 Task: Look for space in Ar Ruways, United Arab Emirates from 13th August, 2023 to 17th August, 2023 for 2 adults in price range Rs.10000 to Rs.16000. Place can be entire place with 2 bedrooms having 2 beds and 1 bathroom. Property type can be house, flat, guest house. Amenities needed are: wifi, air conditioning, dedicated workplace, breakfast. Booking option can be shelf check-in. Required host language is English.
Action: Mouse moved to (480, 98)
Screenshot: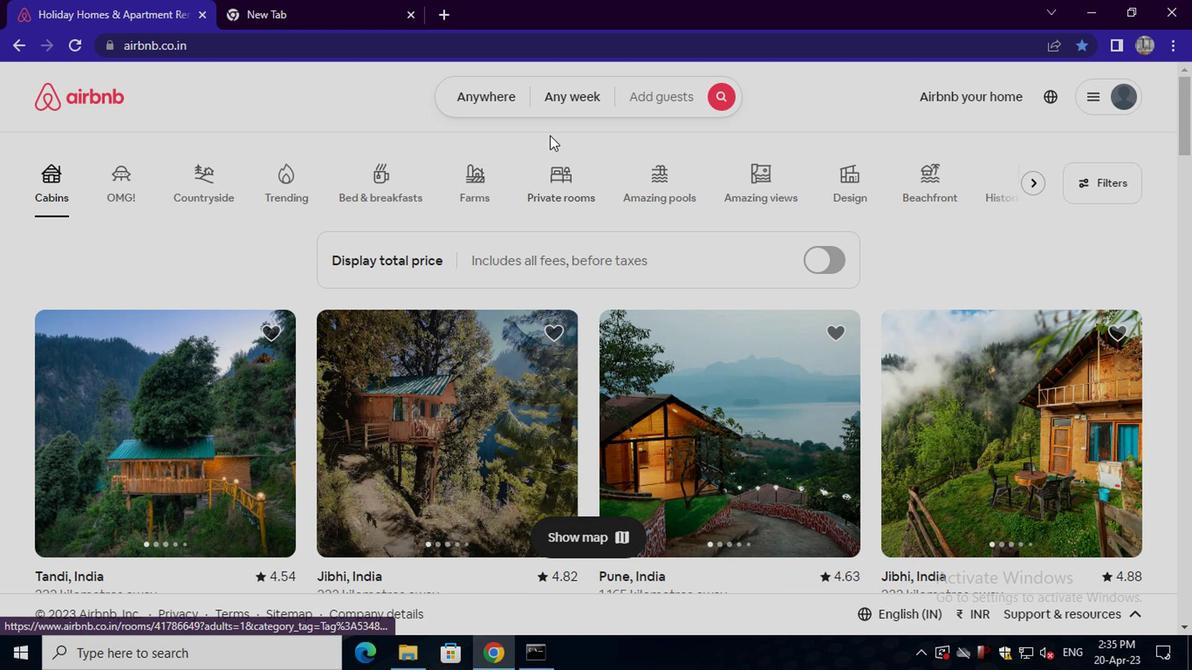 
Action: Mouse pressed left at (480, 98)
Screenshot: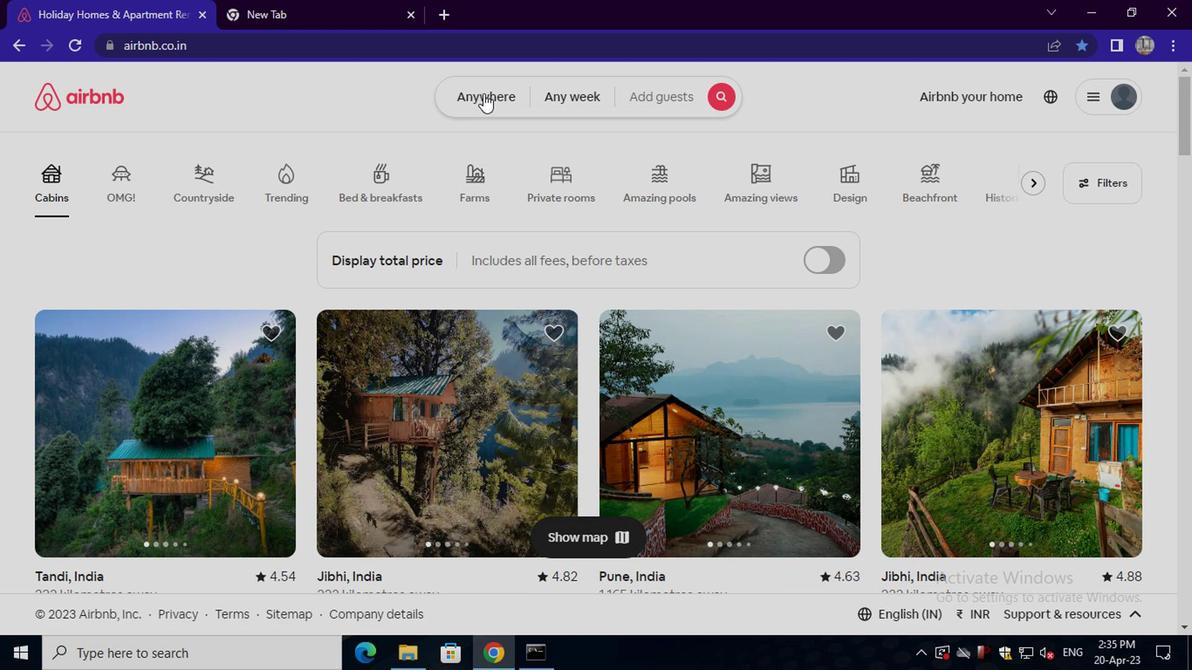 
Action: Mouse moved to (388, 176)
Screenshot: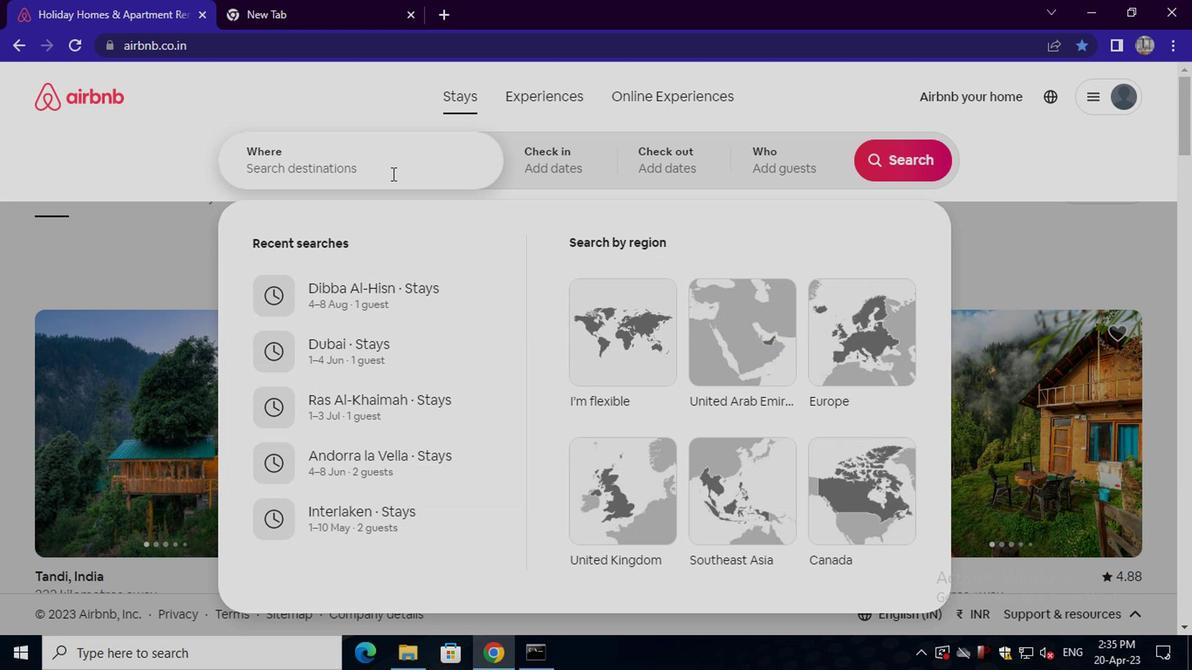 
Action: Mouse pressed left at (388, 176)
Screenshot: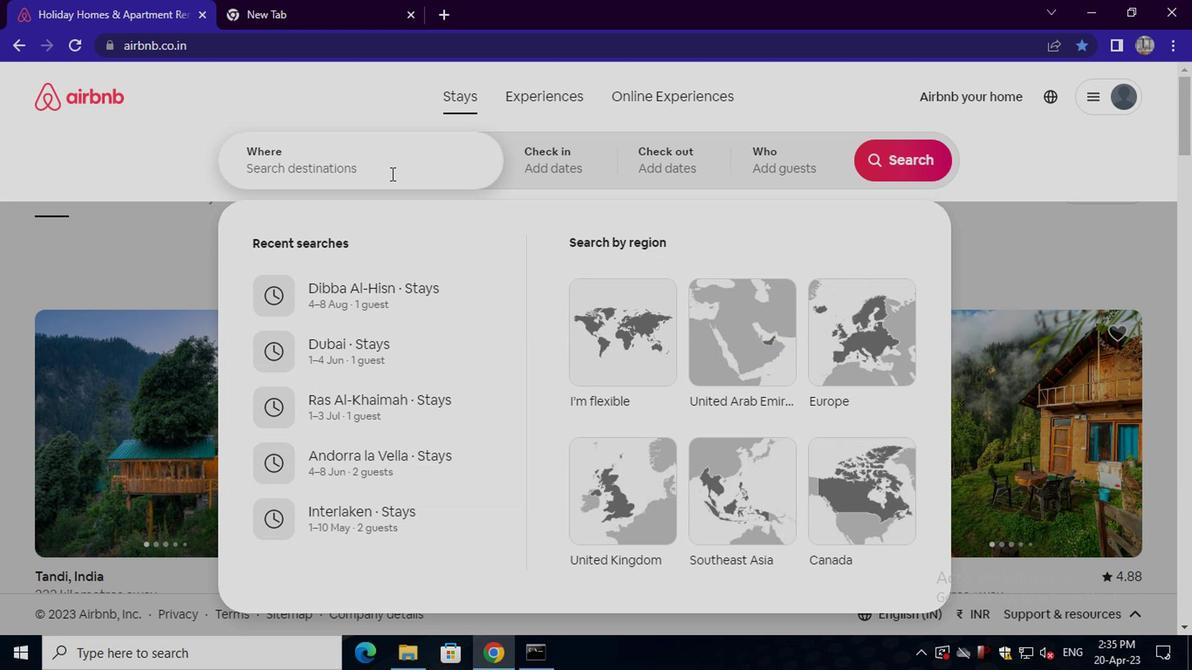 
Action: Key pressed ar<Key.space>ruways,united<Key.space>
Screenshot: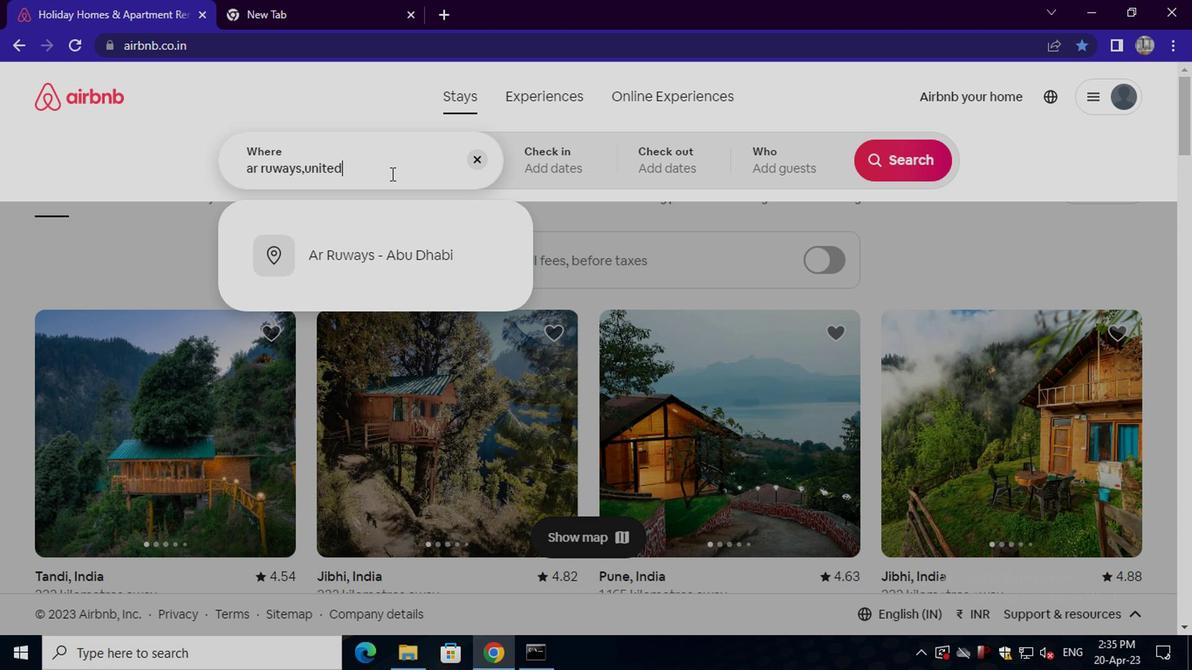 
Action: Mouse moved to (409, 253)
Screenshot: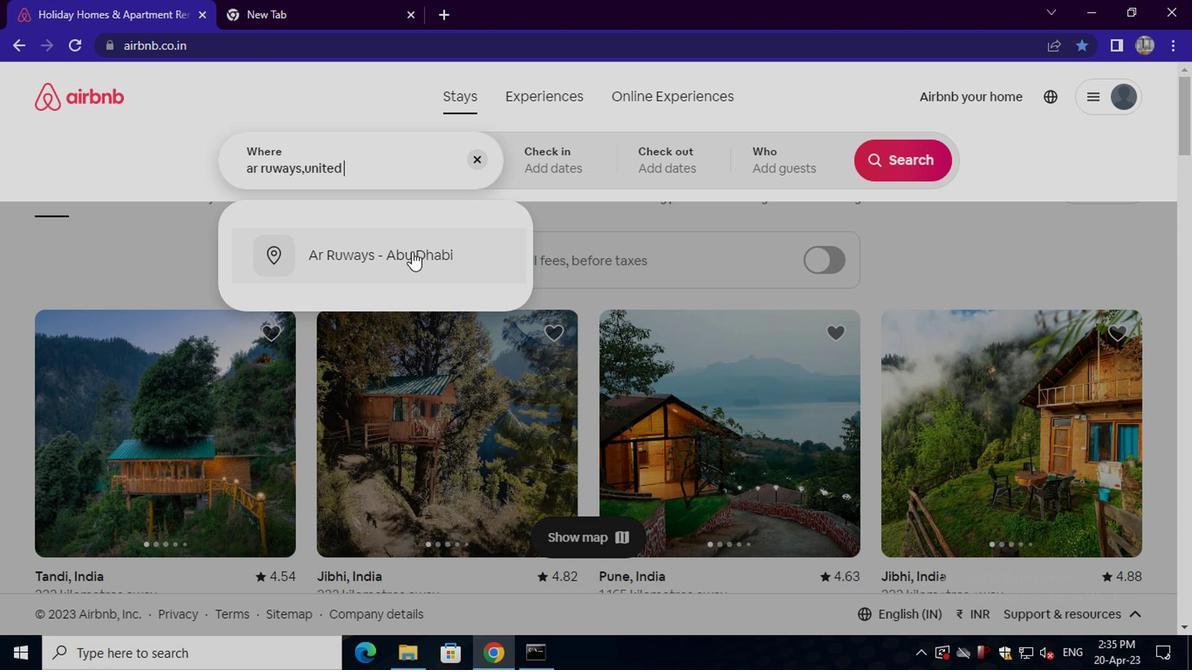 
Action: Mouse pressed left at (409, 253)
Screenshot: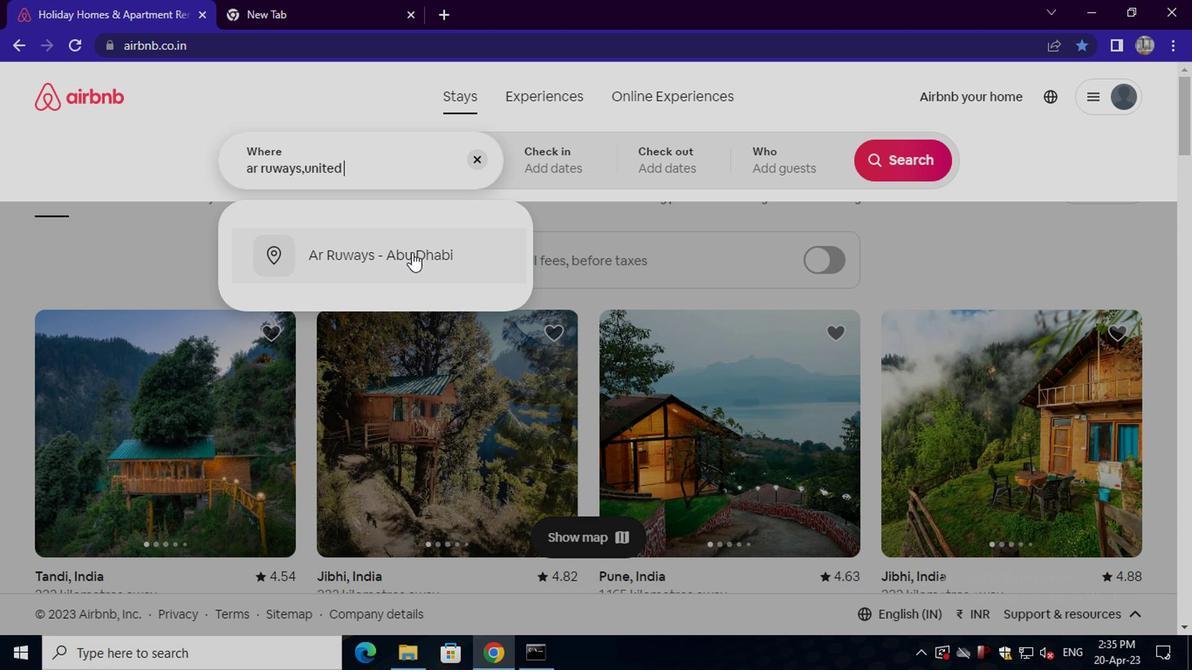 
Action: Mouse moved to (886, 296)
Screenshot: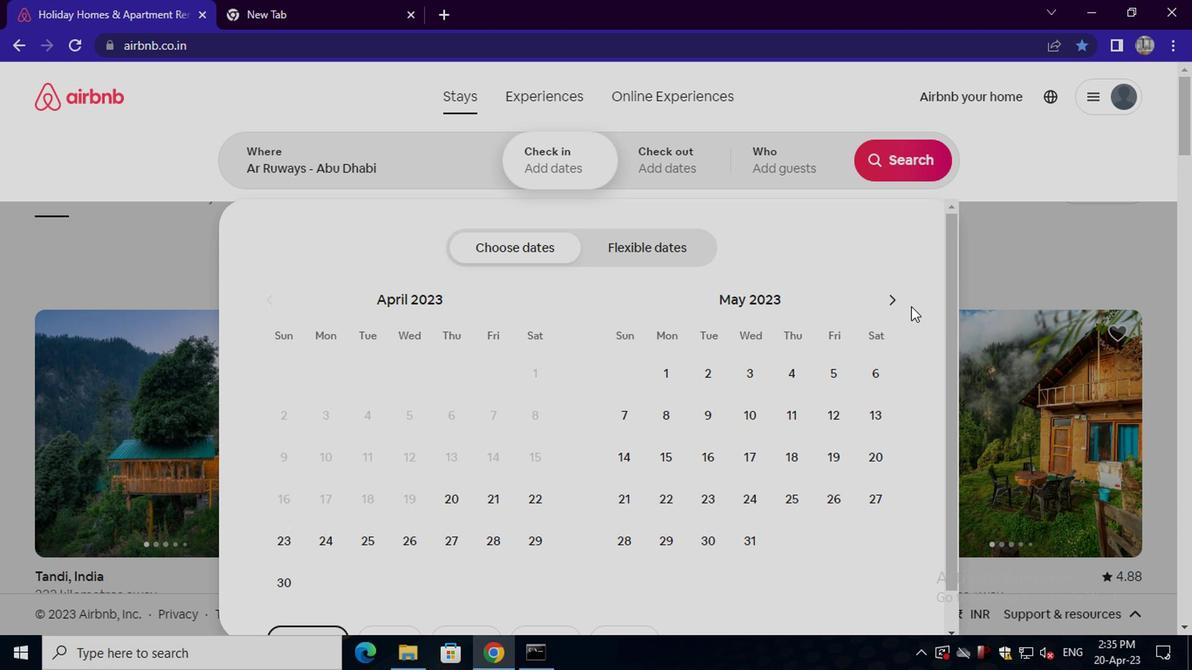 
Action: Mouse pressed left at (886, 296)
Screenshot: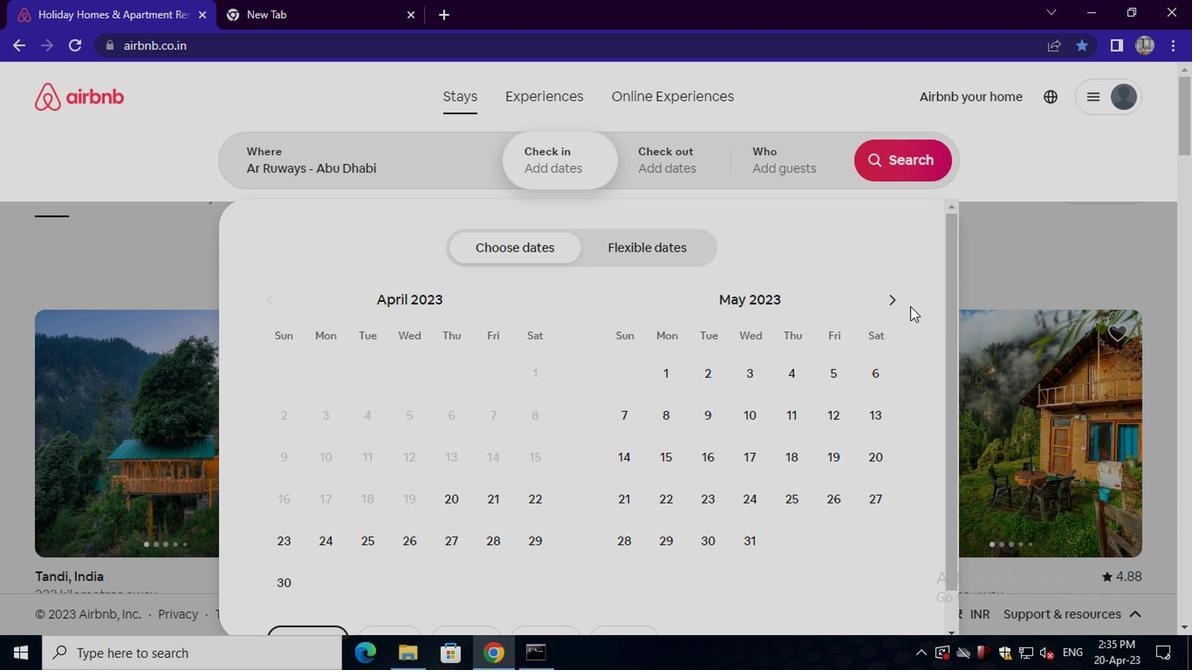 
Action: Mouse pressed left at (886, 296)
Screenshot: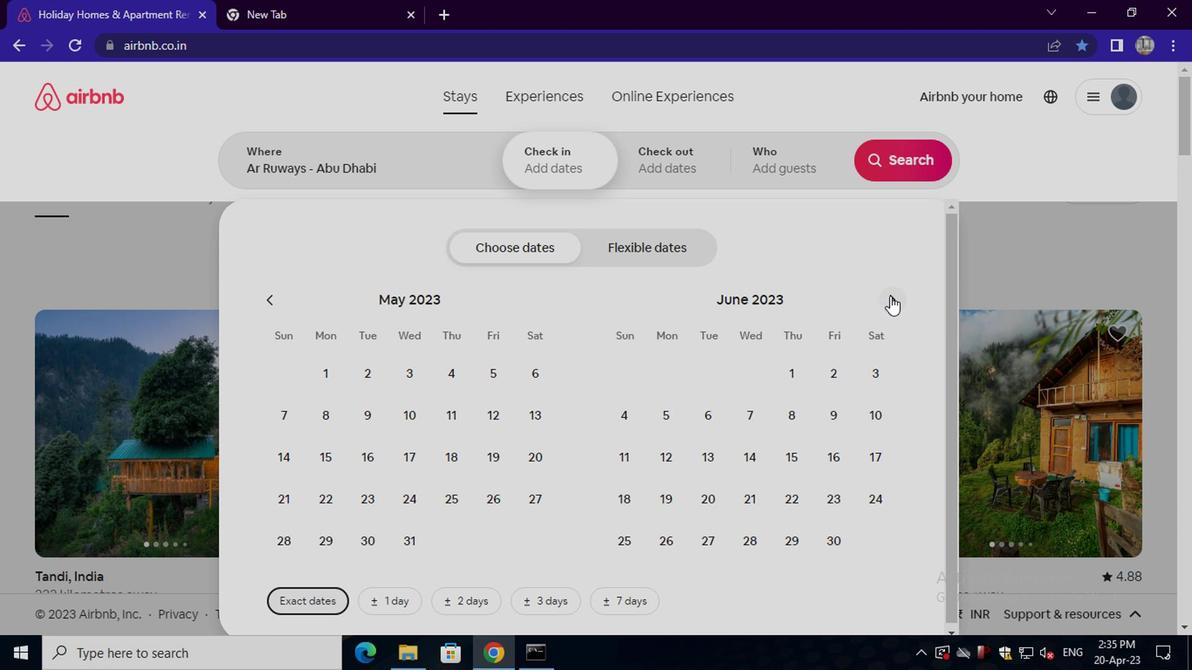 
Action: Mouse pressed left at (886, 296)
Screenshot: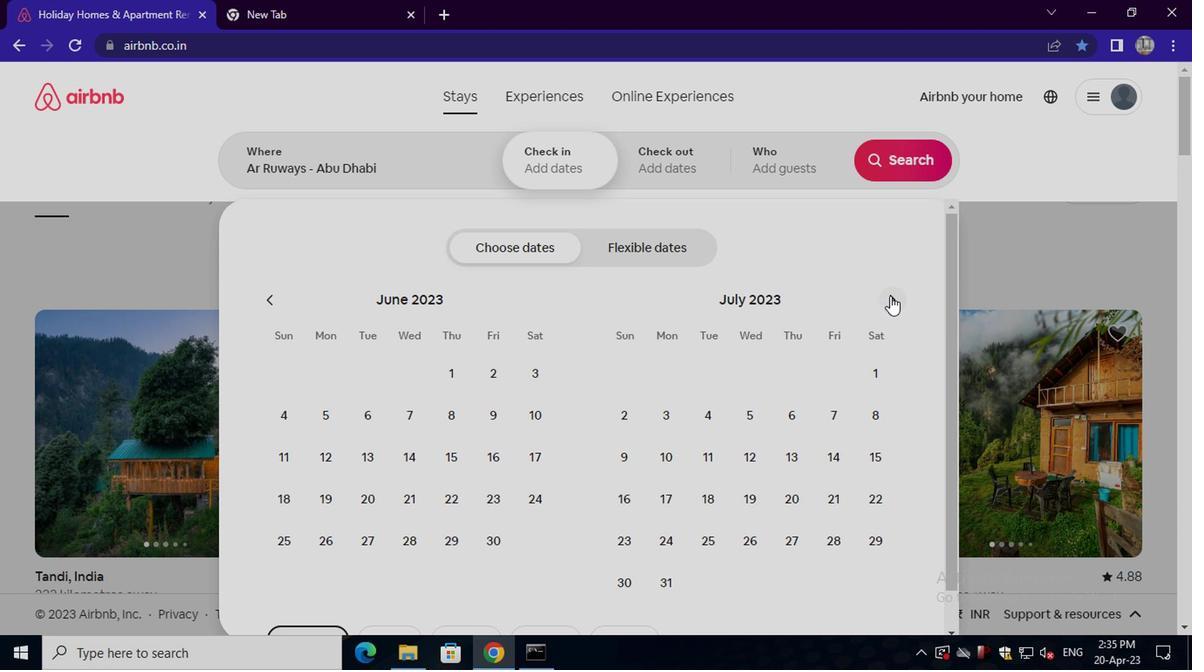 
Action: Mouse moved to (626, 451)
Screenshot: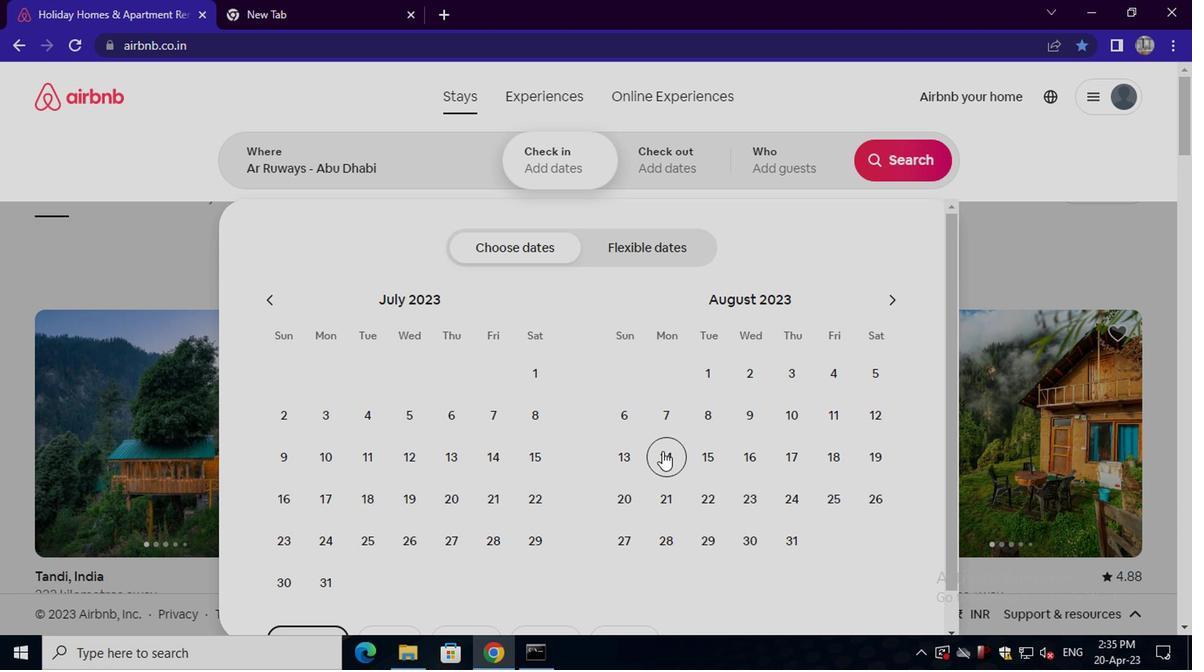 
Action: Mouse pressed left at (626, 451)
Screenshot: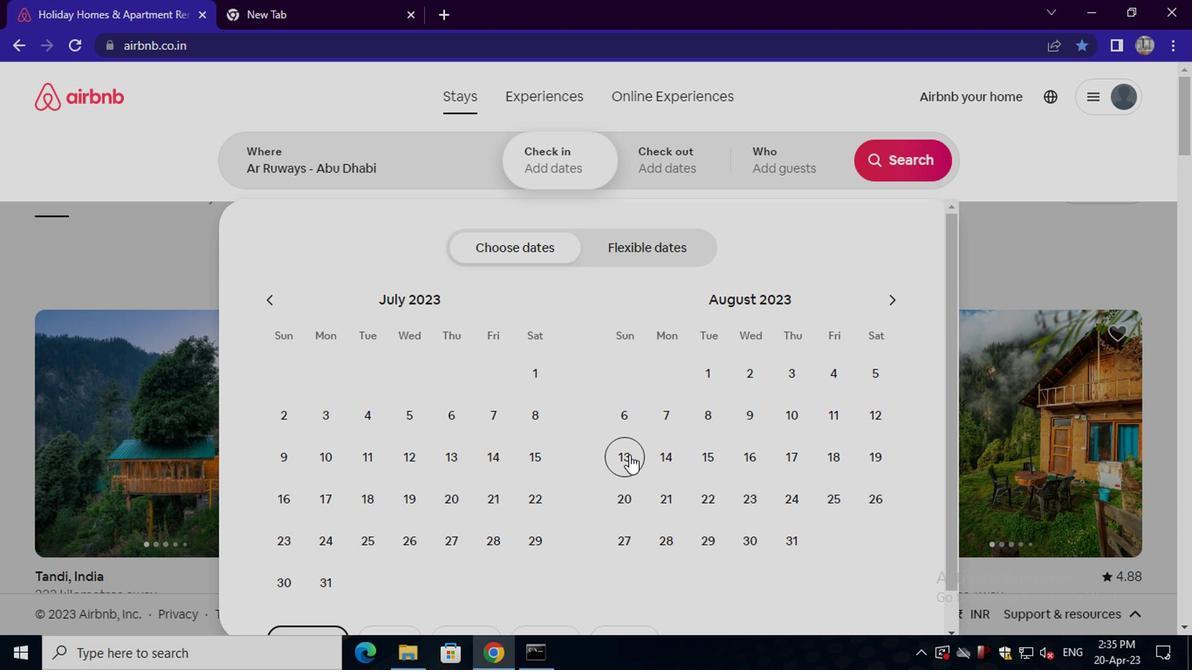 
Action: Mouse moved to (799, 459)
Screenshot: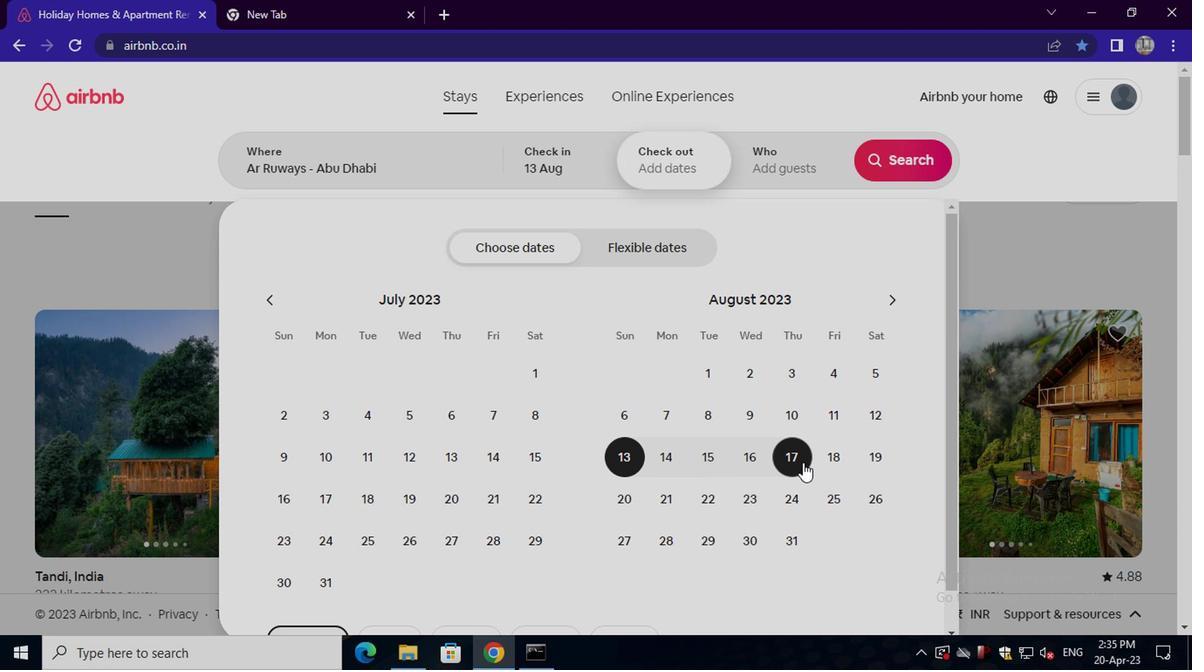 
Action: Mouse pressed left at (799, 459)
Screenshot: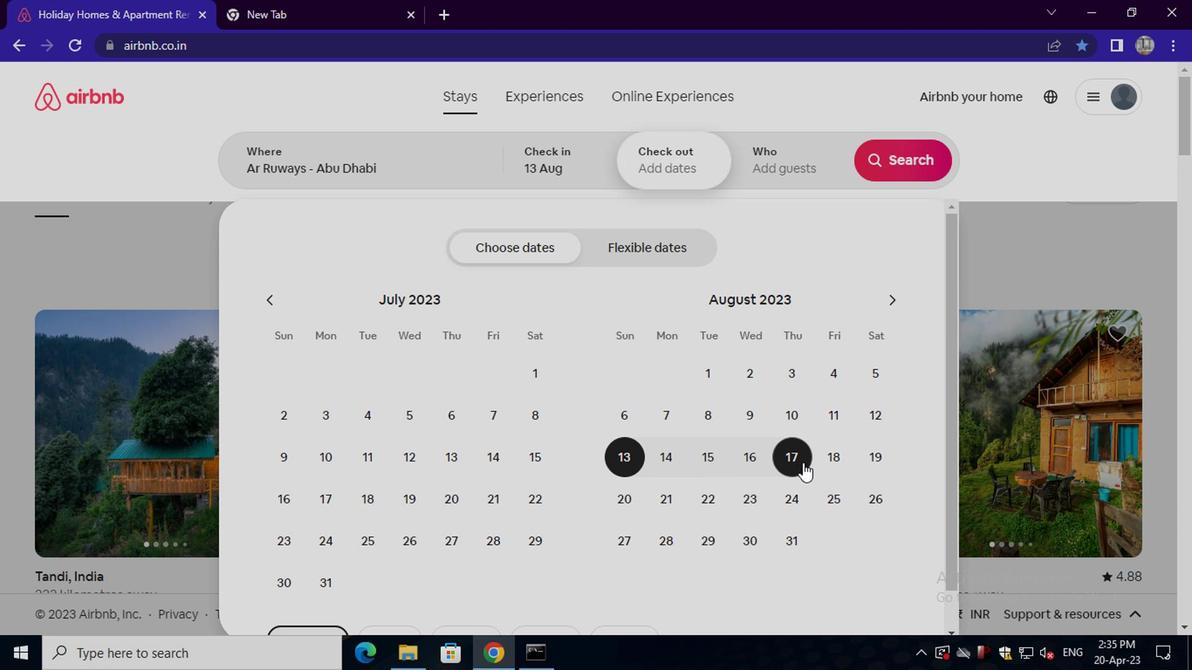 
Action: Mouse moved to (779, 159)
Screenshot: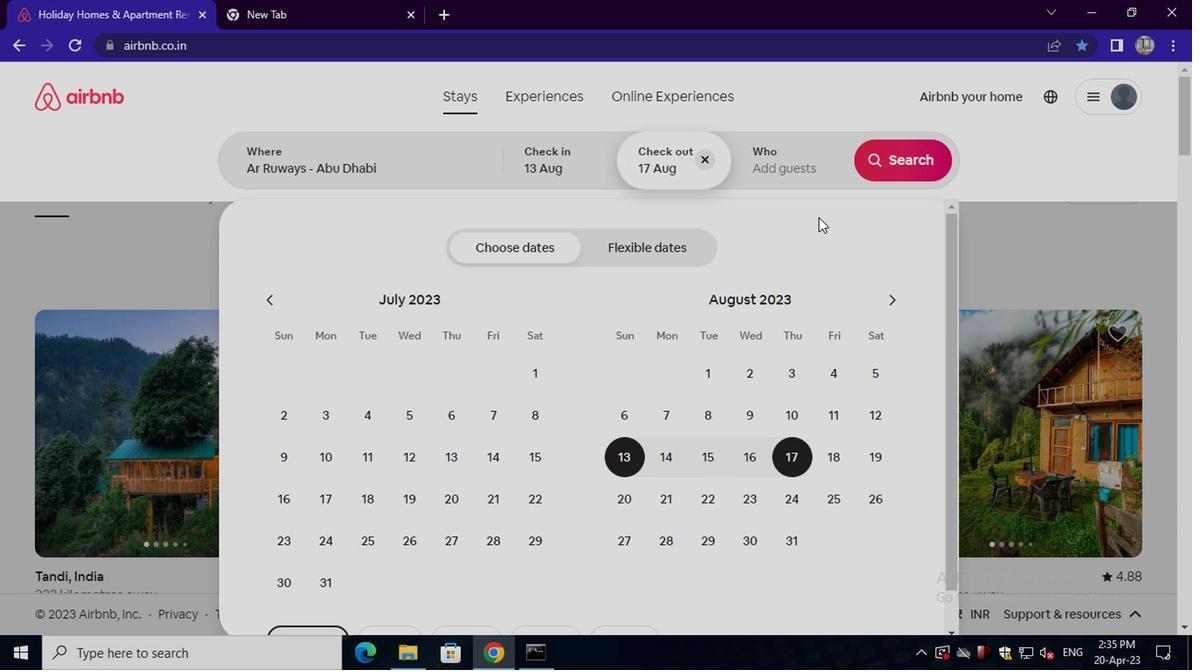 
Action: Mouse pressed left at (779, 159)
Screenshot: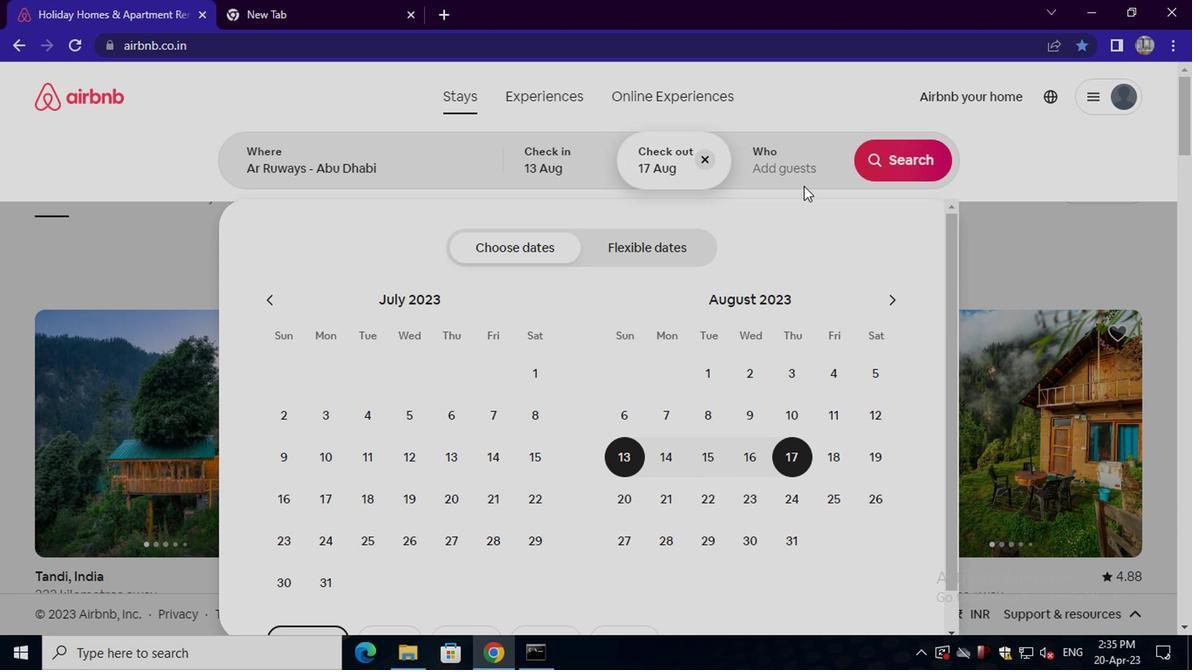 
Action: Mouse moved to (893, 262)
Screenshot: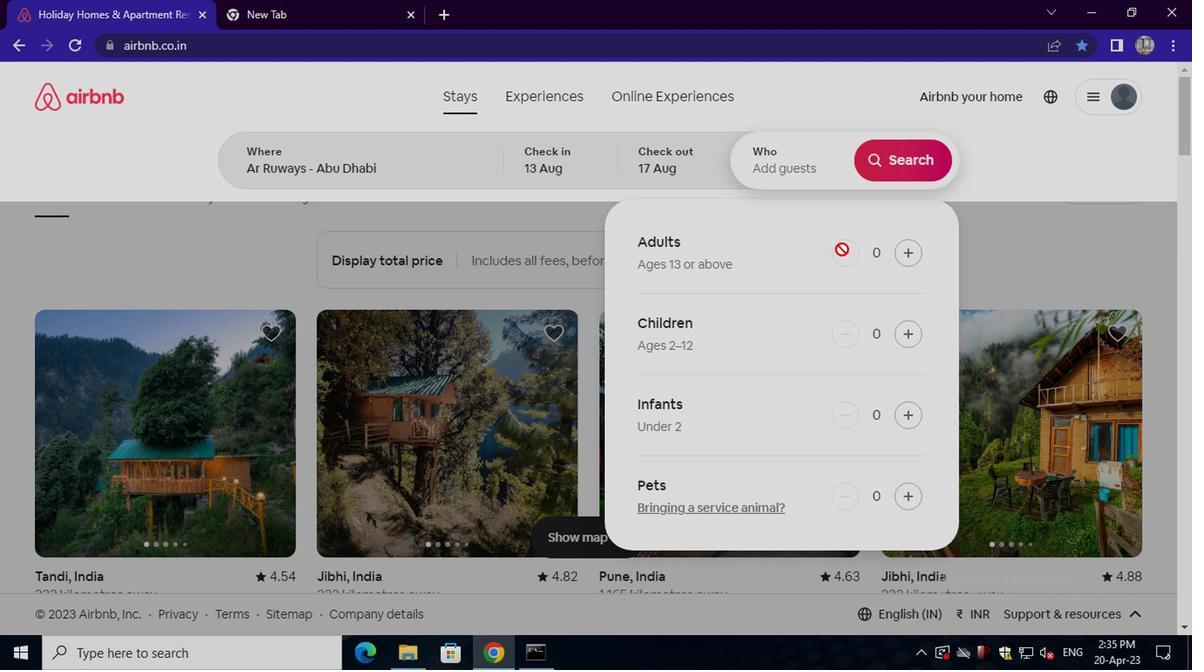 
Action: Mouse pressed left at (893, 262)
Screenshot: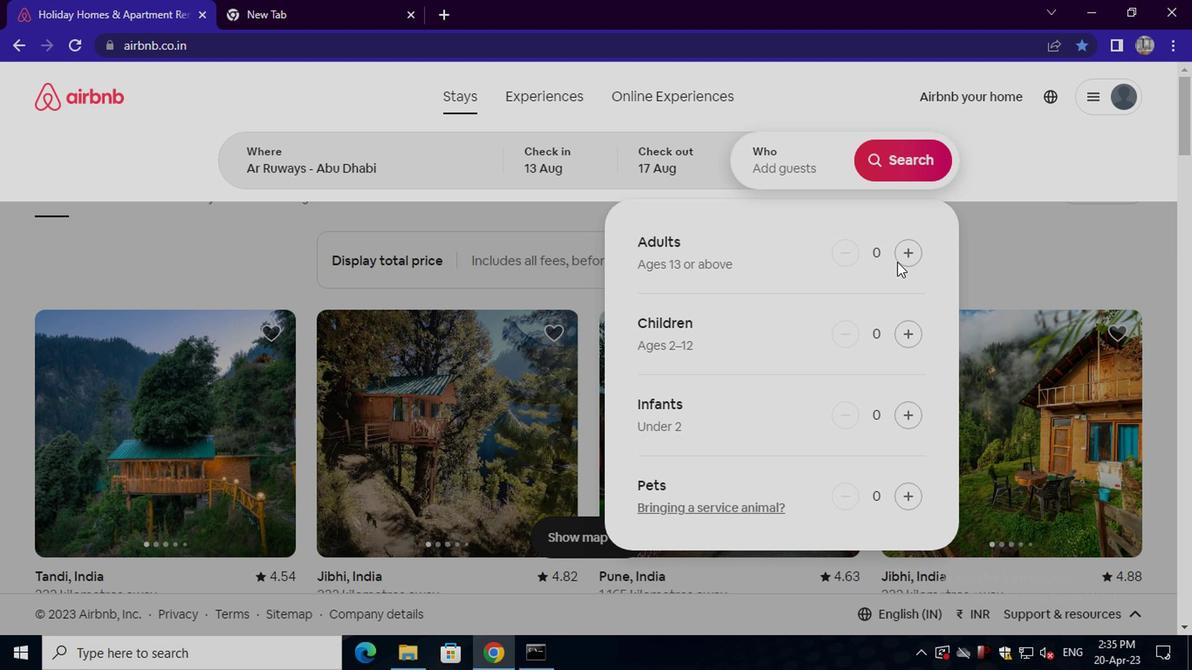 
Action: Mouse moved to (898, 262)
Screenshot: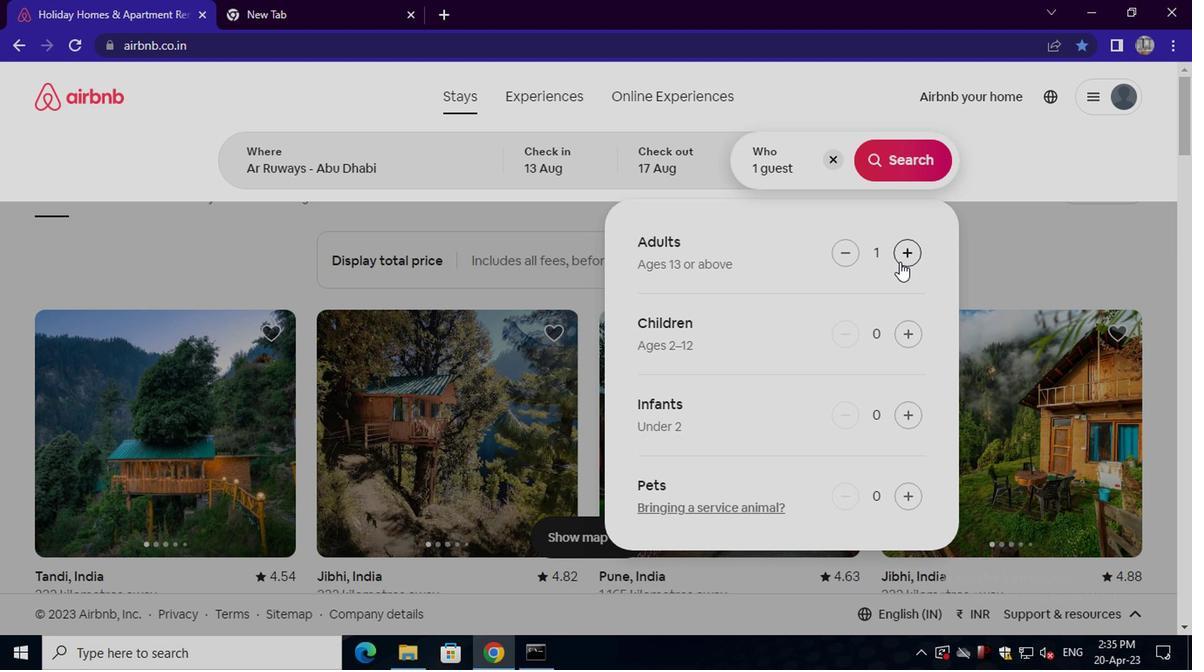 
Action: Mouse pressed left at (898, 262)
Screenshot: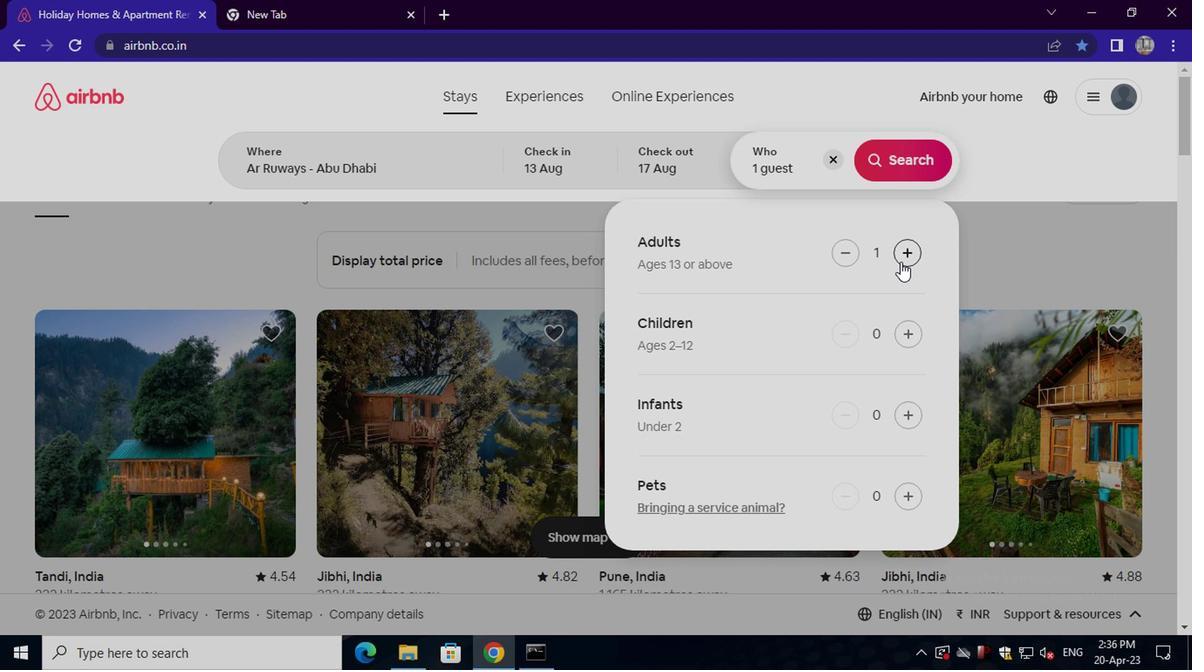 
Action: Mouse moved to (902, 169)
Screenshot: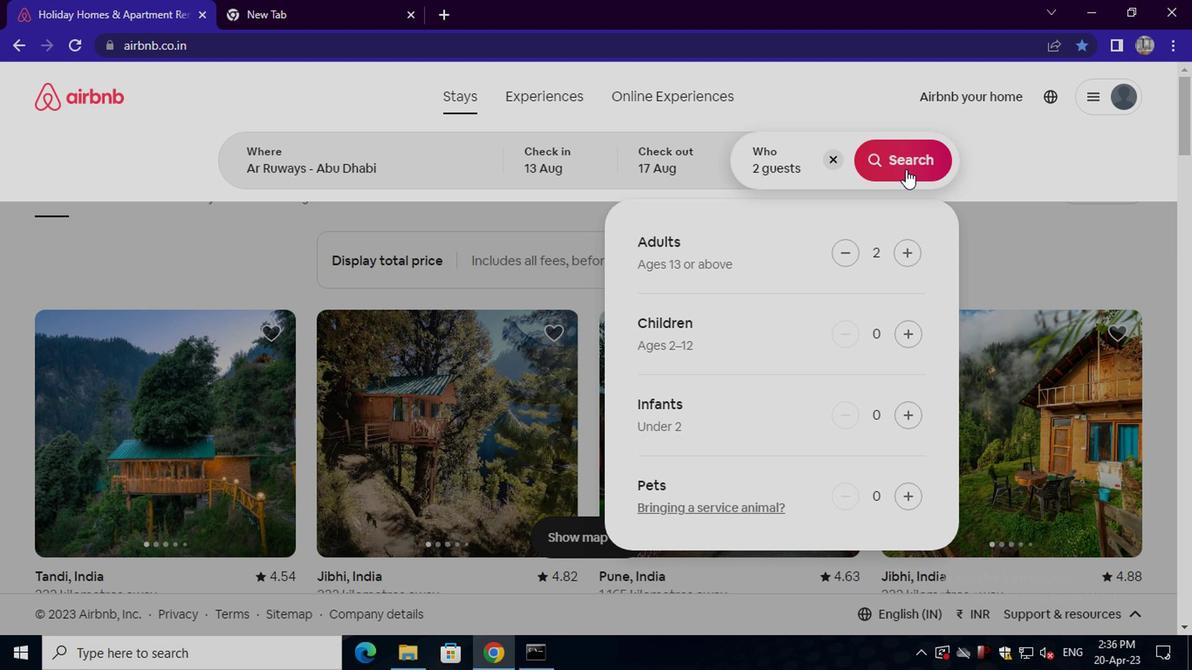 
Action: Mouse pressed left at (902, 169)
Screenshot: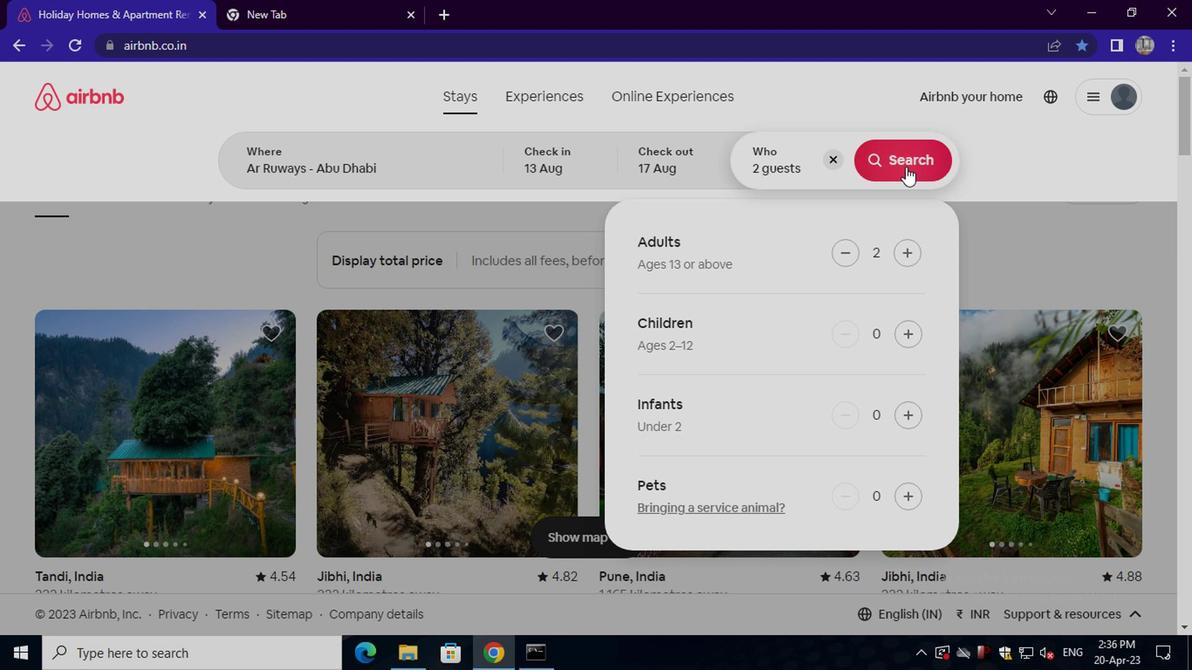 
Action: Mouse moved to (1093, 173)
Screenshot: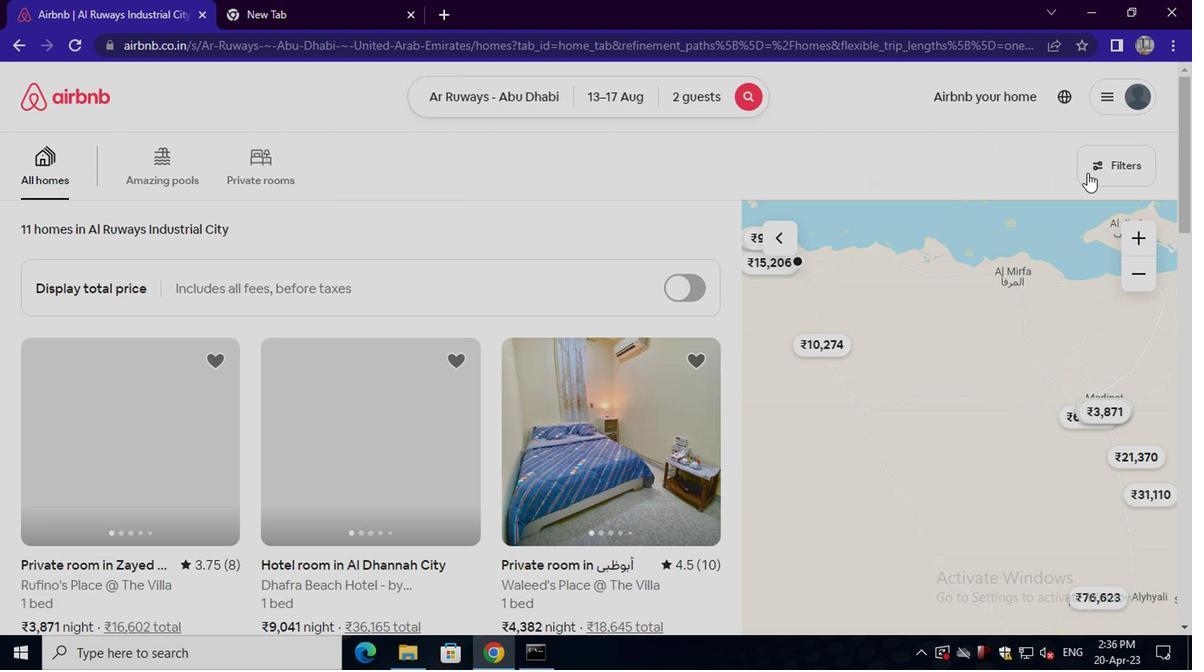 
Action: Mouse pressed left at (1093, 173)
Screenshot: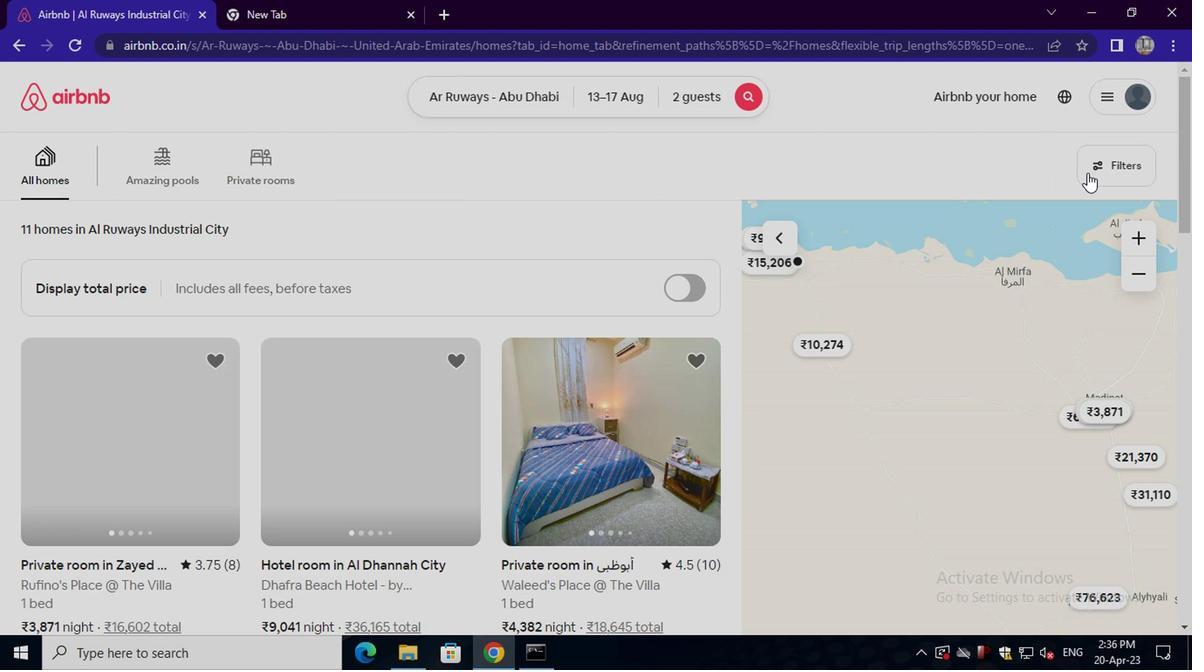 
Action: Mouse moved to (413, 378)
Screenshot: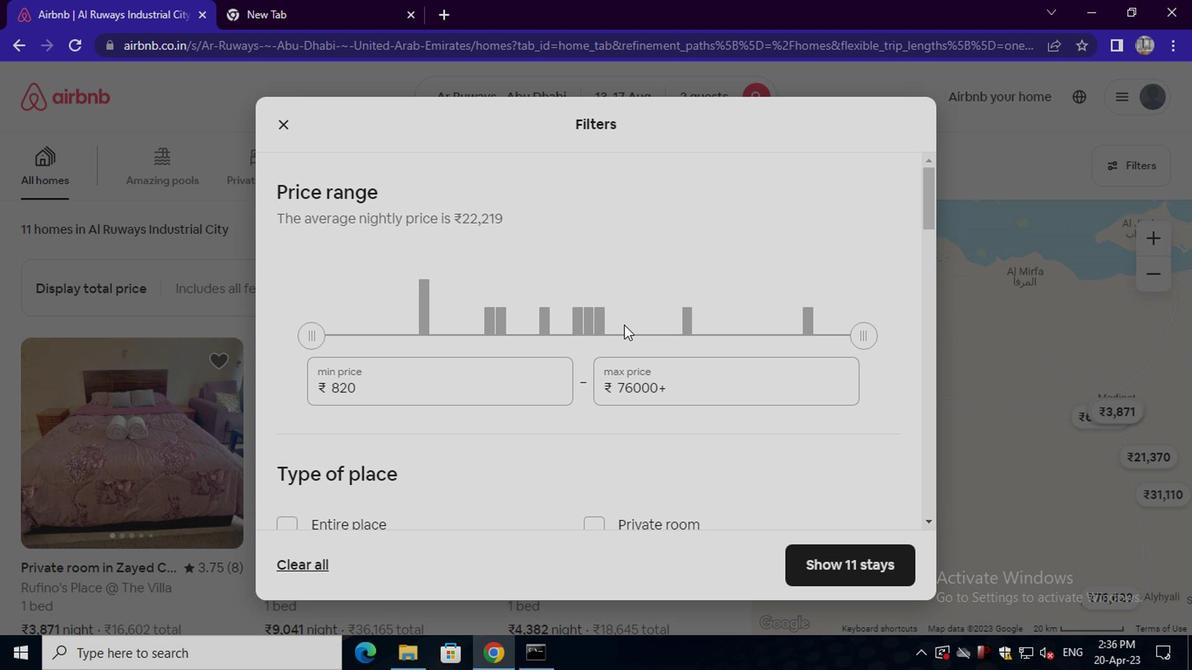 
Action: Mouse pressed left at (413, 378)
Screenshot: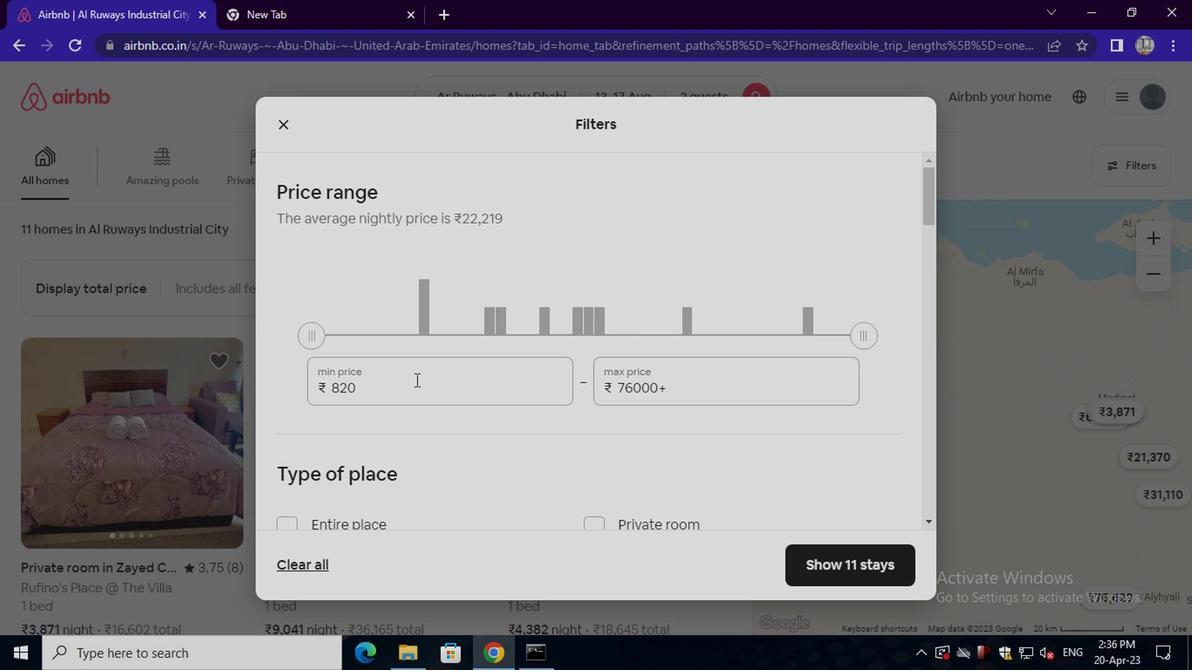 
Action: Key pressed <Key.backspace><Key.backspace><Key.backspace><Key.backspace><Key.backspace><Key.backspace><Key.backspace><Key.backspace><Key.backspace><Key.backspace><Key.backspace><Key.backspace><Key.backspace><<97>><<96>><<96>><<96>><<96>>
Screenshot: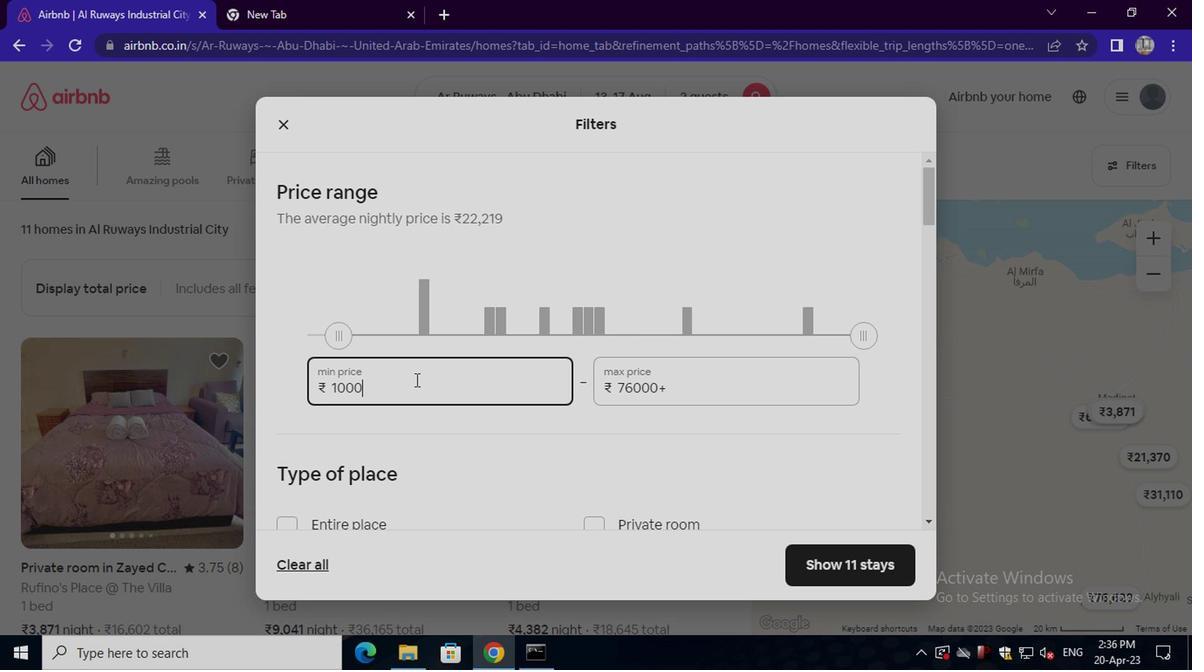 
Action: Mouse moved to (679, 388)
Screenshot: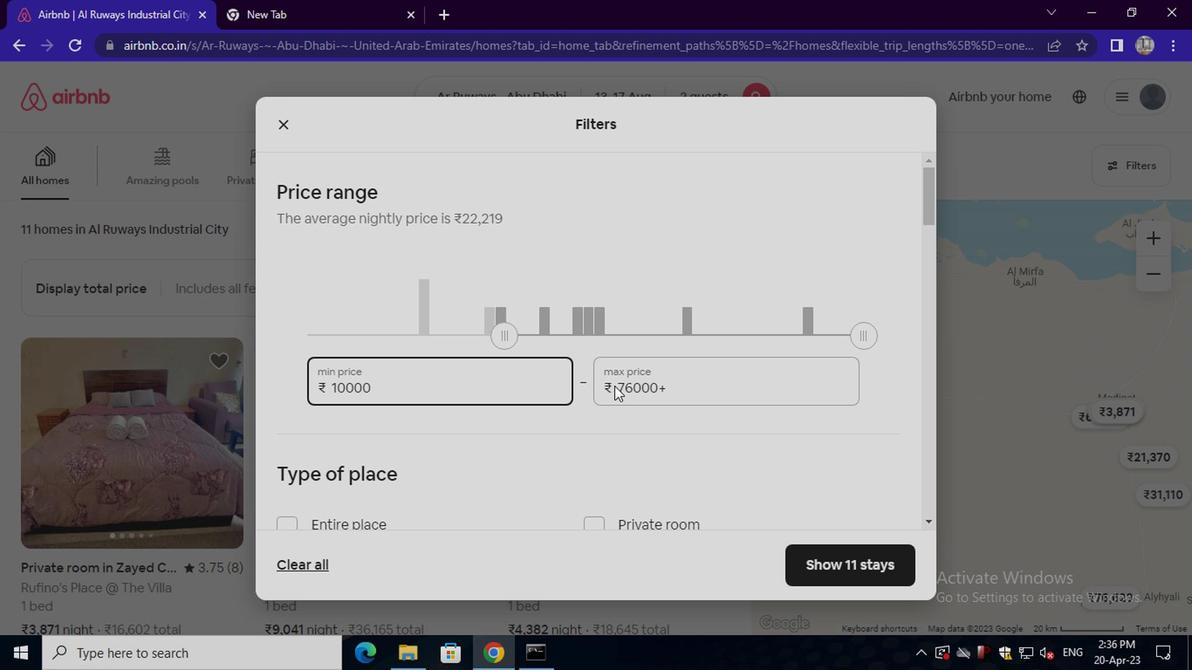 
Action: Mouse pressed left at (679, 388)
Screenshot: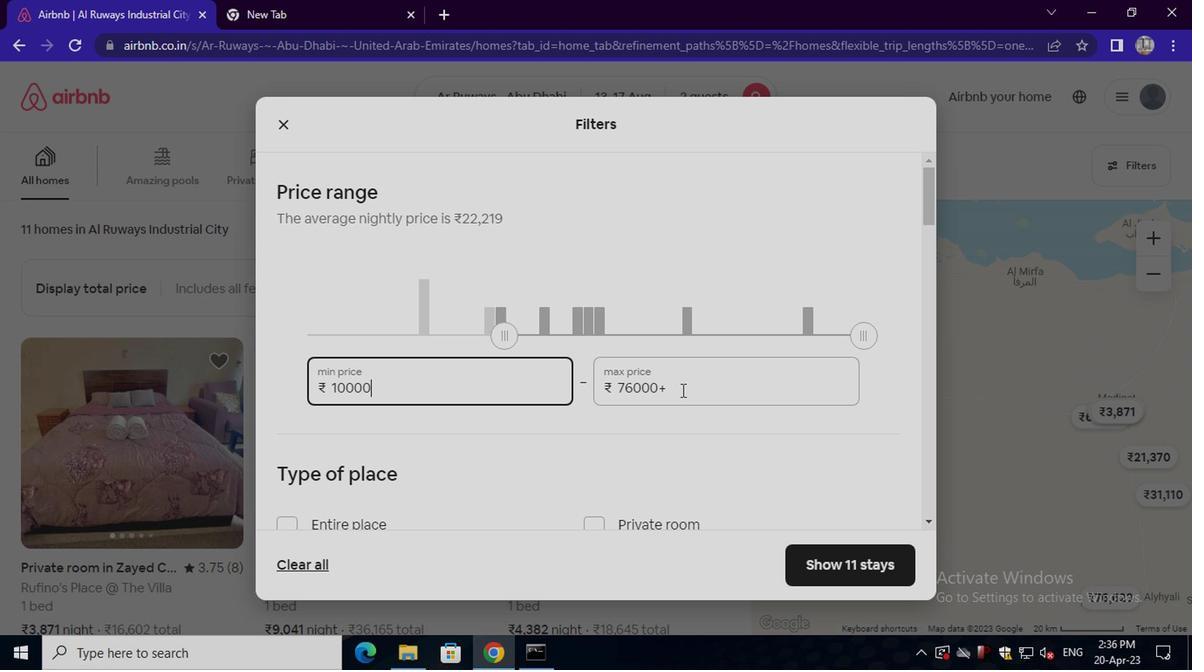 
Action: Key pressed <Key.backspace><Key.backspace><Key.backspace><Key.backspace><Key.backspace><Key.backspace><Key.backspace><Key.backspace><Key.backspace><Key.backspace><Key.backspace><Key.backspace><Key.backspace><Key.backspace><Key.backspace><Key.backspace><<97>><<102>><<96>><<96>><<96>>
Screenshot: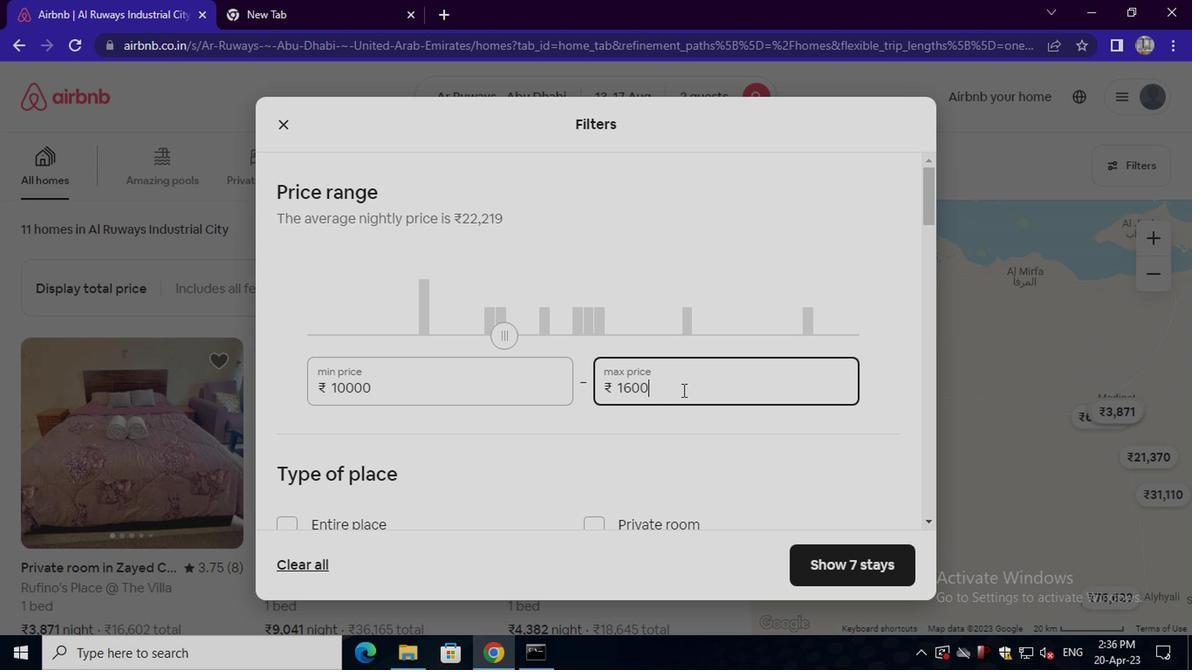 
Action: Mouse moved to (627, 436)
Screenshot: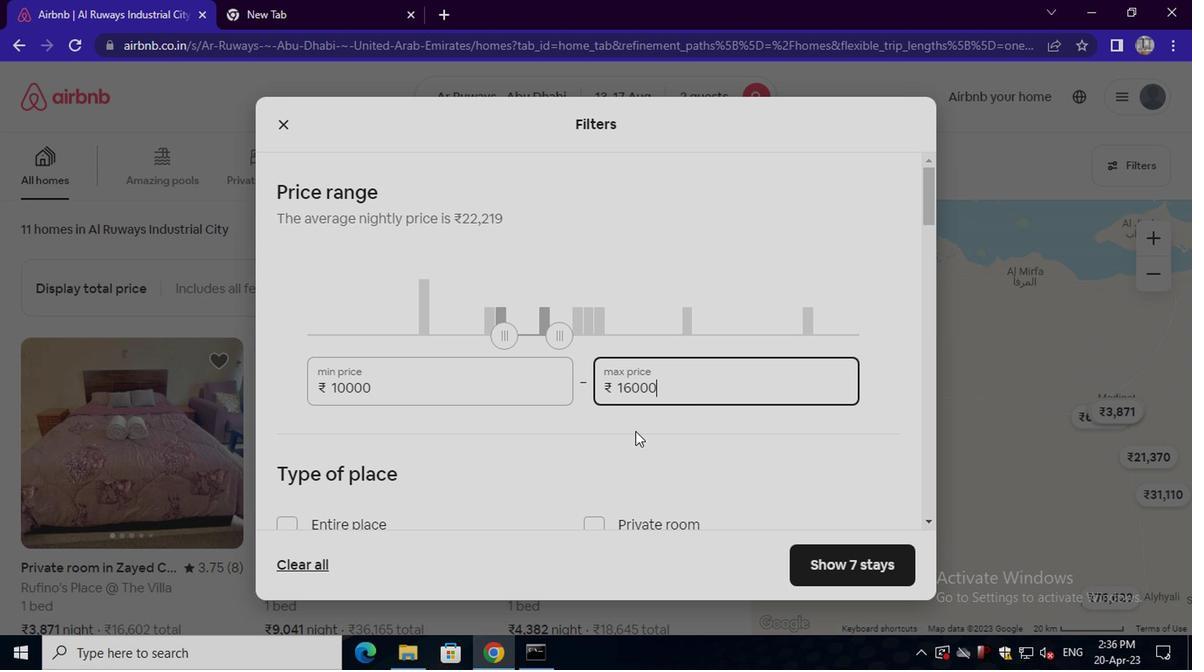 
Action: Mouse scrolled (627, 435) with delta (0, 0)
Screenshot: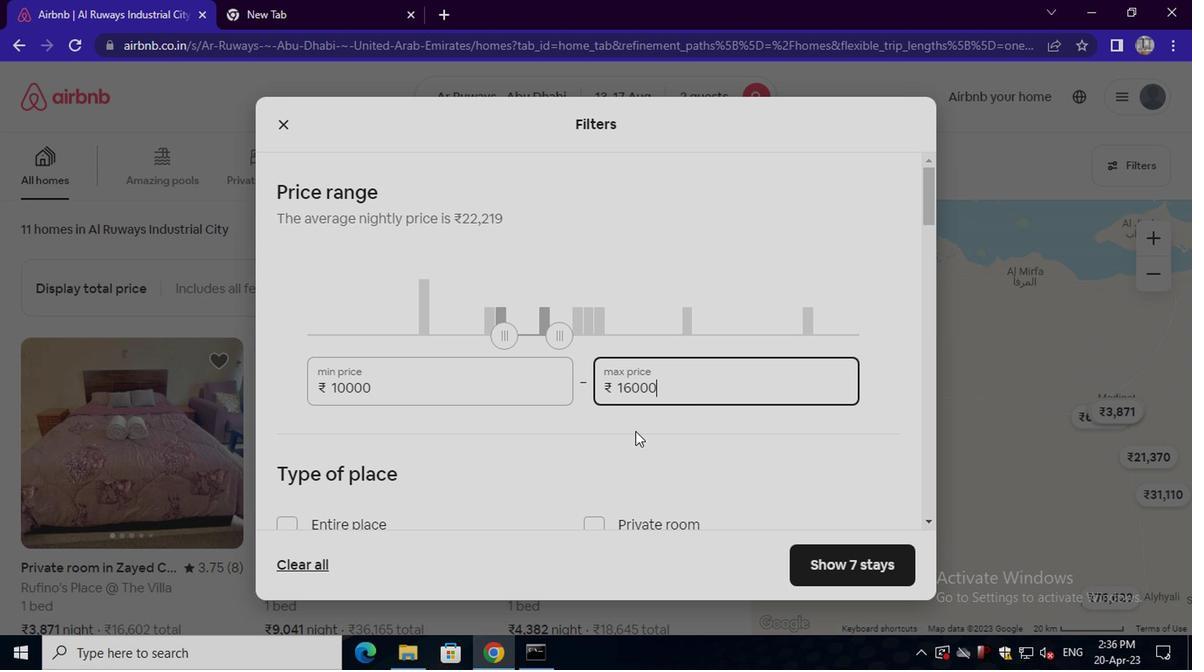 
Action: Mouse scrolled (627, 435) with delta (0, 0)
Screenshot: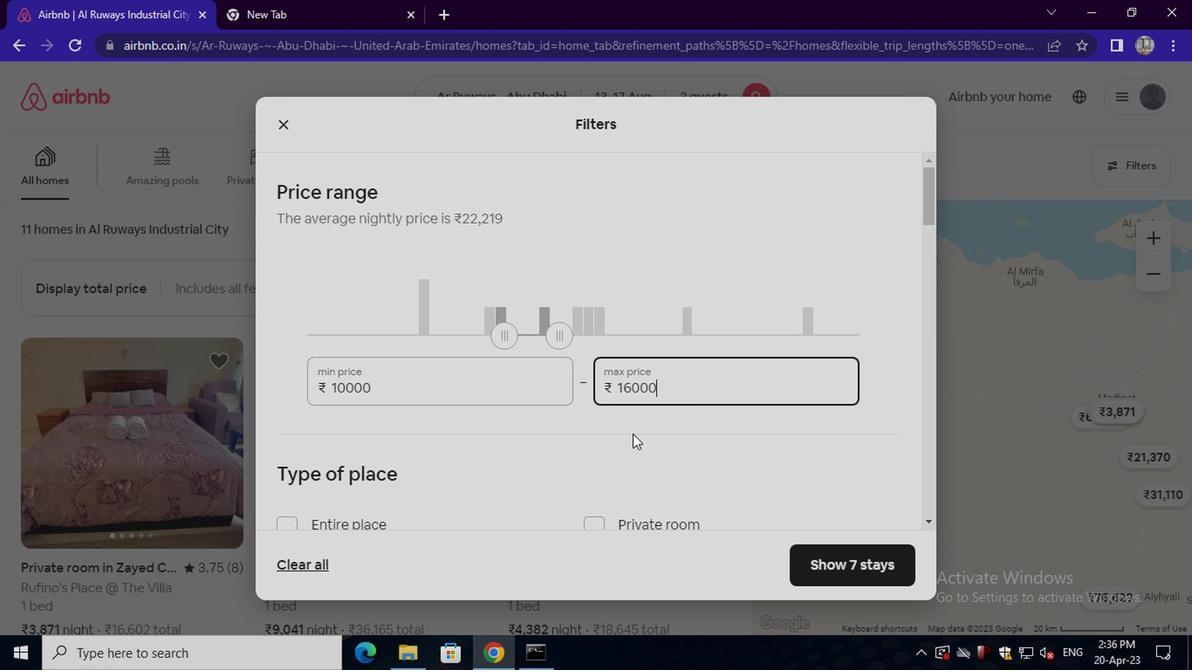 
Action: Mouse scrolled (627, 435) with delta (0, 0)
Screenshot: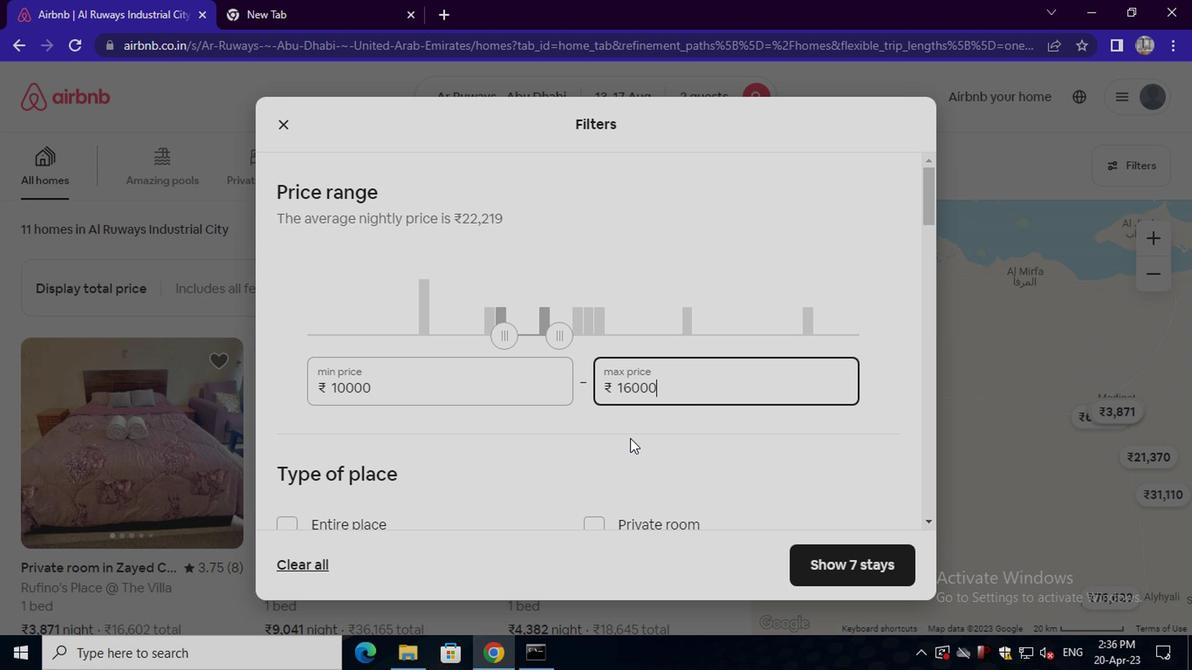 
Action: Mouse scrolled (627, 435) with delta (0, 0)
Screenshot: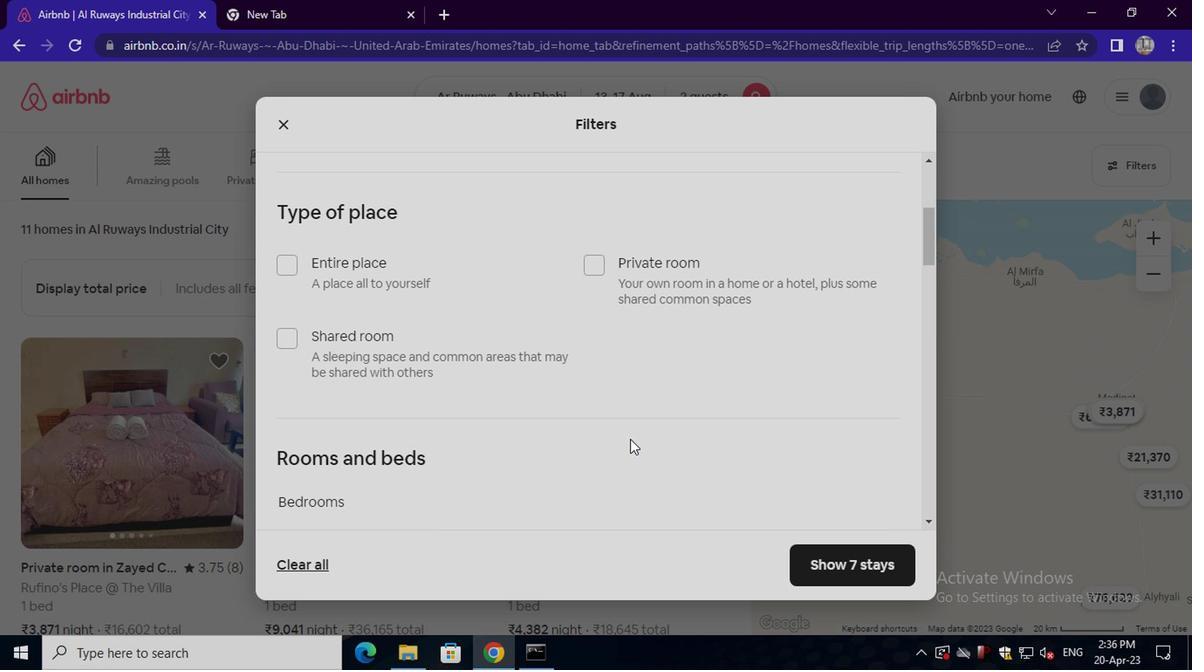 
Action: Mouse moved to (335, 183)
Screenshot: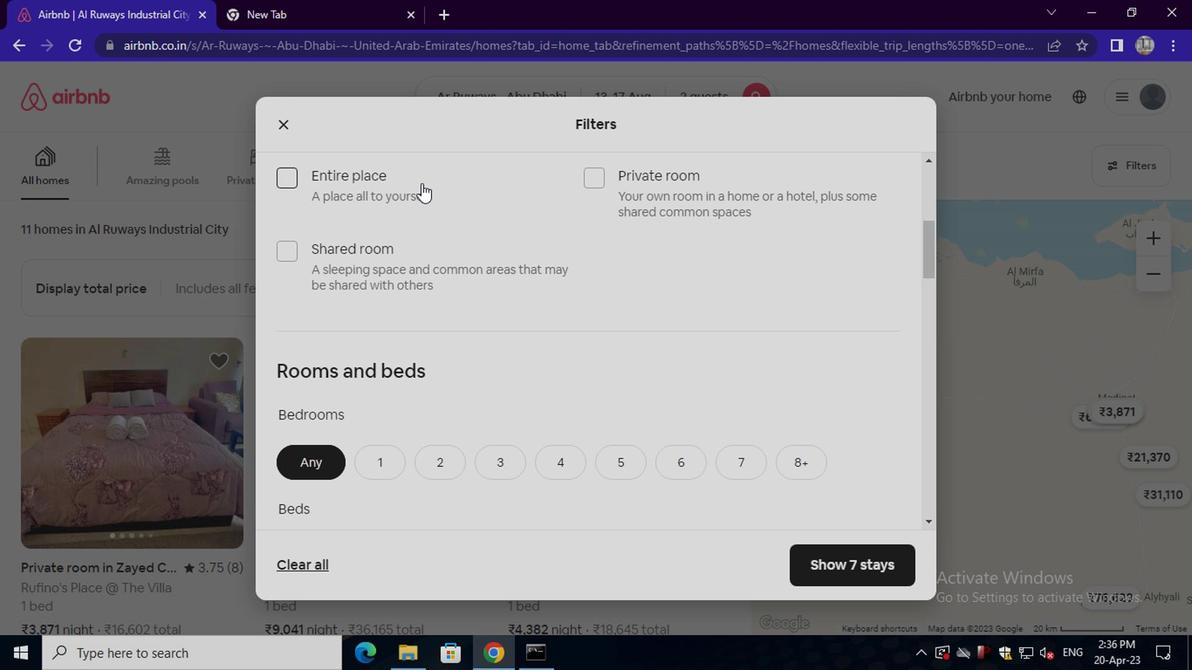 
Action: Mouse pressed left at (335, 183)
Screenshot: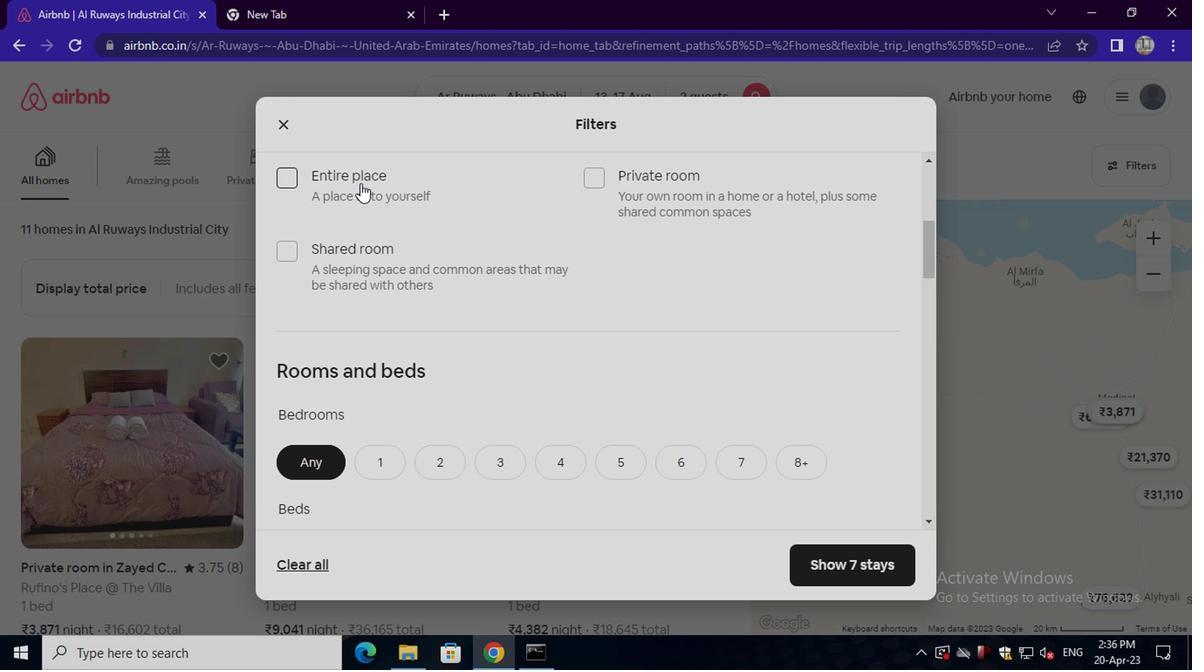 
Action: Mouse moved to (409, 291)
Screenshot: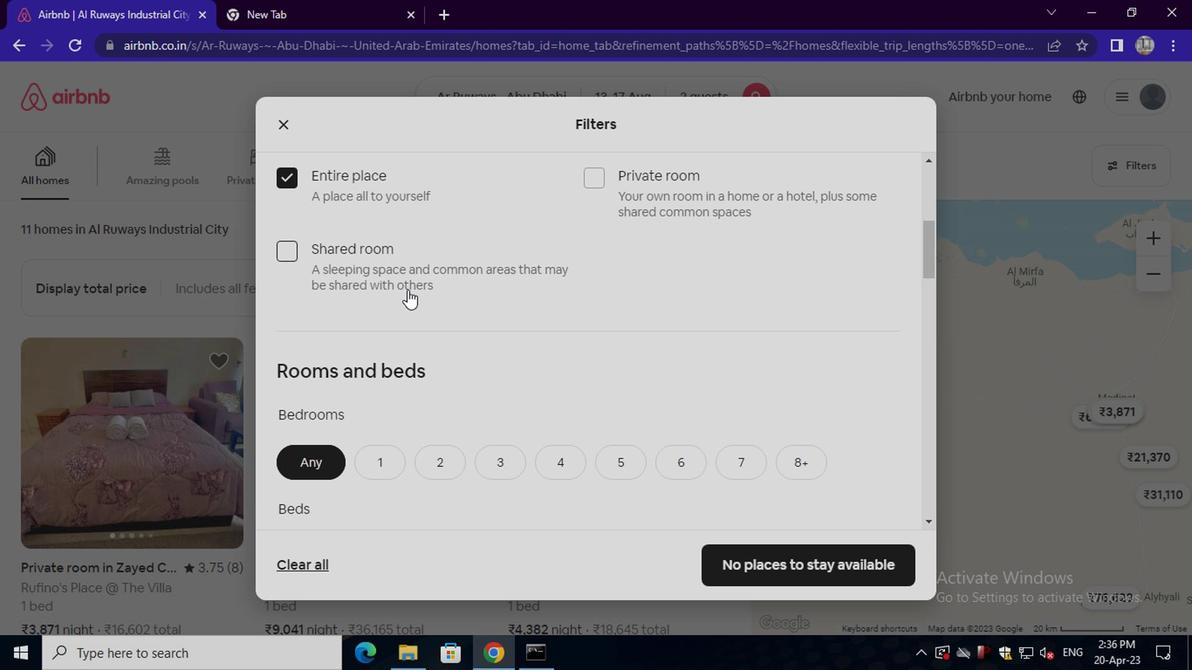 
Action: Mouse scrolled (409, 290) with delta (0, -1)
Screenshot: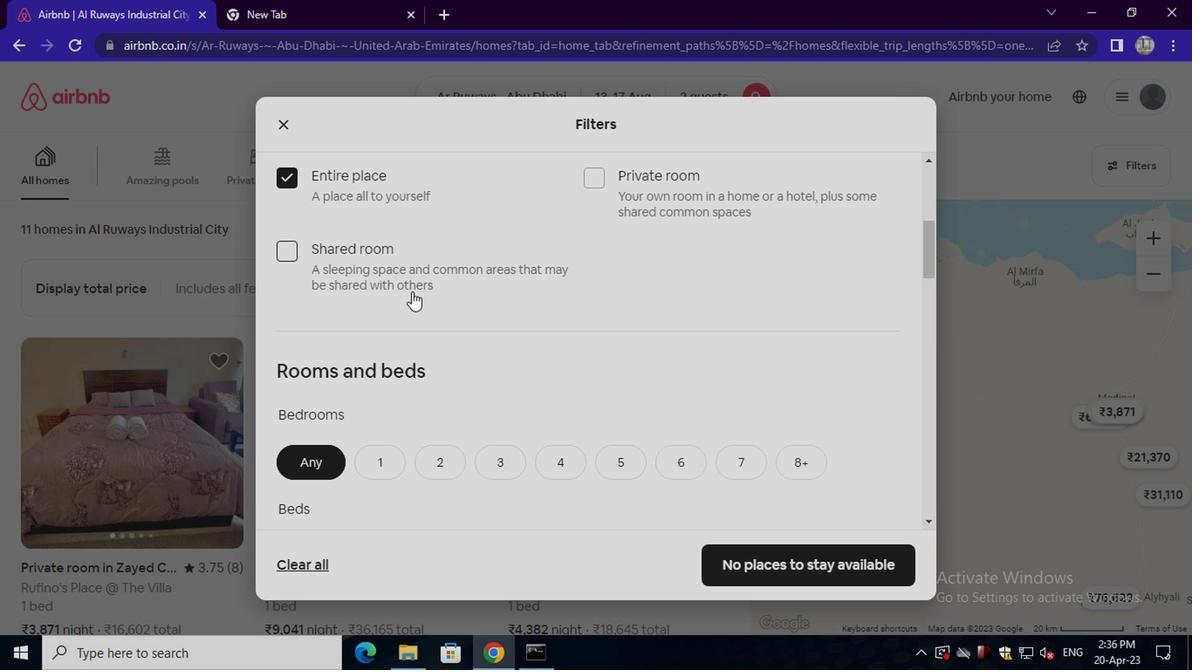 
Action: Mouse scrolled (409, 290) with delta (0, -1)
Screenshot: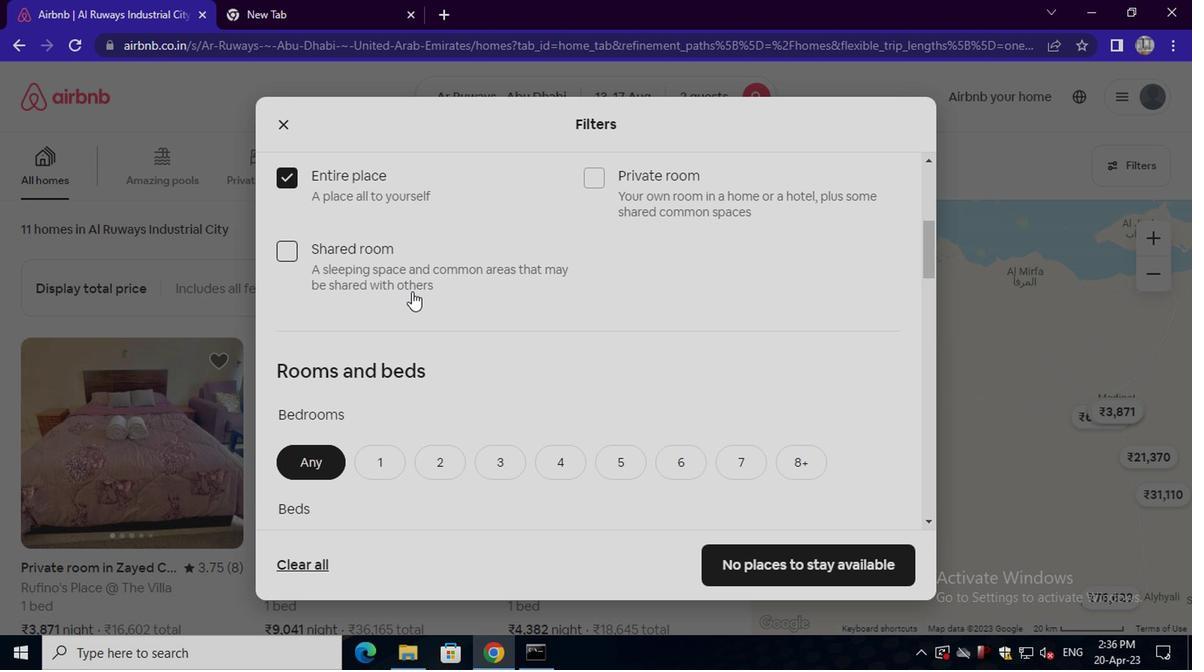 
Action: Mouse moved to (422, 288)
Screenshot: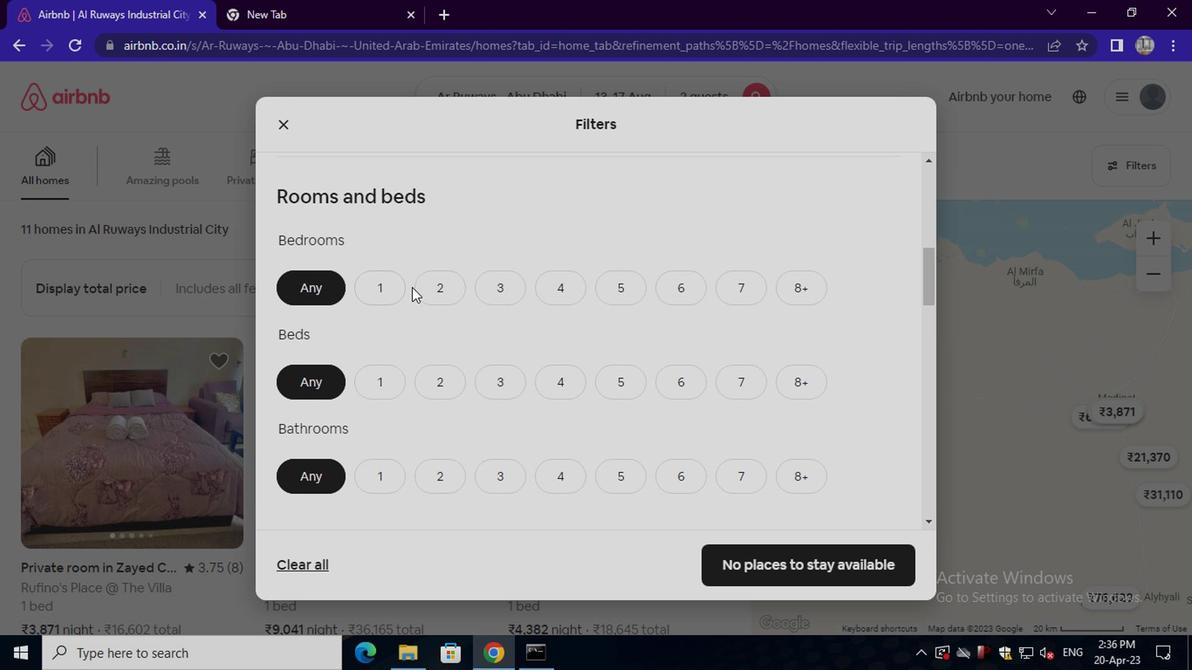 
Action: Mouse pressed left at (422, 288)
Screenshot: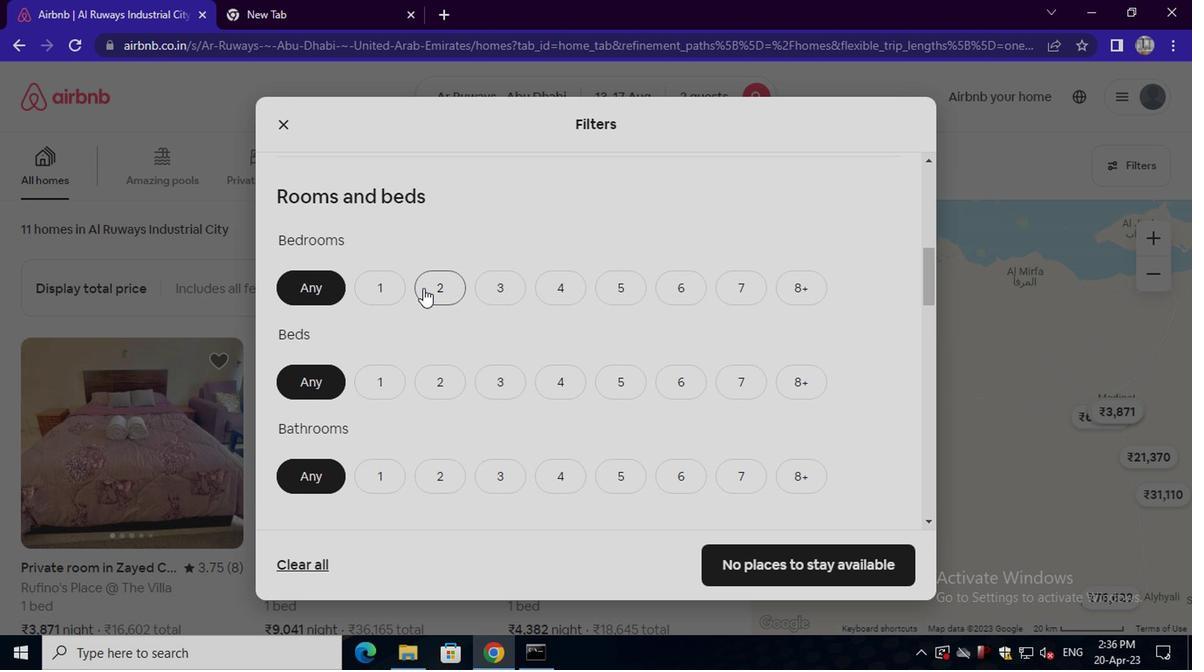 
Action: Mouse moved to (442, 387)
Screenshot: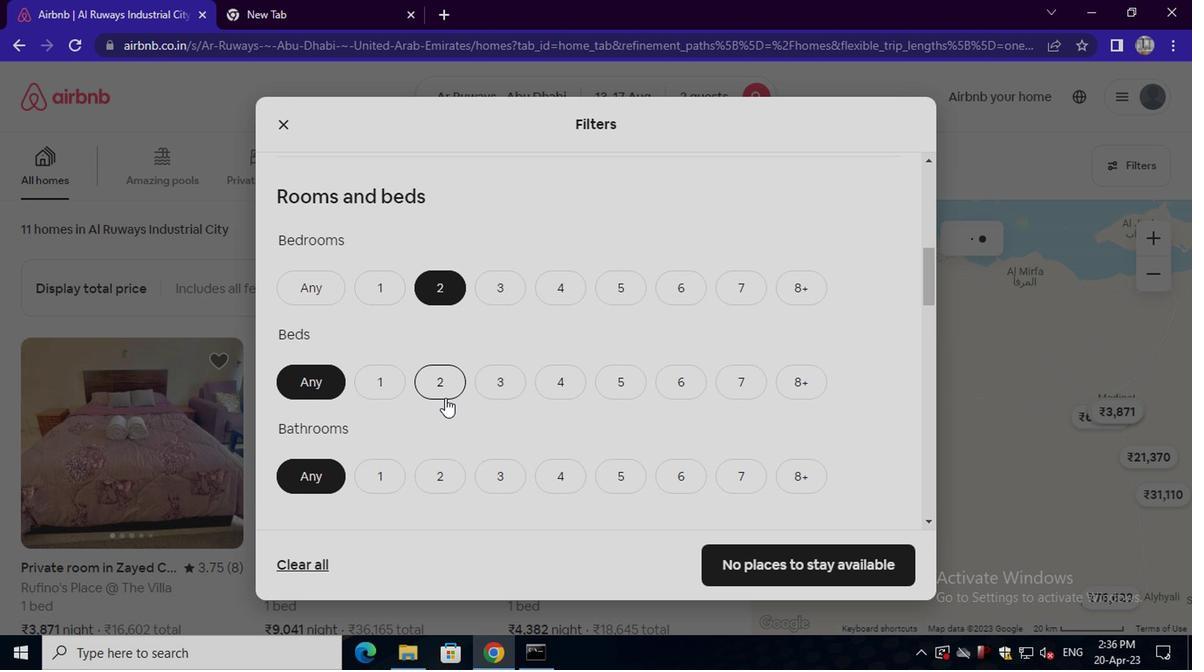 
Action: Mouse pressed left at (442, 387)
Screenshot: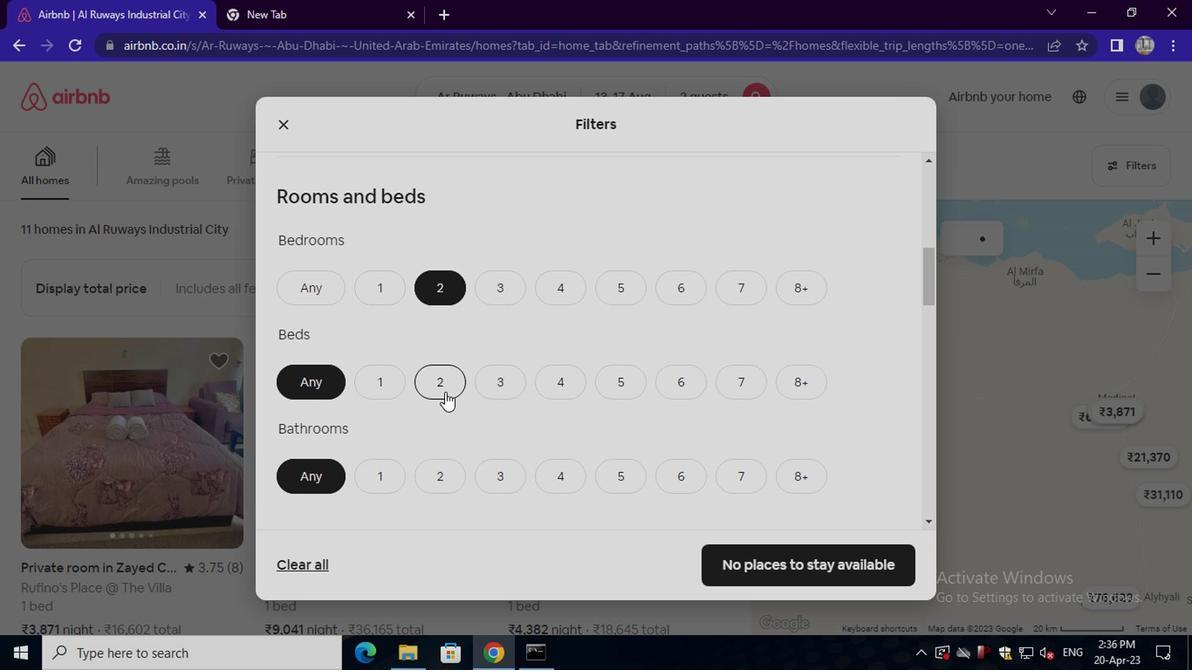 
Action: Mouse moved to (389, 469)
Screenshot: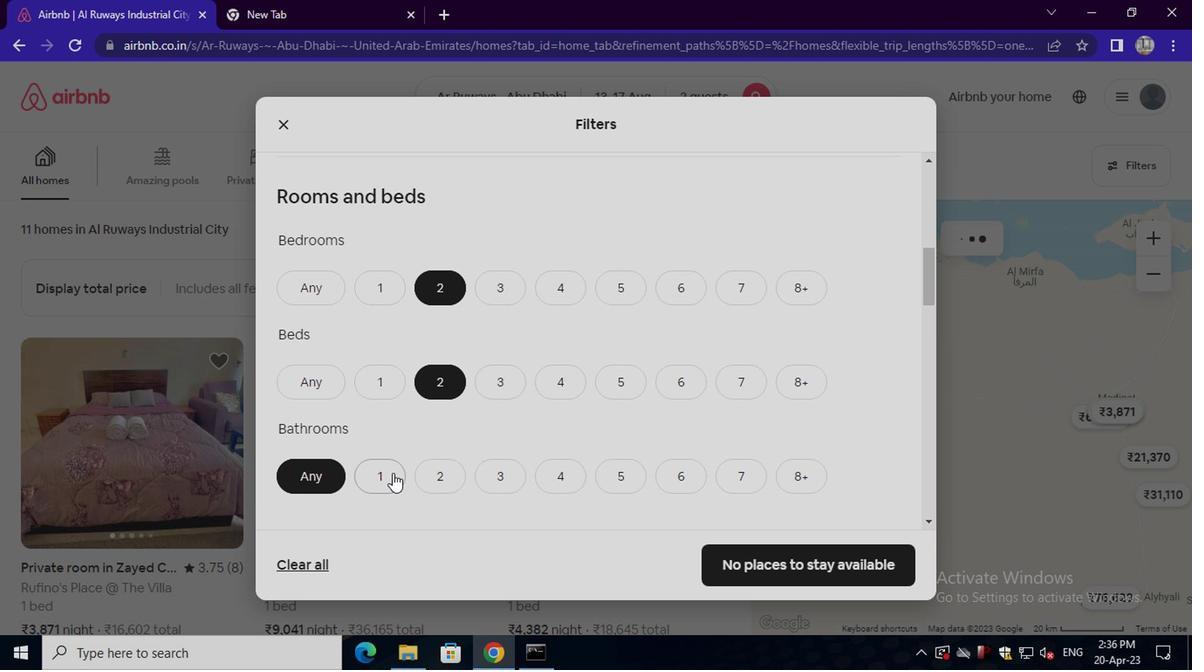 
Action: Mouse pressed left at (389, 469)
Screenshot: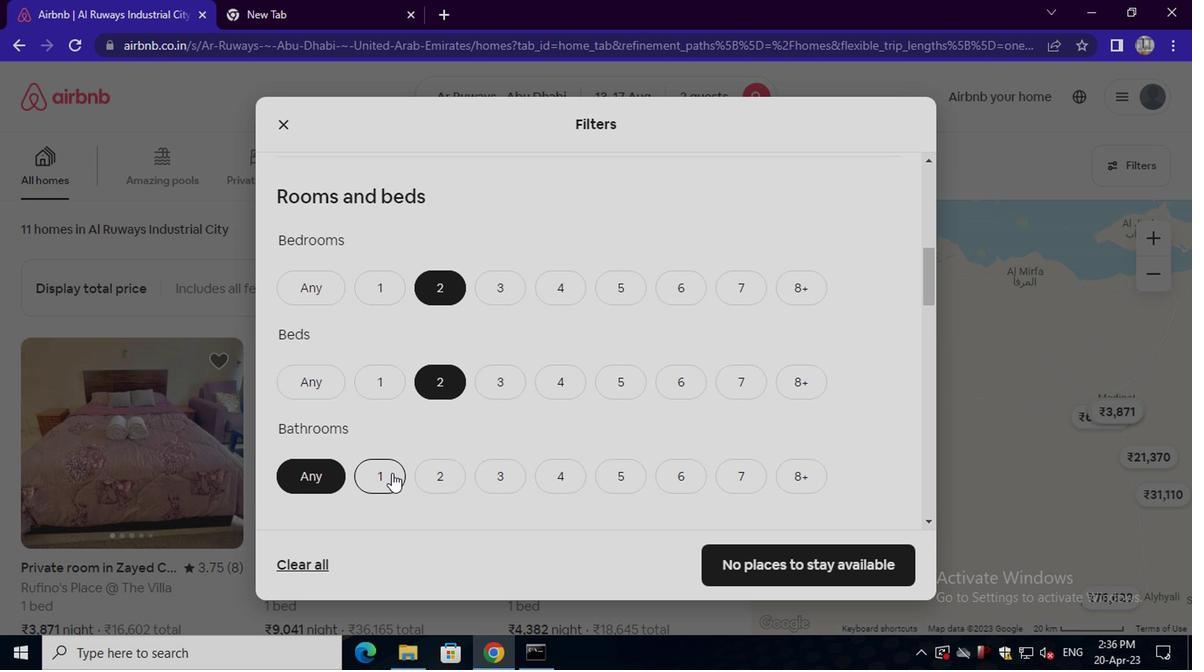 
Action: Mouse scrolled (389, 468) with delta (0, 0)
Screenshot: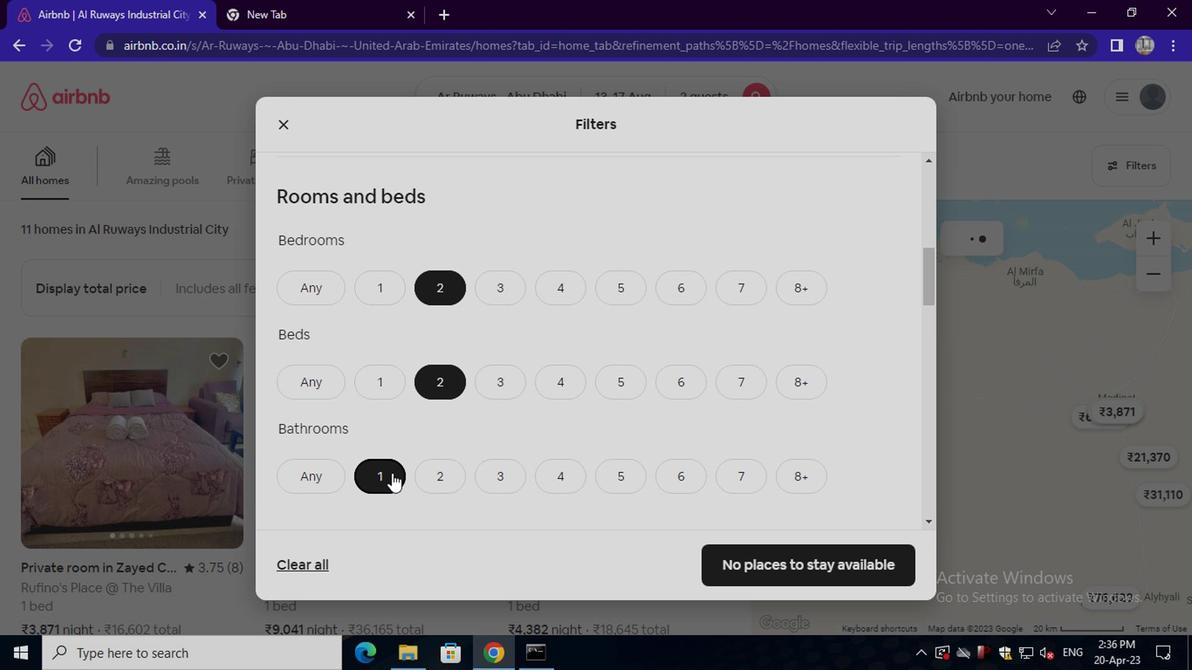 
Action: Mouse scrolled (389, 468) with delta (0, 0)
Screenshot: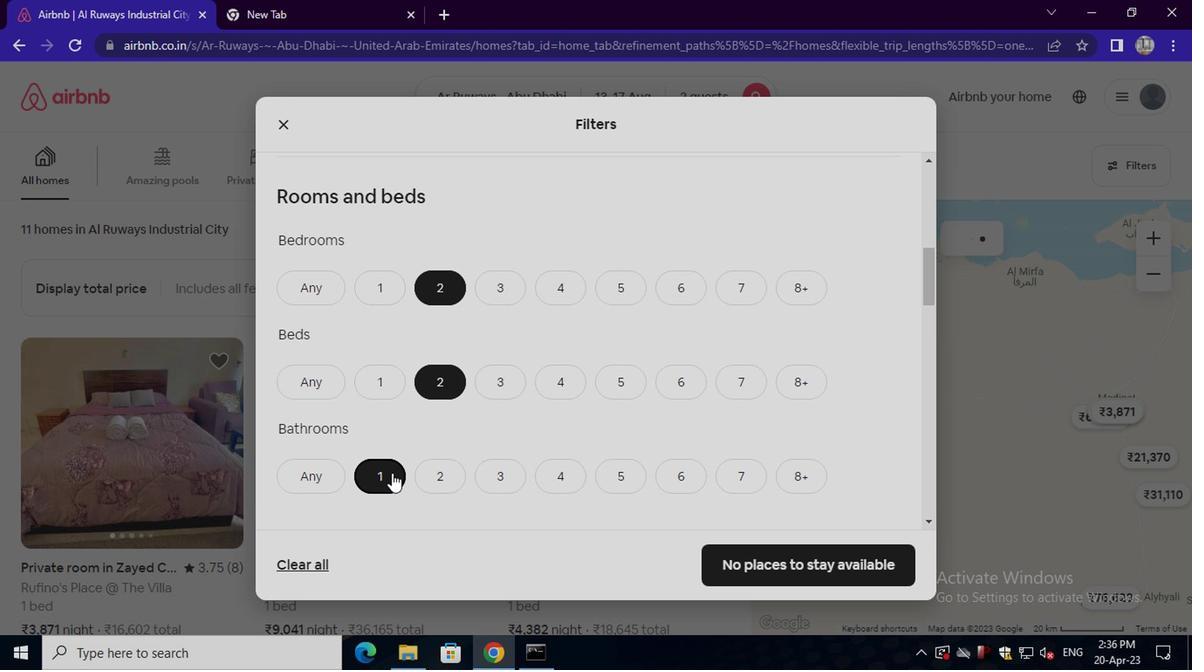 
Action: Mouse scrolled (389, 468) with delta (0, 0)
Screenshot: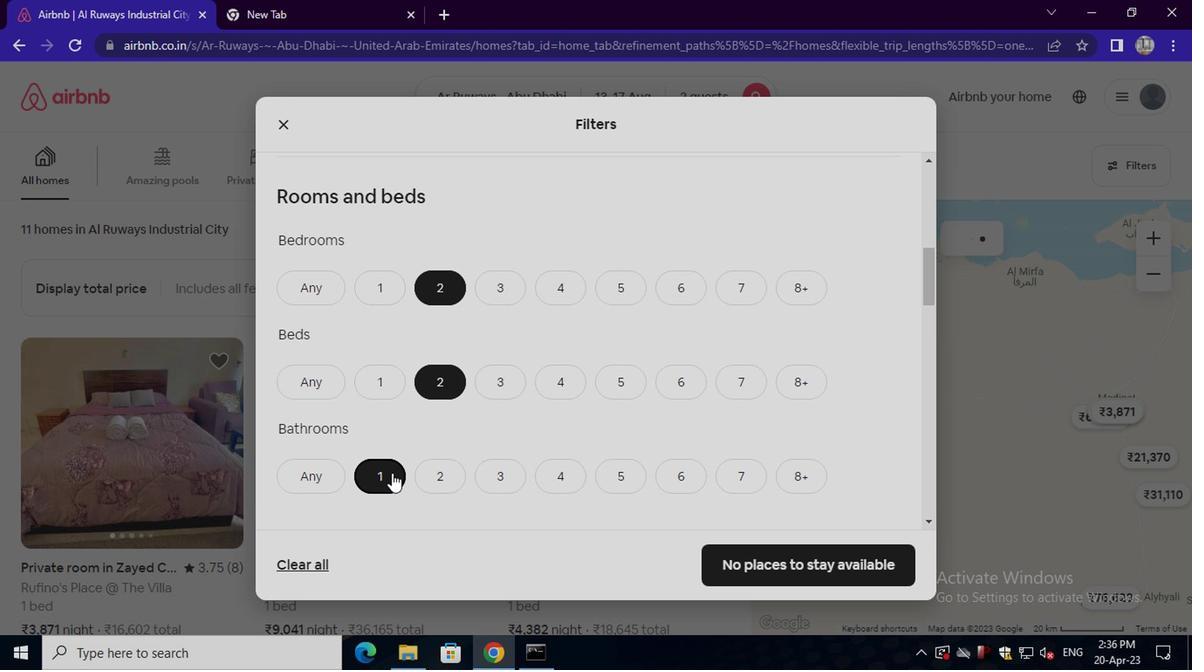 
Action: Mouse moved to (385, 403)
Screenshot: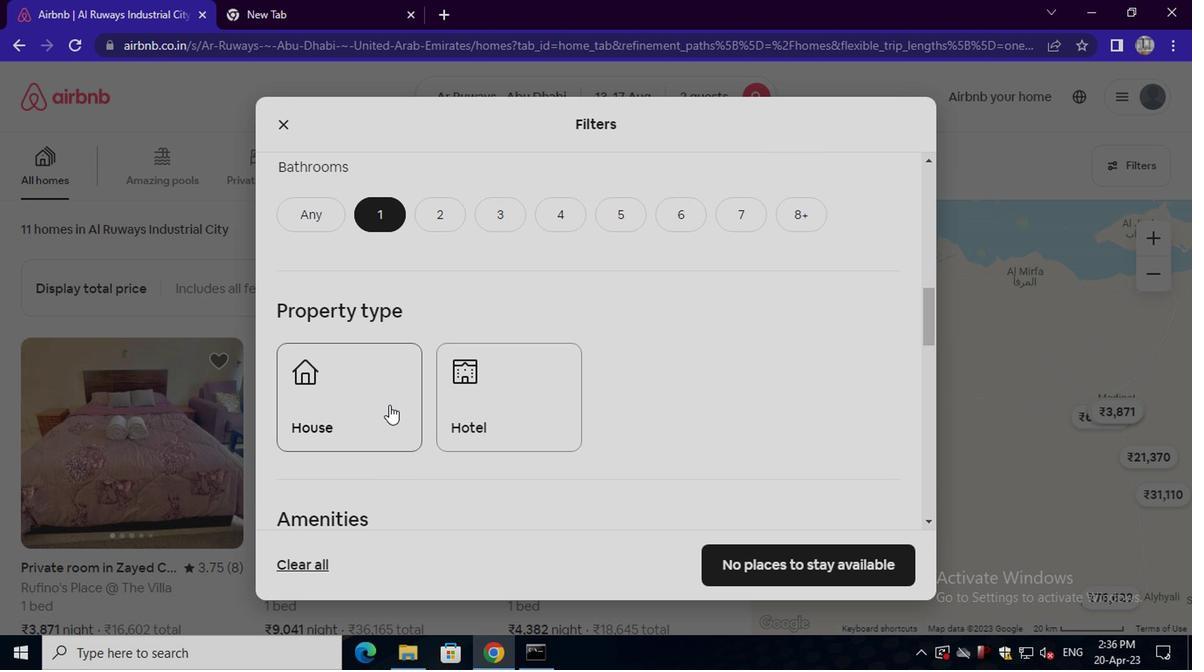 
Action: Mouse pressed left at (385, 403)
Screenshot: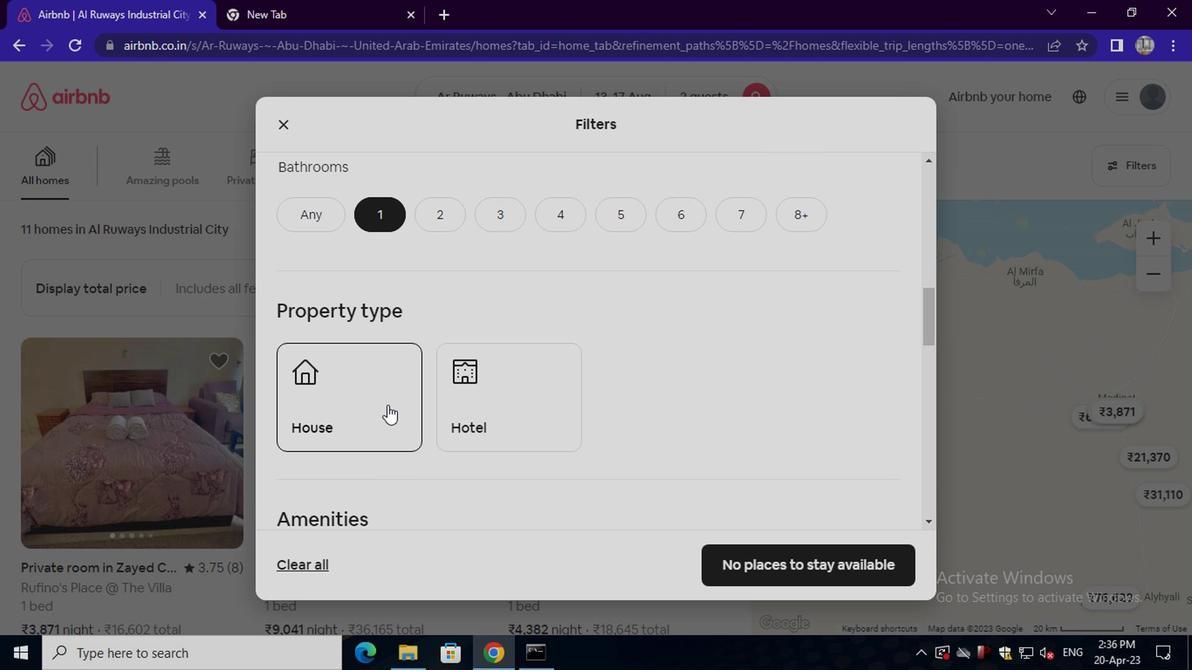 
Action: Mouse scrolled (385, 401) with delta (0, -1)
Screenshot: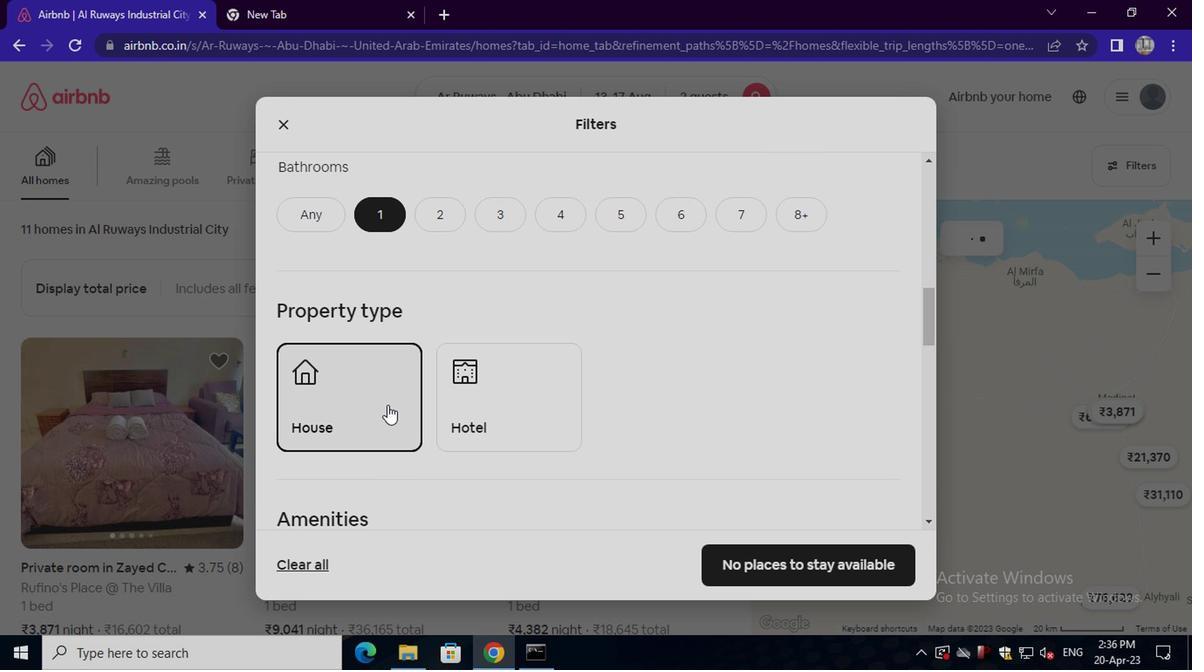 
Action: Mouse scrolled (385, 401) with delta (0, -1)
Screenshot: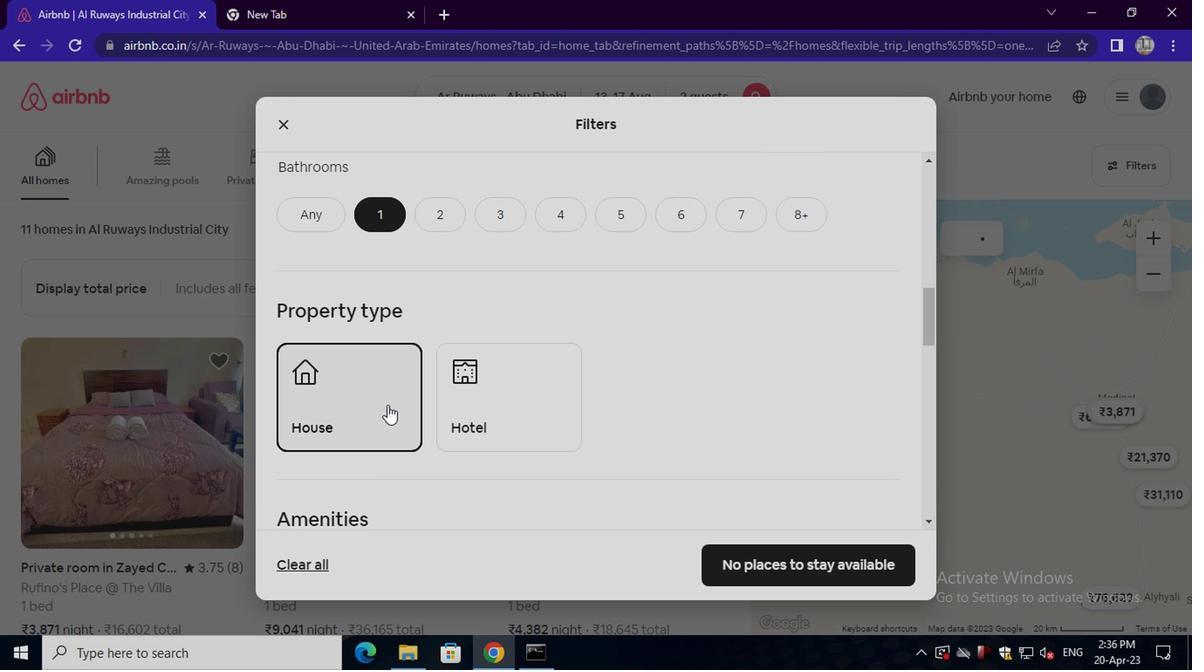 
Action: Mouse scrolled (385, 401) with delta (0, -1)
Screenshot: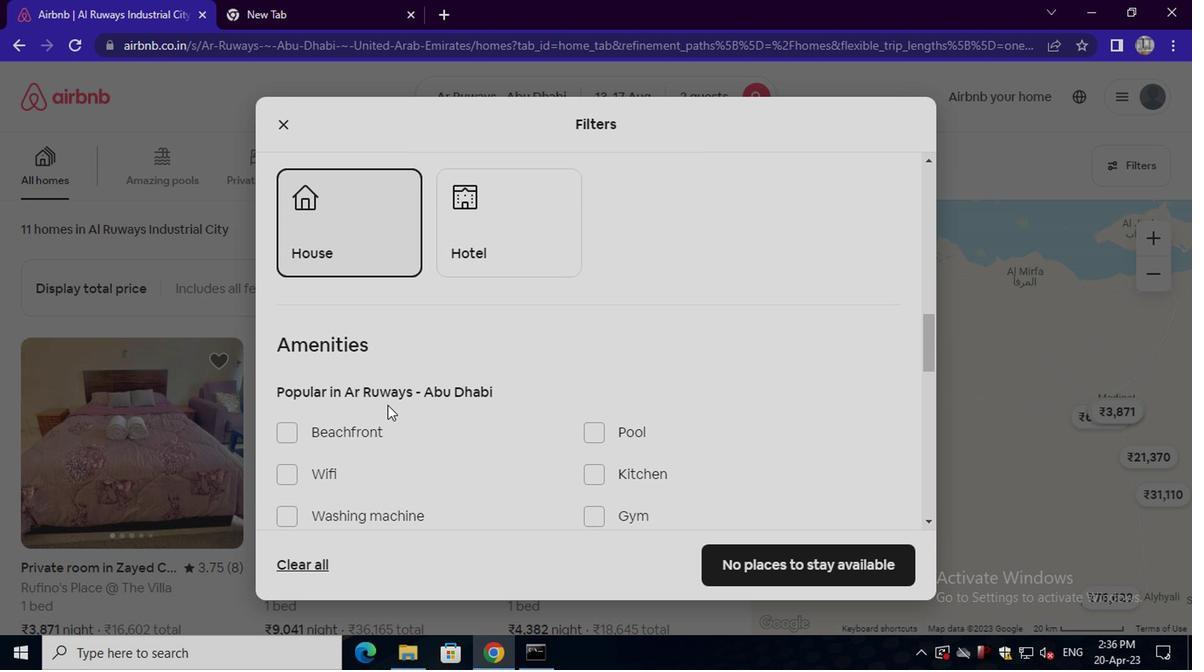 
Action: Mouse scrolled (385, 401) with delta (0, -1)
Screenshot: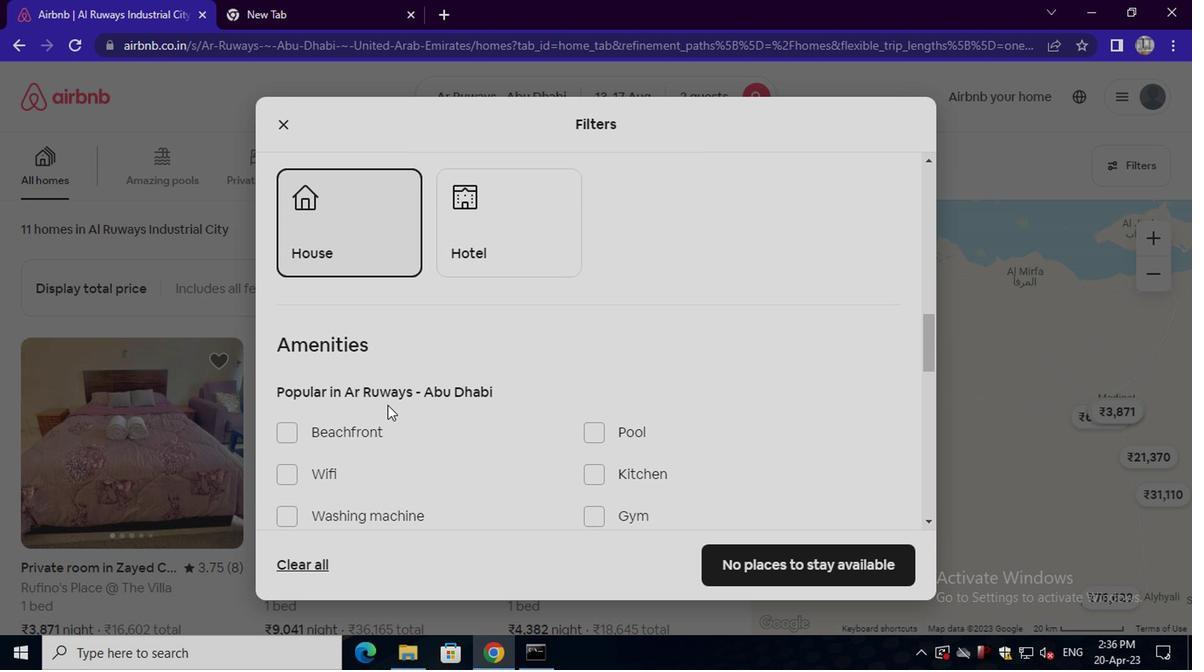 
Action: Mouse moved to (342, 381)
Screenshot: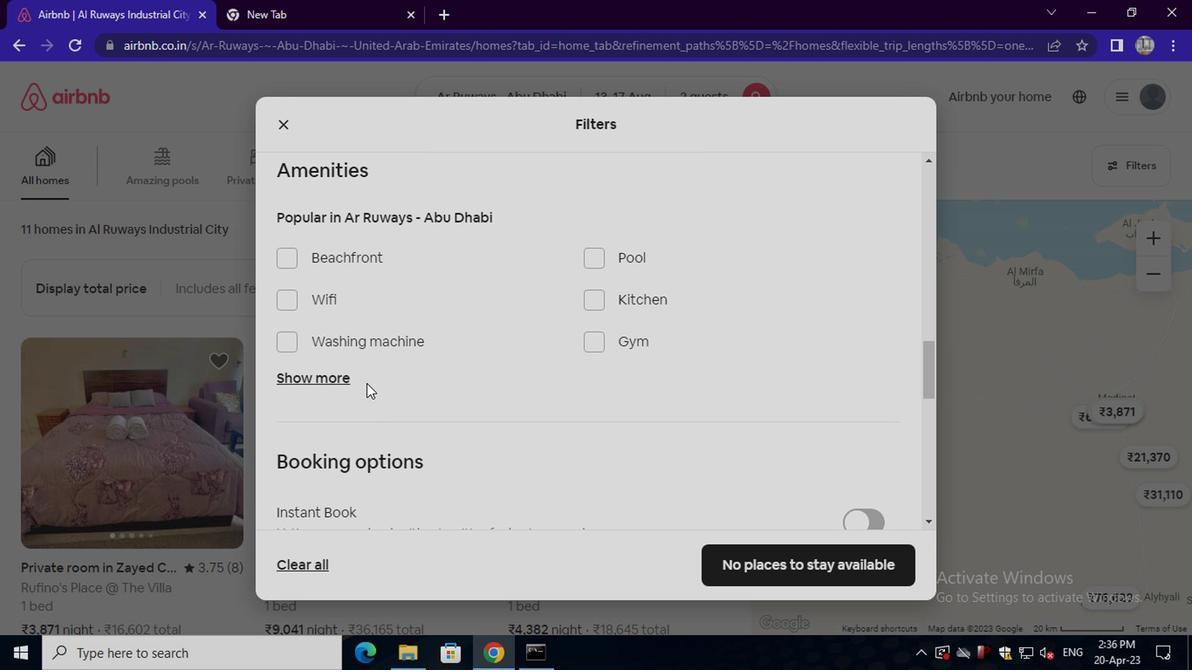 
Action: Mouse pressed left at (342, 381)
Screenshot: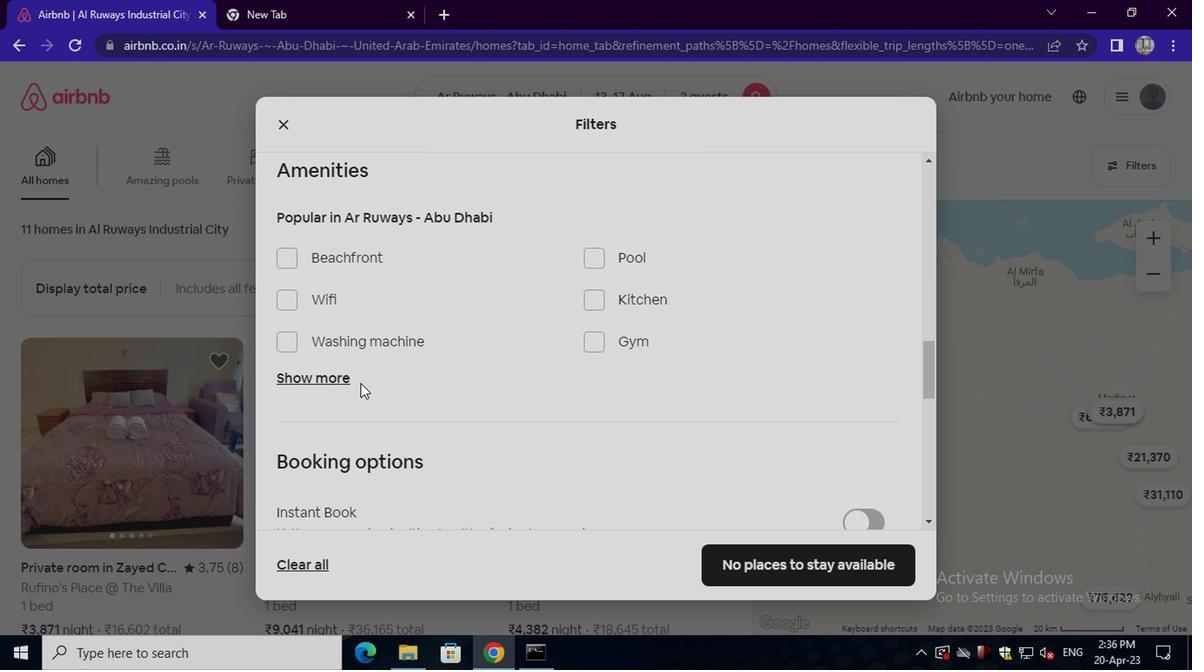 
Action: Mouse moved to (283, 298)
Screenshot: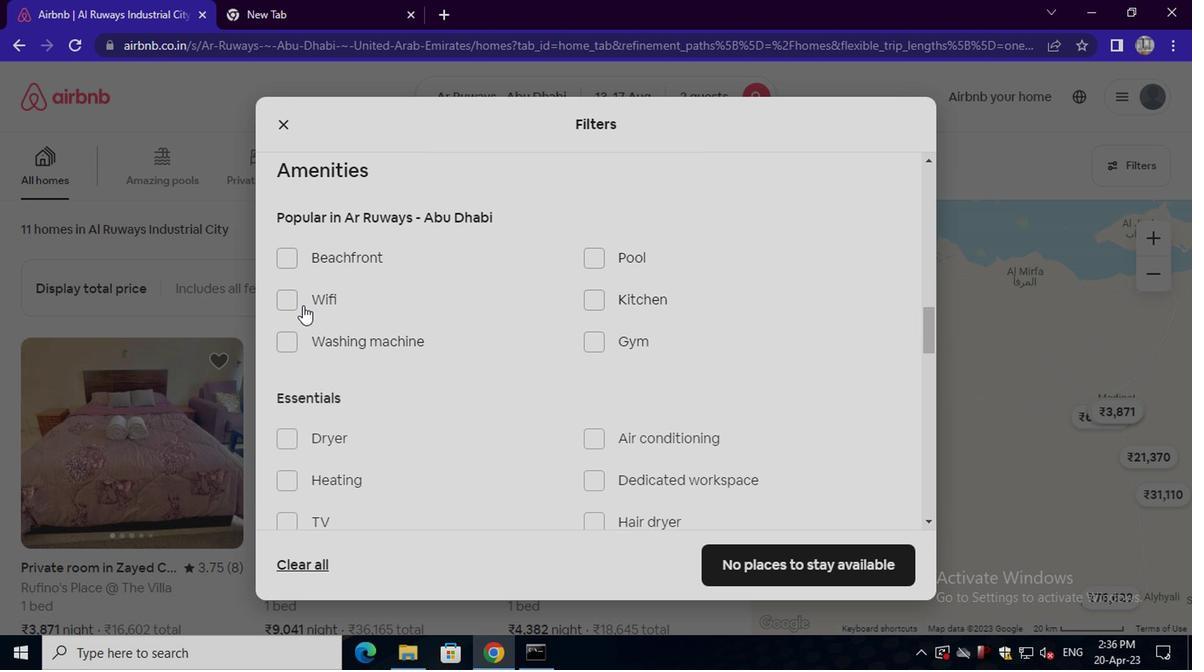 
Action: Mouse pressed left at (283, 298)
Screenshot: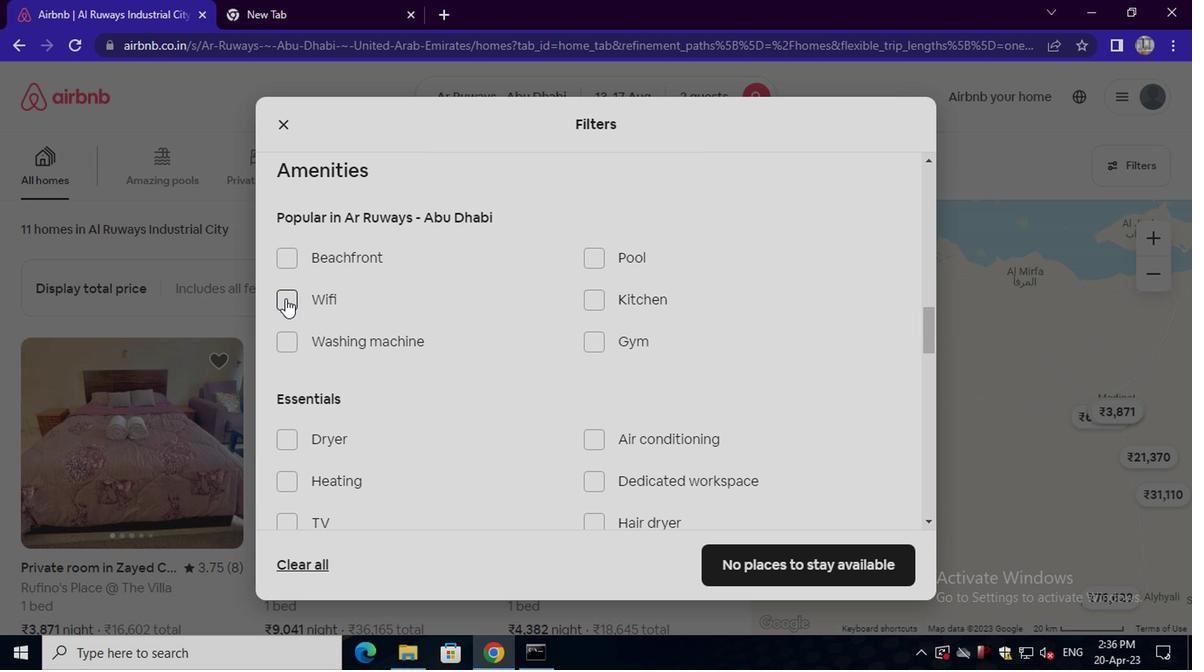 
Action: Mouse moved to (316, 306)
Screenshot: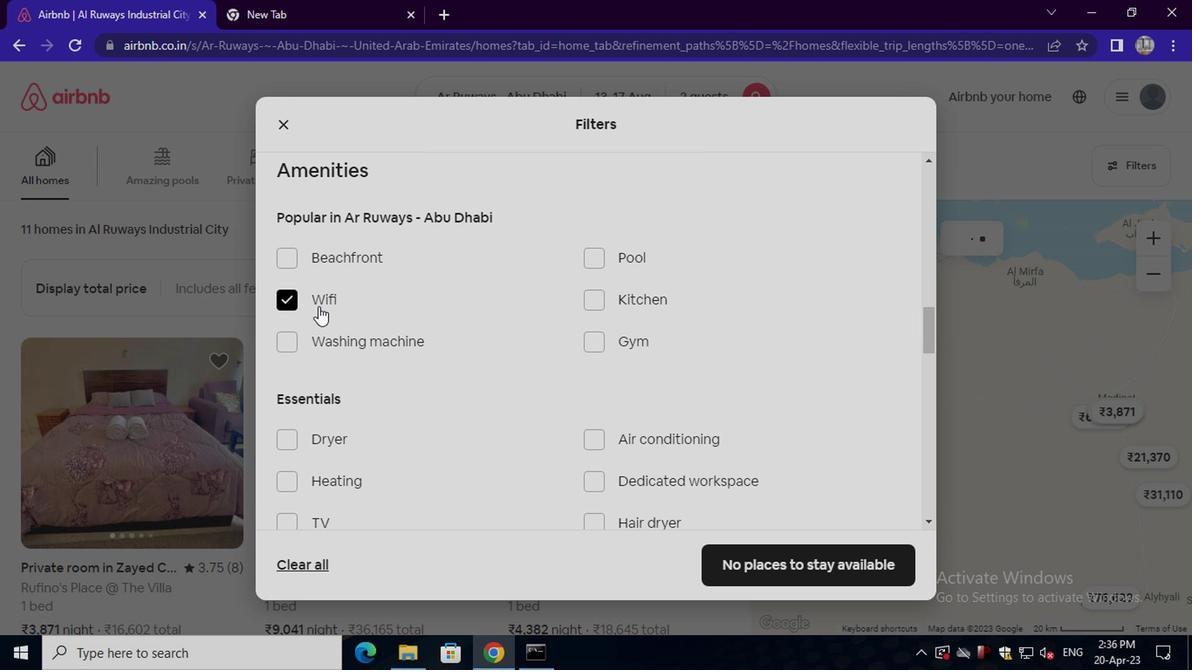 
Action: Mouse scrolled (316, 305) with delta (0, 0)
Screenshot: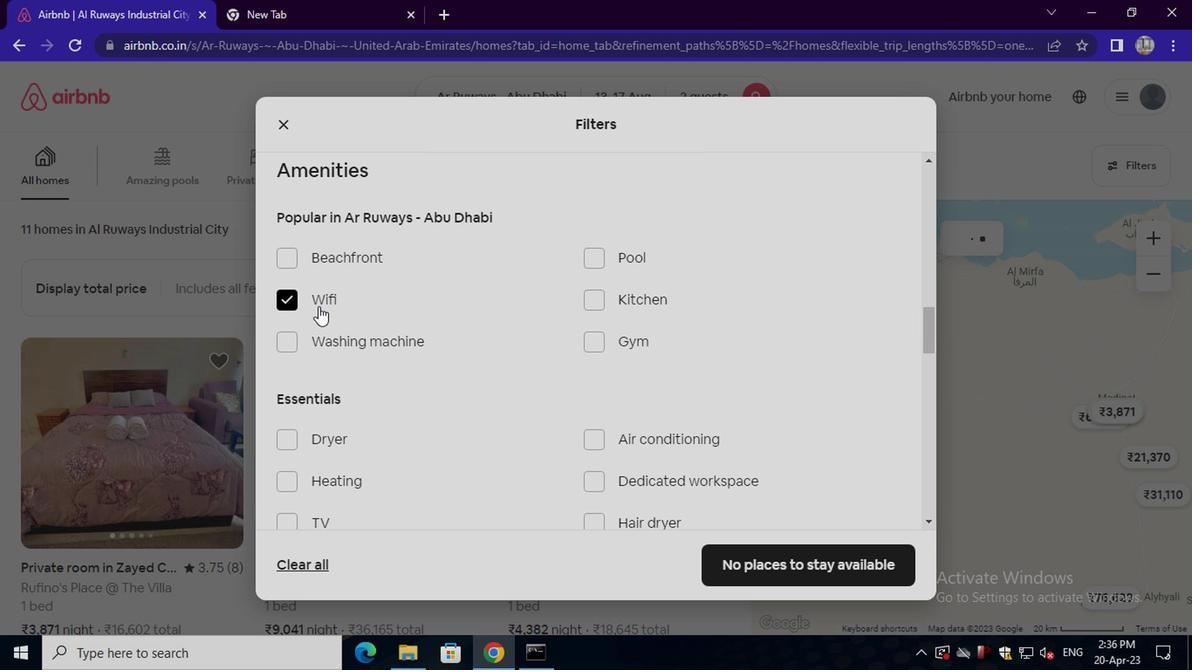 
Action: Mouse moved to (585, 351)
Screenshot: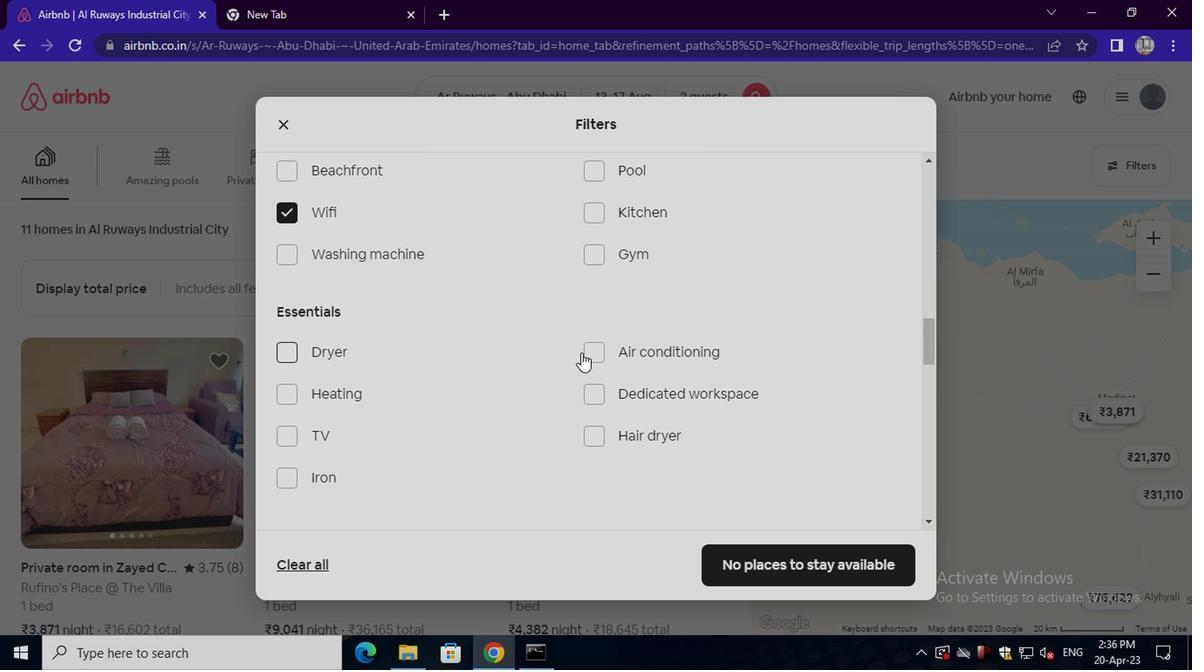 
Action: Mouse pressed left at (585, 351)
Screenshot: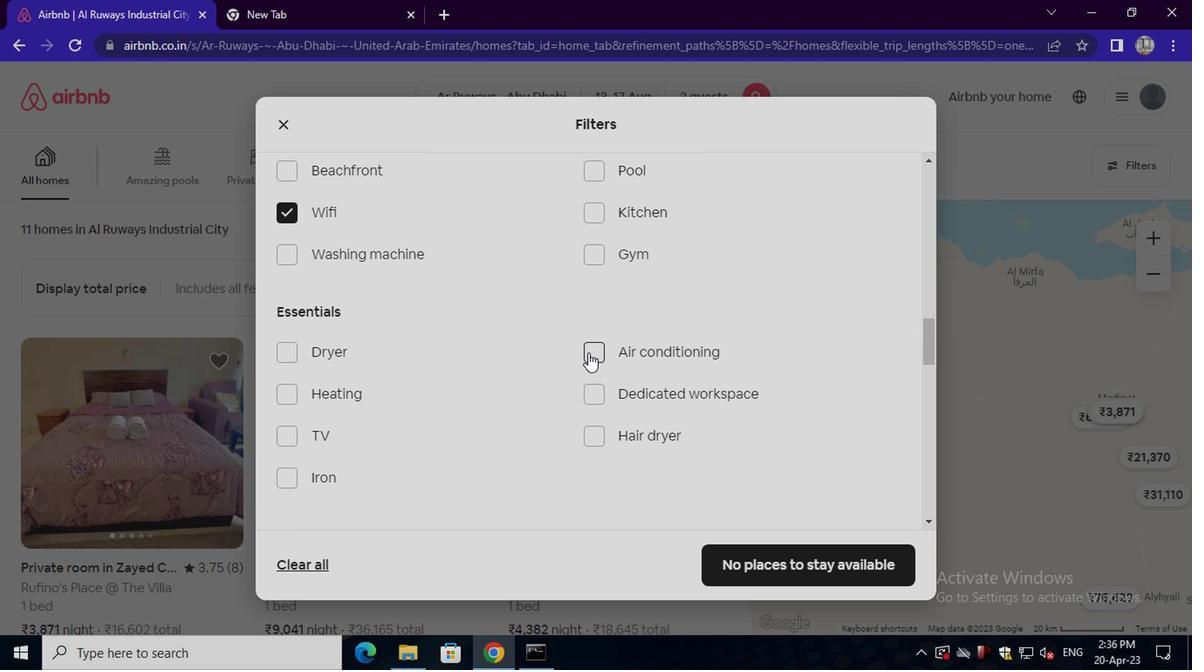 
Action: Mouse moved to (598, 394)
Screenshot: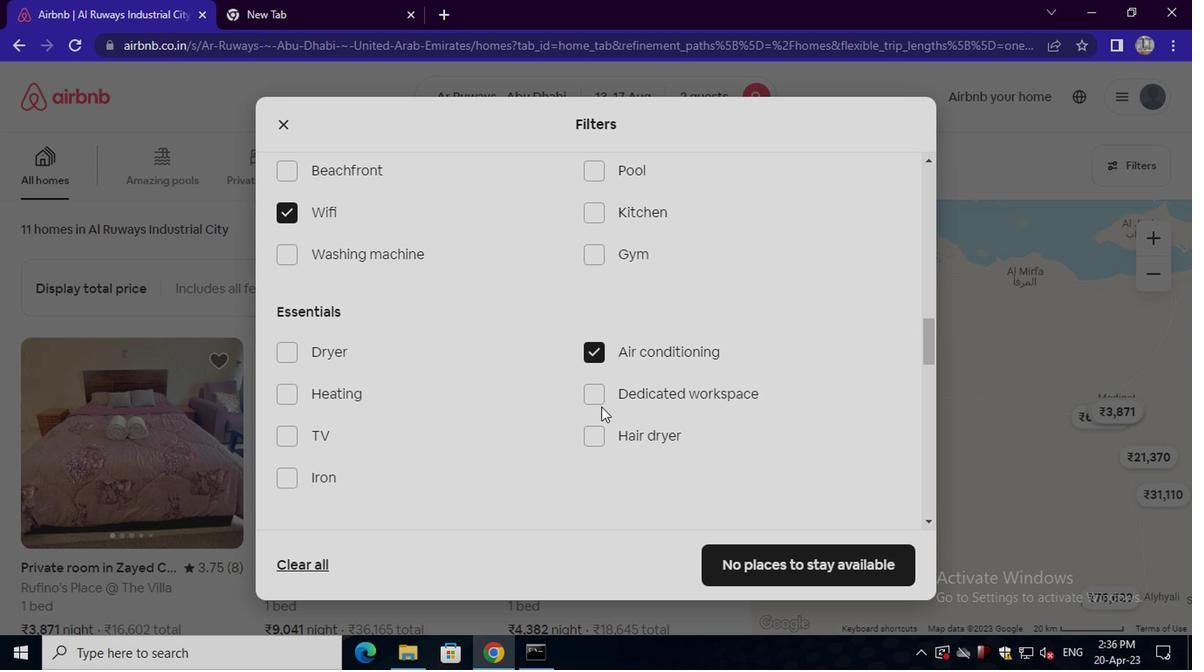 
Action: Mouse pressed left at (598, 394)
Screenshot: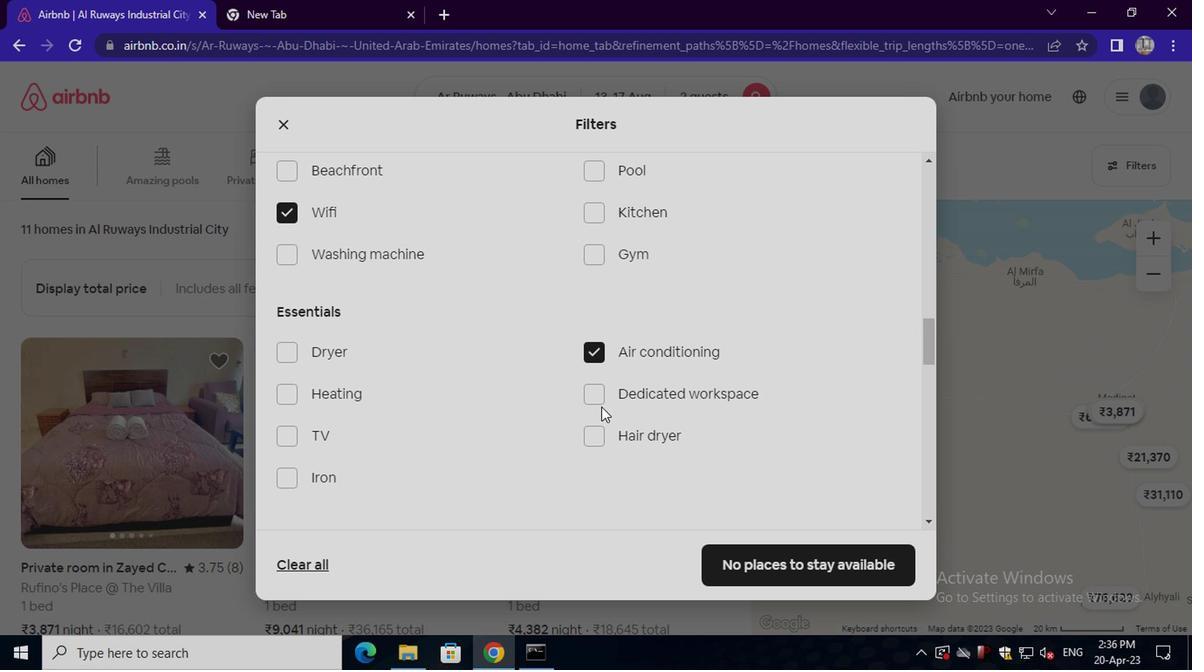 
Action: Mouse moved to (331, 383)
Screenshot: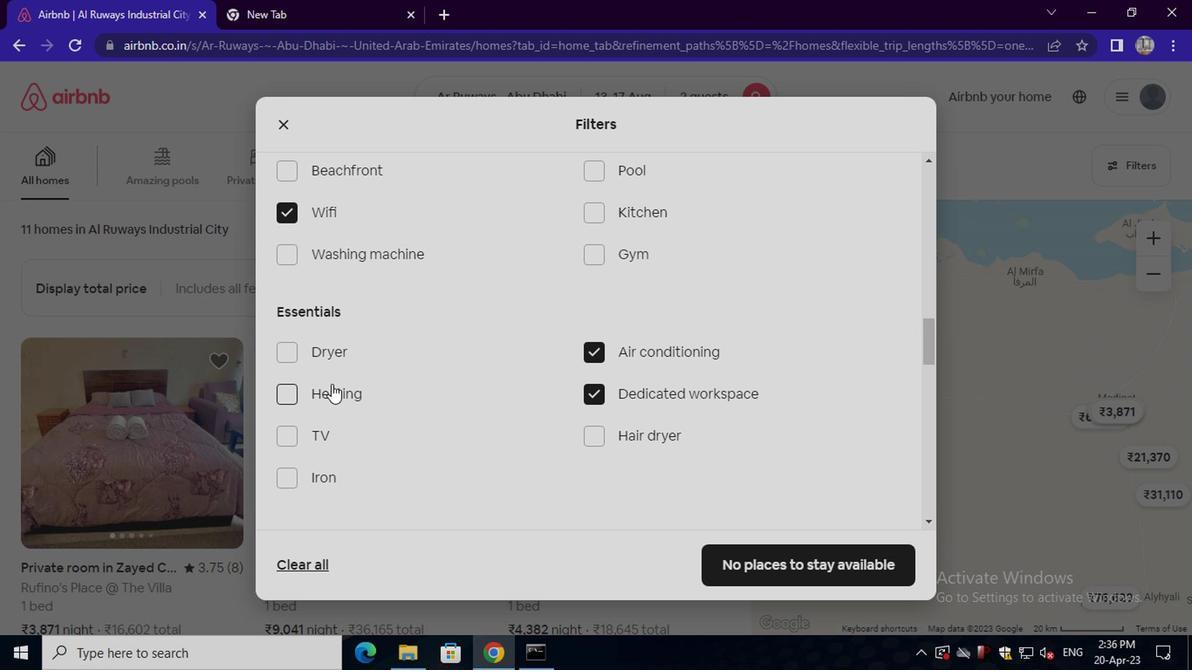 
Action: Mouse scrolled (331, 382) with delta (0, 0)
Screenshot: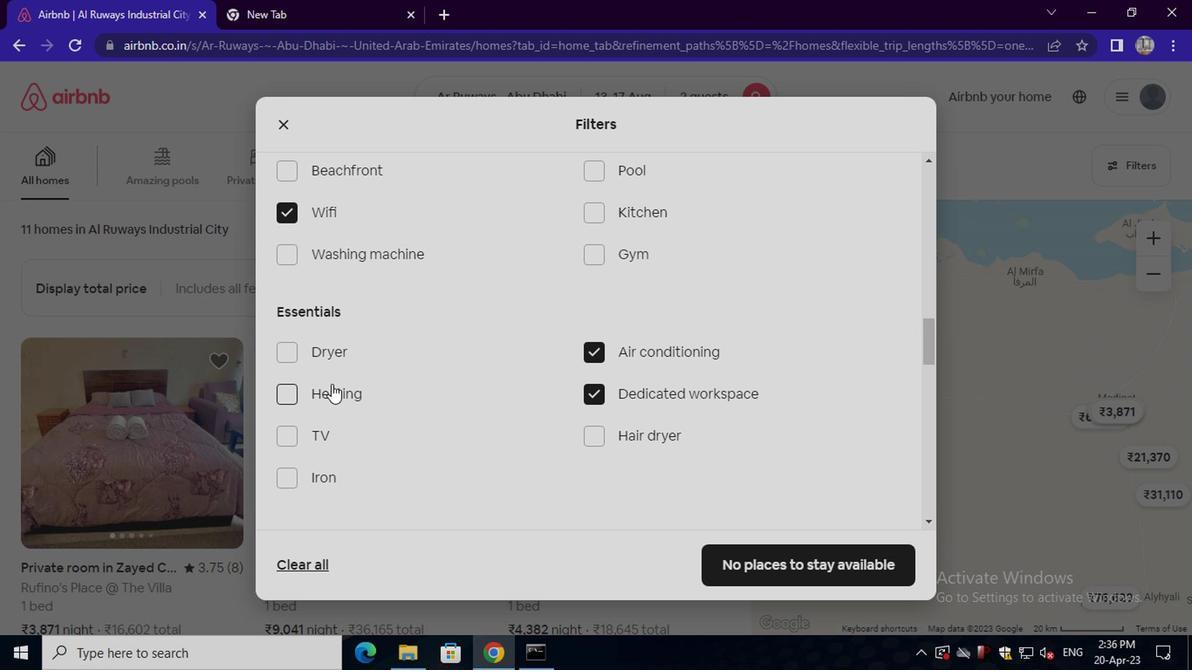 
Action: Mouse scrolled (331, 382) with delta (0, 0)
Screenshot: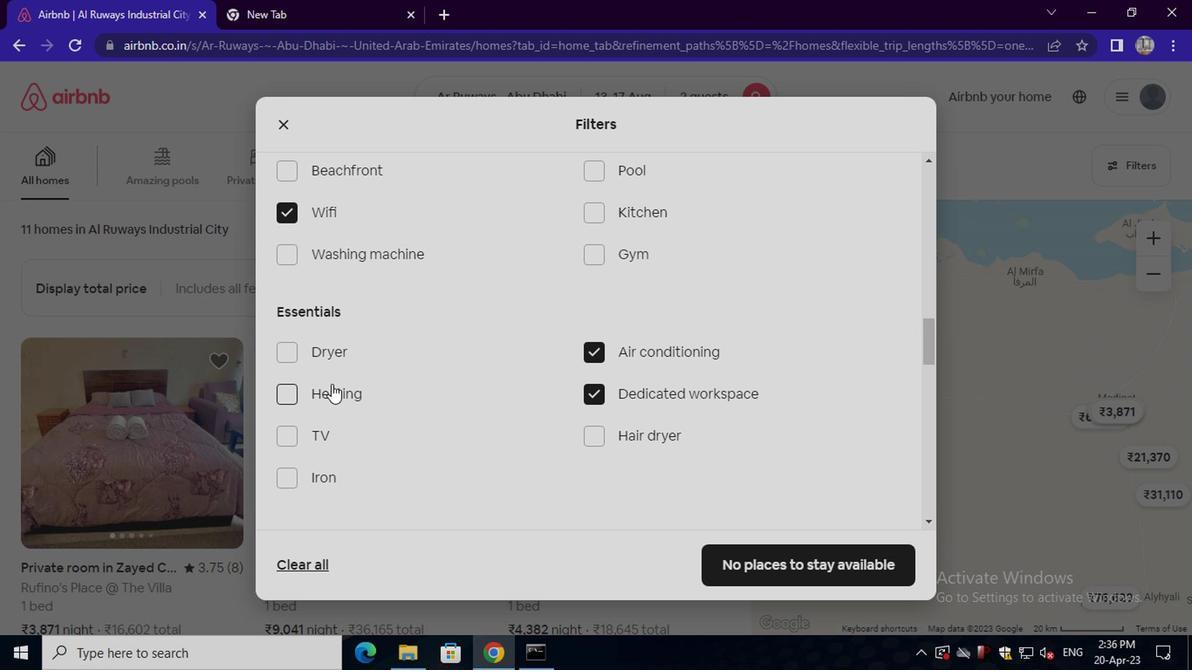 
Action: Mouse scrolled (331, 382) with delta (0, 0)
Screenshot: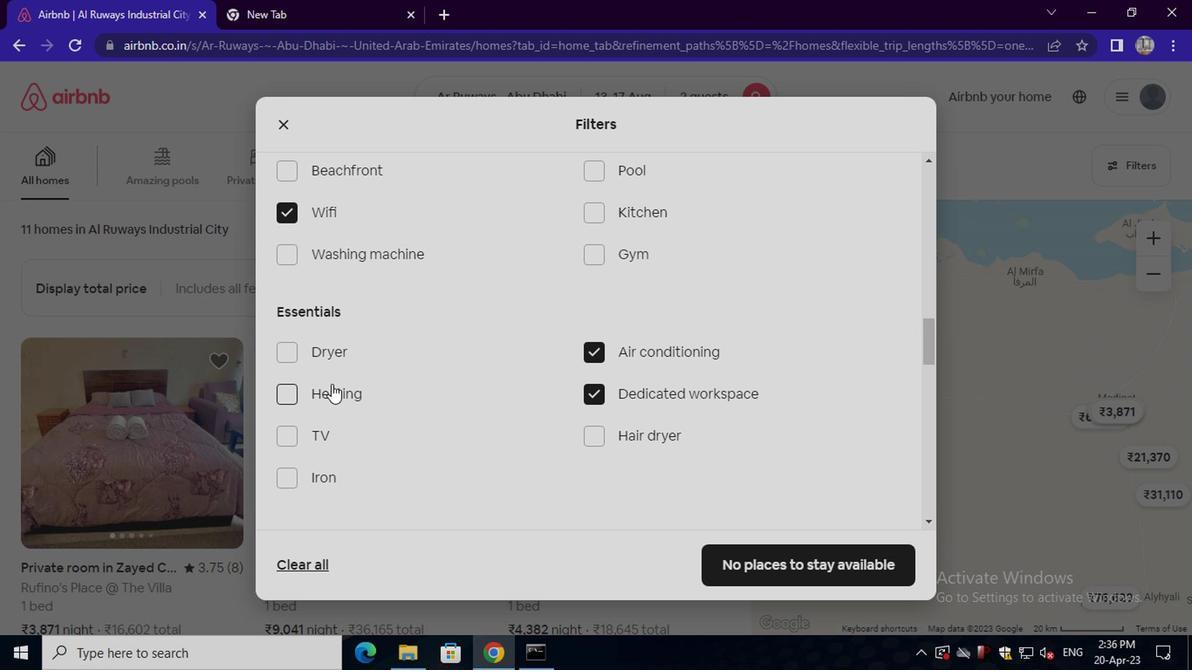 
Action: Mouse moved to (591, 403)
Screenshot: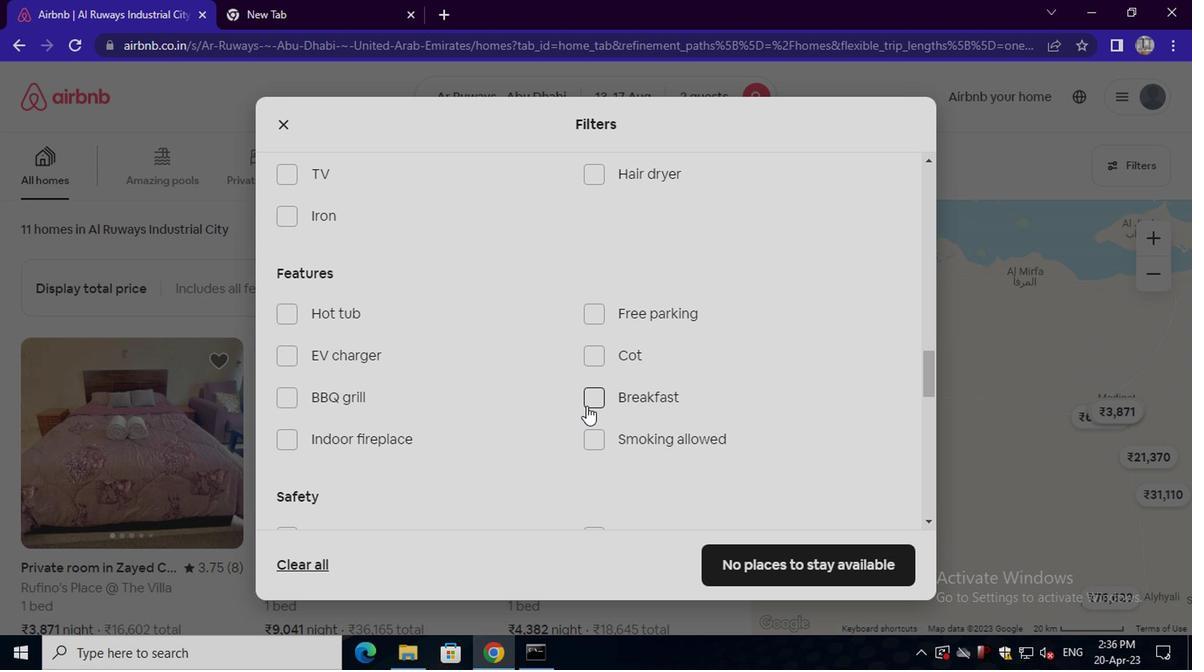 
Action: Mouse pressed left at (591, 403)
Screenshot: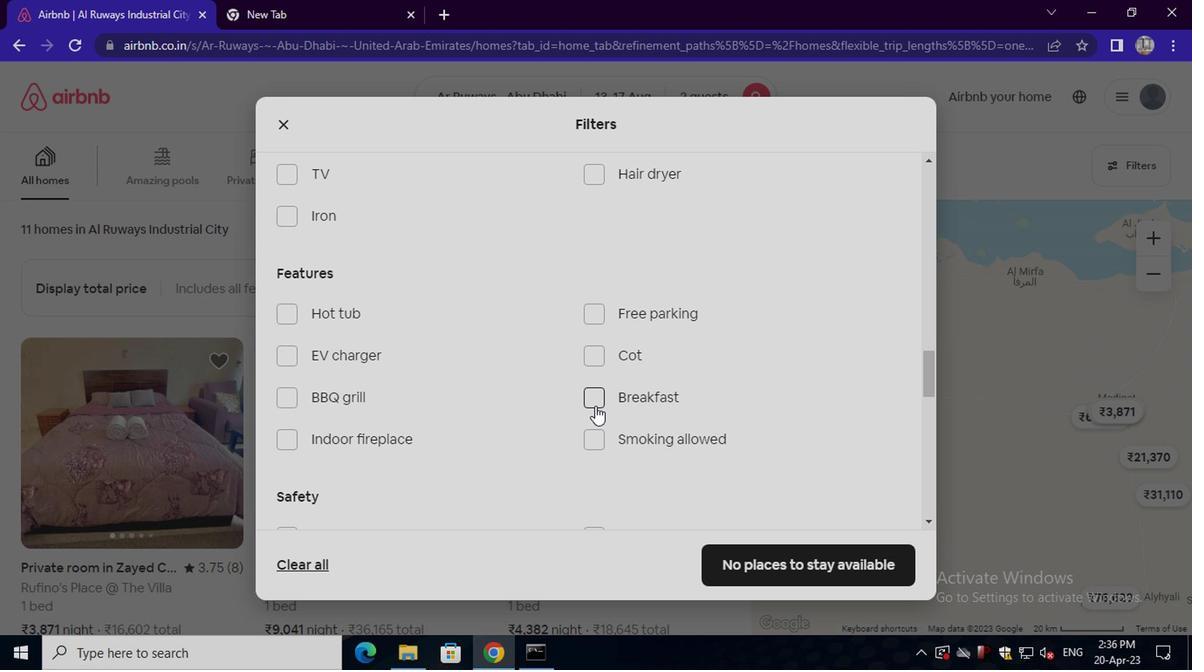 
Action: Mouse scrolled (591, 403) with delta (0, 0)
Screenshot: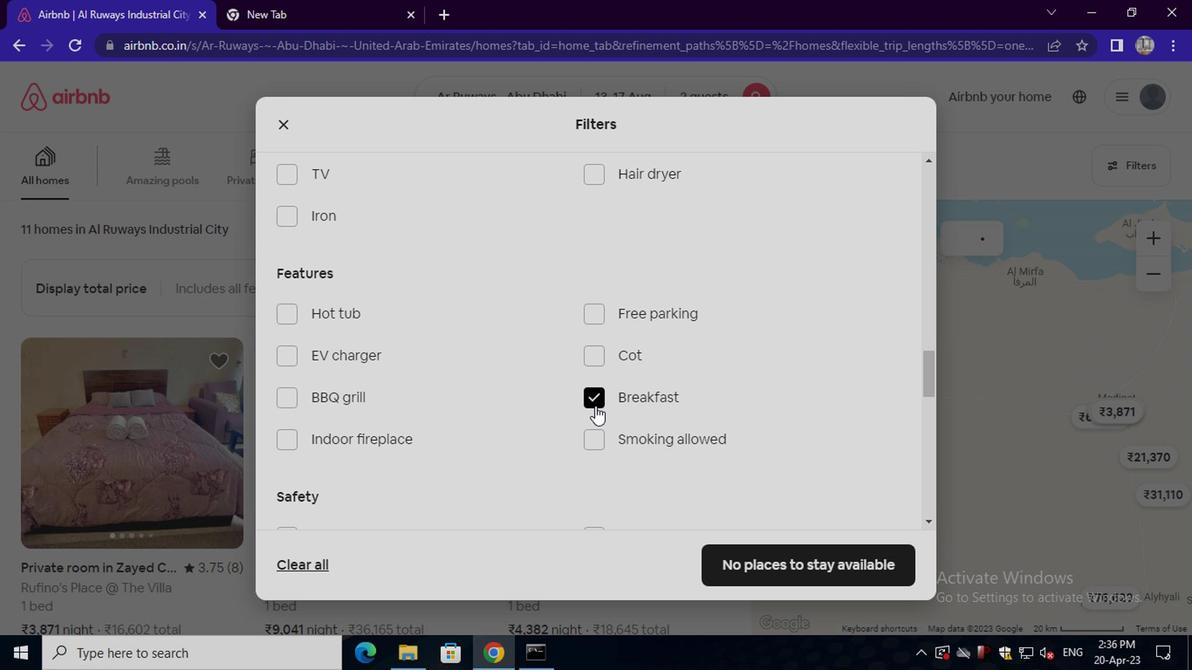 
Action: Mouse moved to (591, 405)
Screenshot: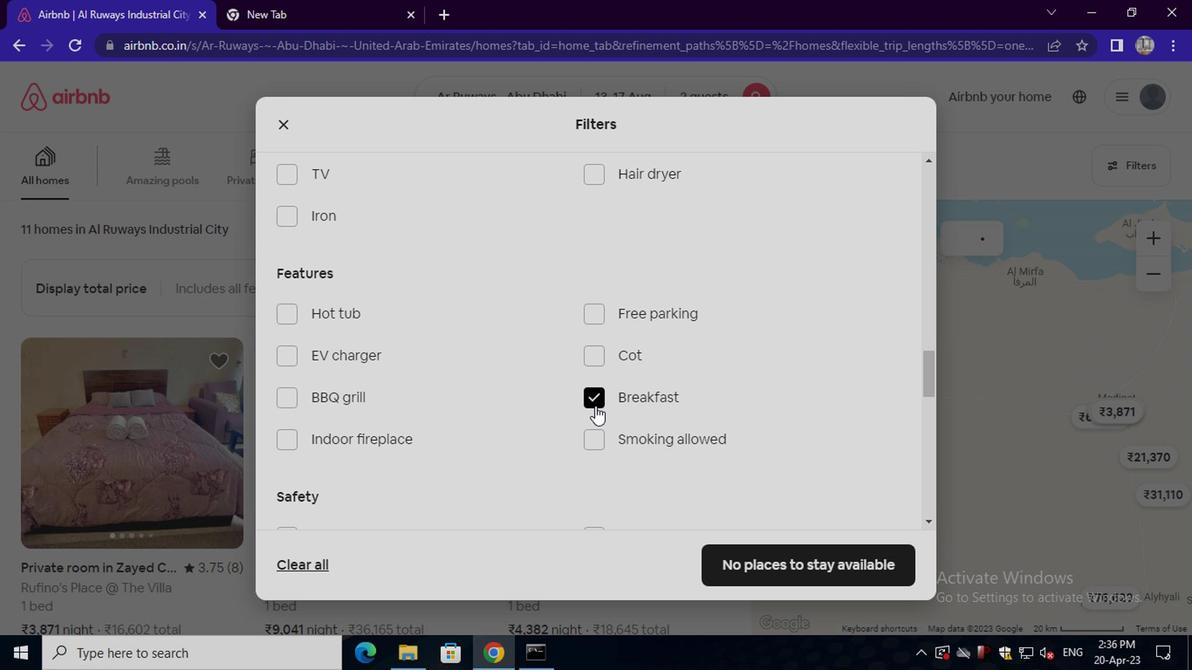 
Action: Mouse scrolled (591, 404) with delta (0, -1)
Screenshot: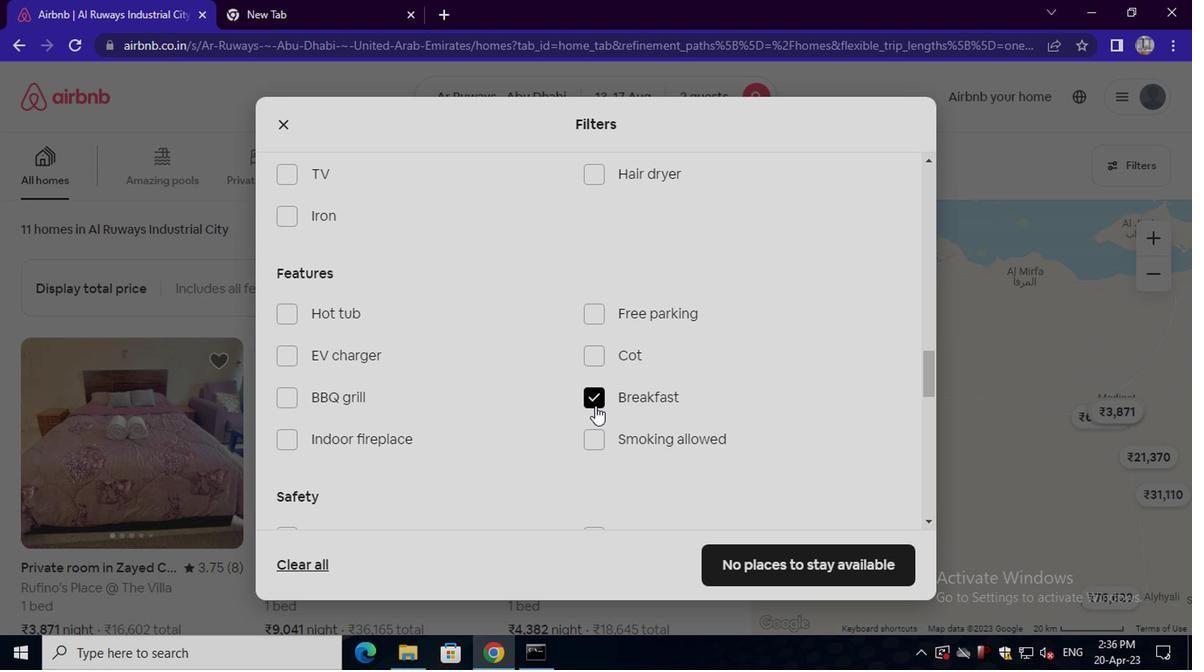 
Action: Mouse scrolled (591, 404) with delta (0, -1)
Screenshot: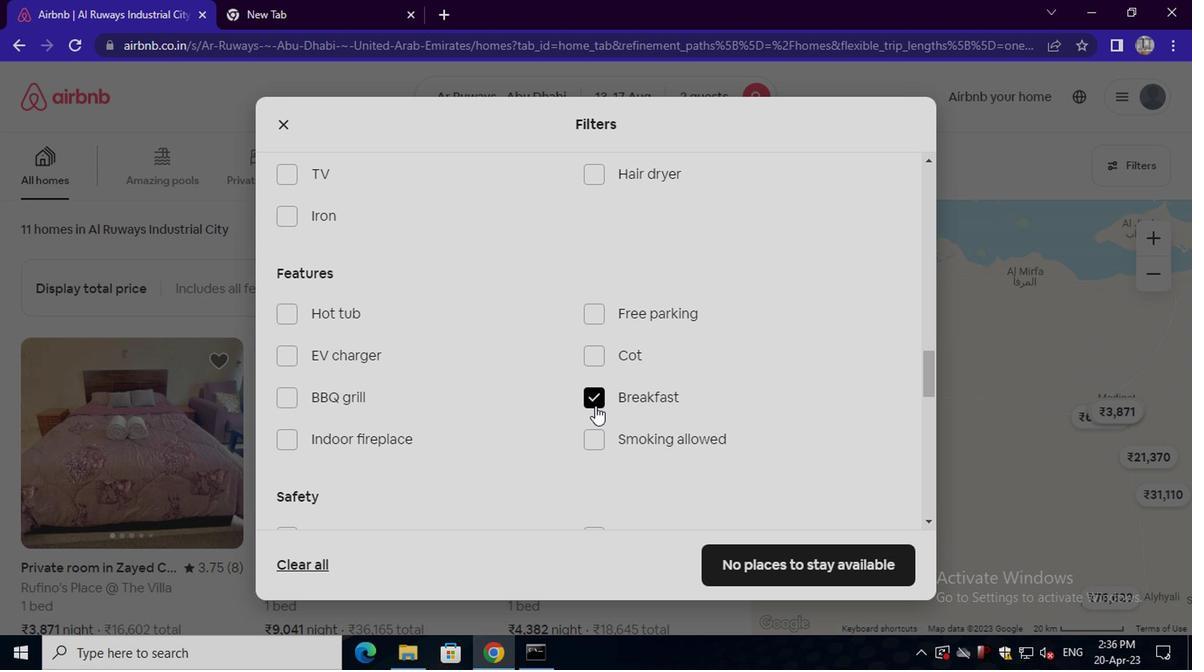 
Action: Mouse scrolled (591, 404) with delta (0, -1)
Screenshot: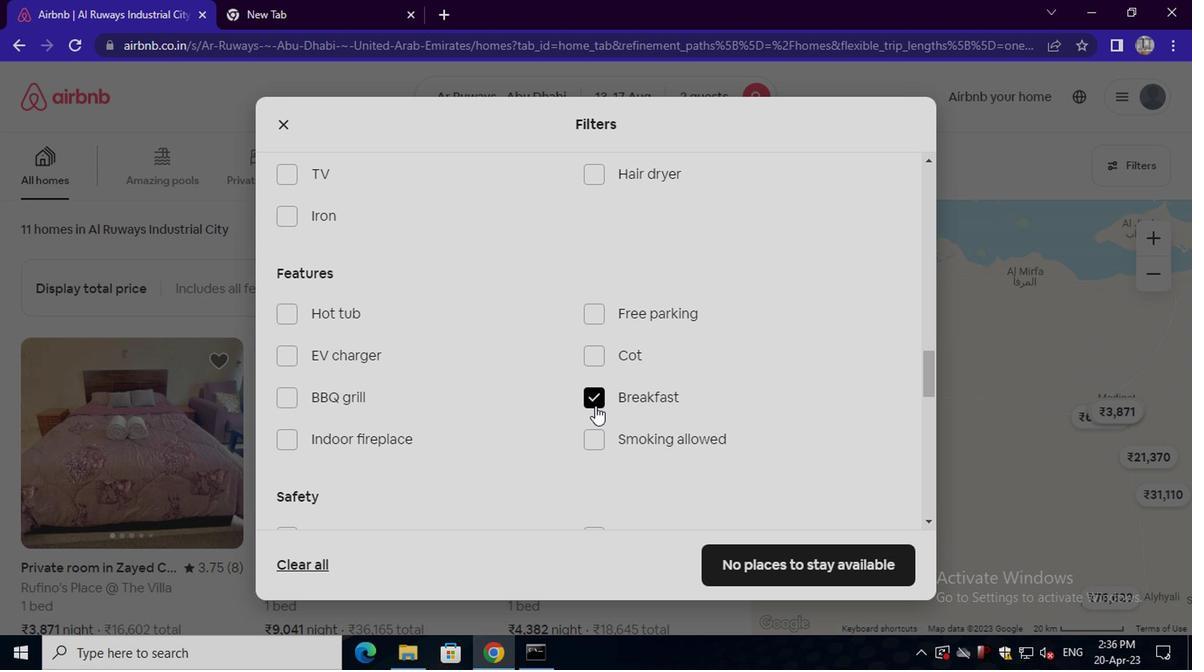 
Action: Mouse moved to (870, 424)
Screenshot: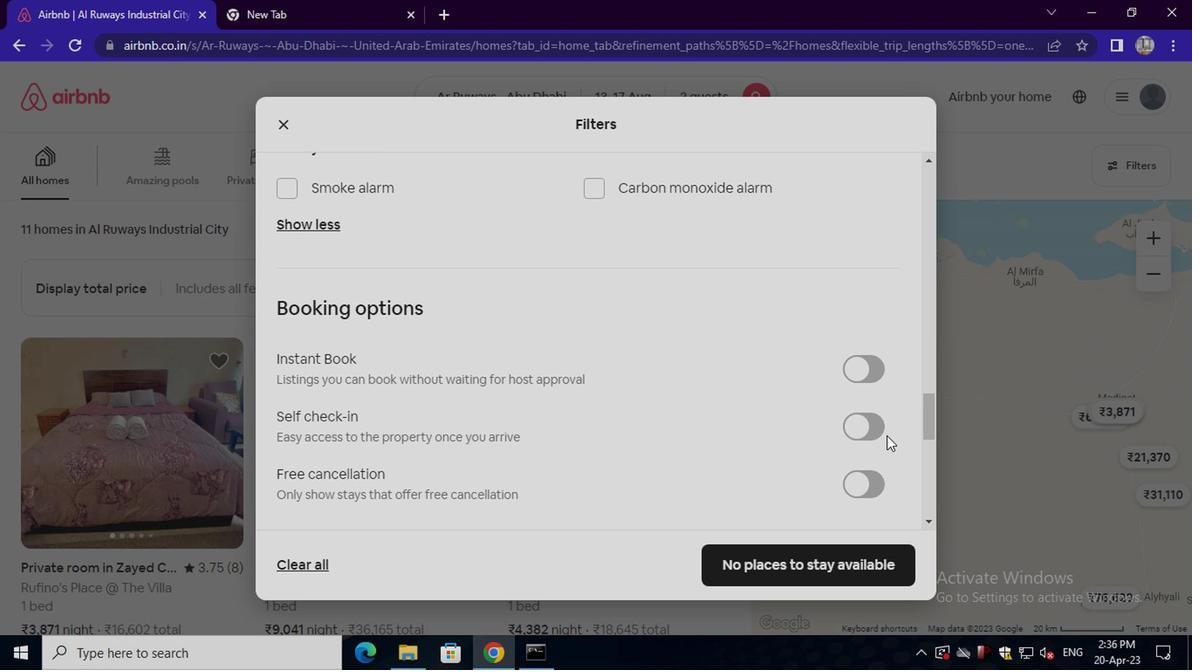 
Action: Mouse pressed left at (870, 424)
Screenshot: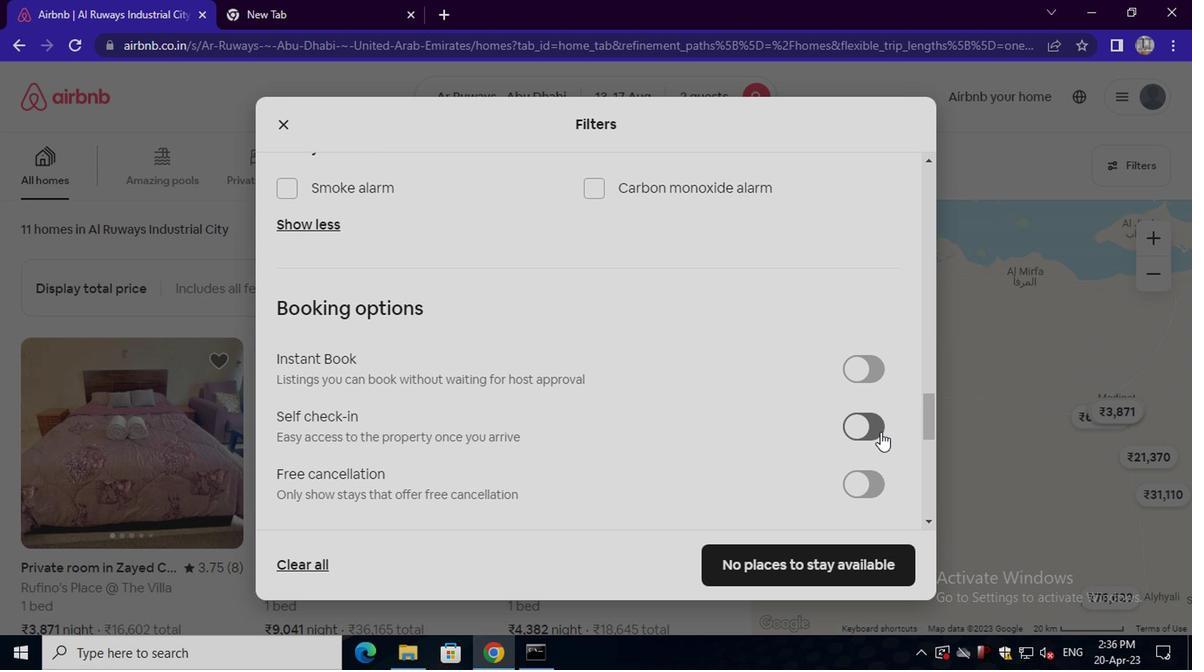 
Action: Mouse moved to (606, 417)
Screenshot: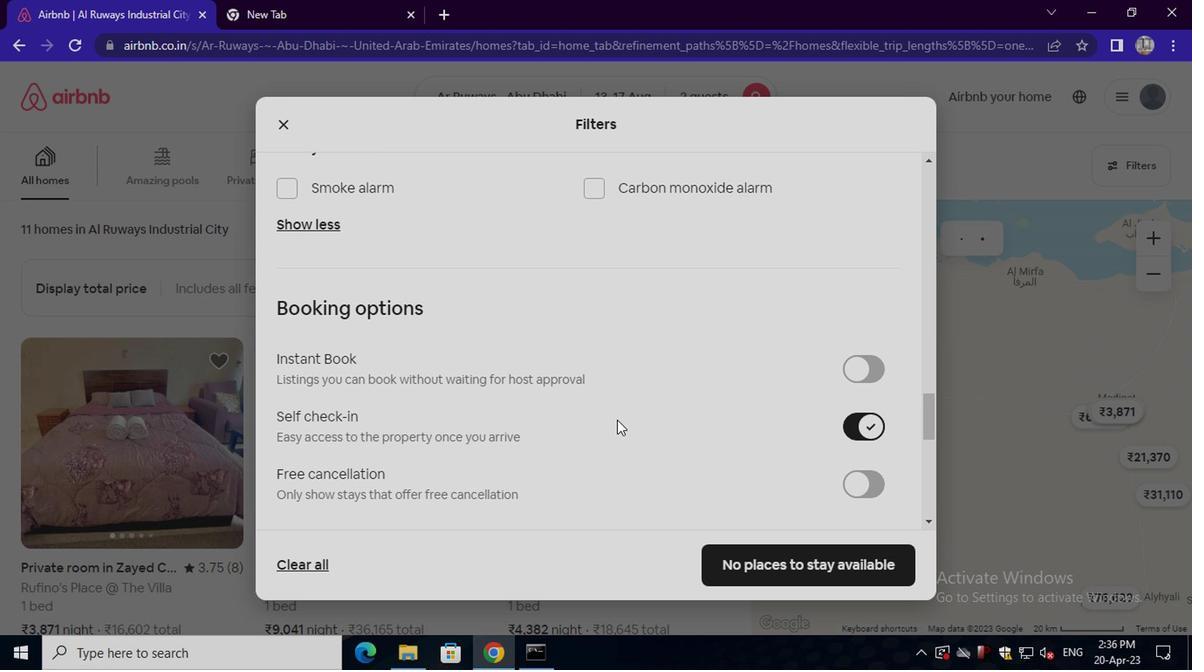 
Action: Mouse scrolled (606, 416) with delta (0, 0)
Screenshot: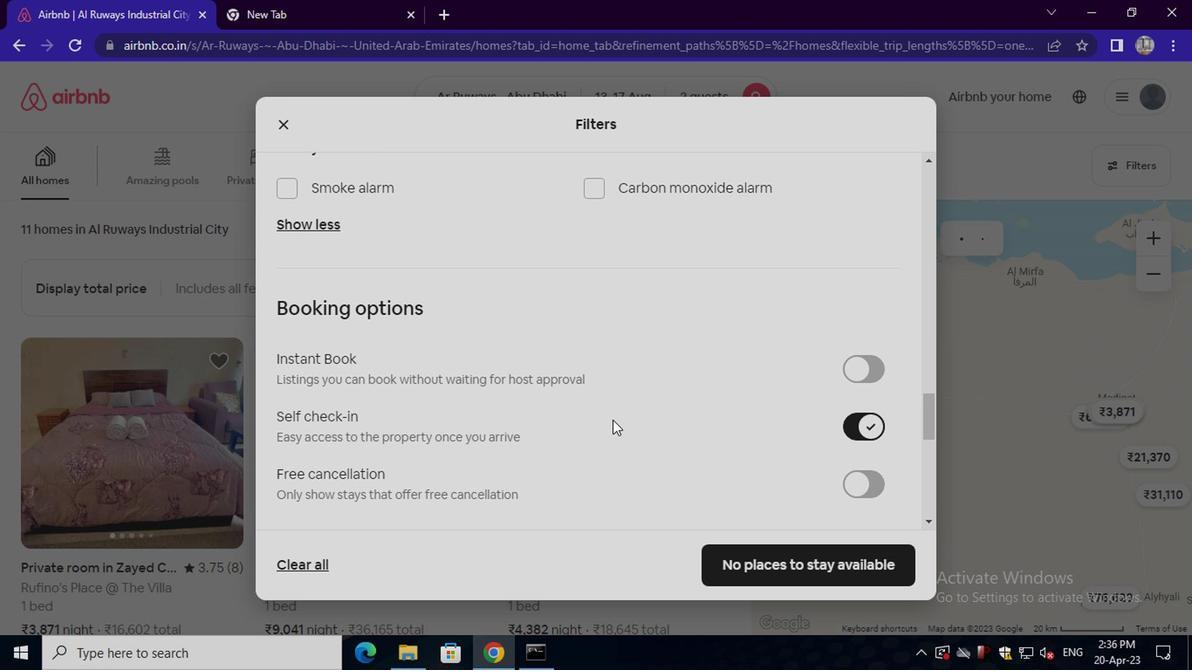 
Action: Mouse scrolled (606, 416) with delta (0, 0)
Screenshot: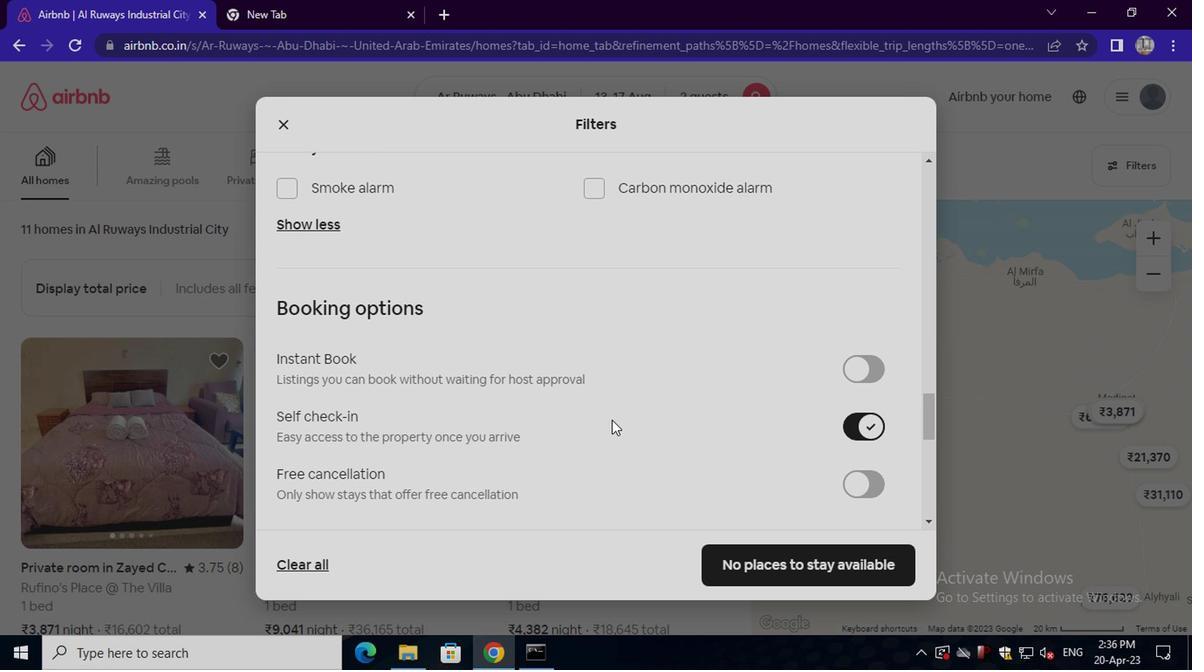 
Action: Mouse scrolled (606, 416) with delta (0, 0)
Screenshot: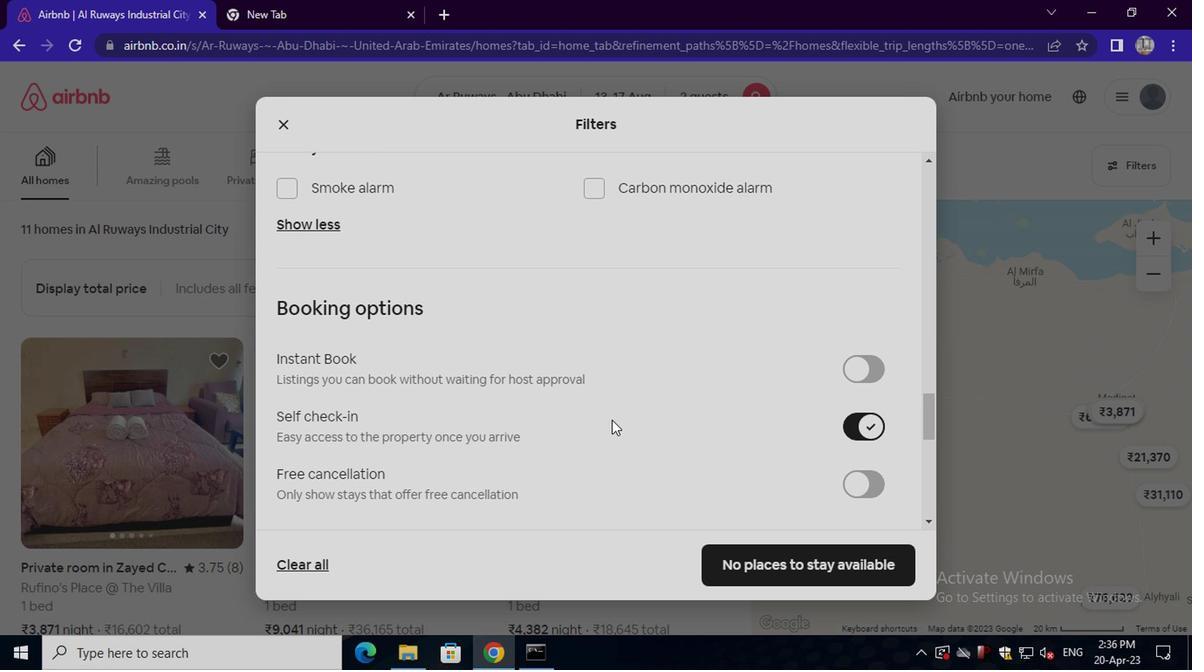 
Action: Mouse scrolled (606, 416) with delta (0, 0)
Screenshot: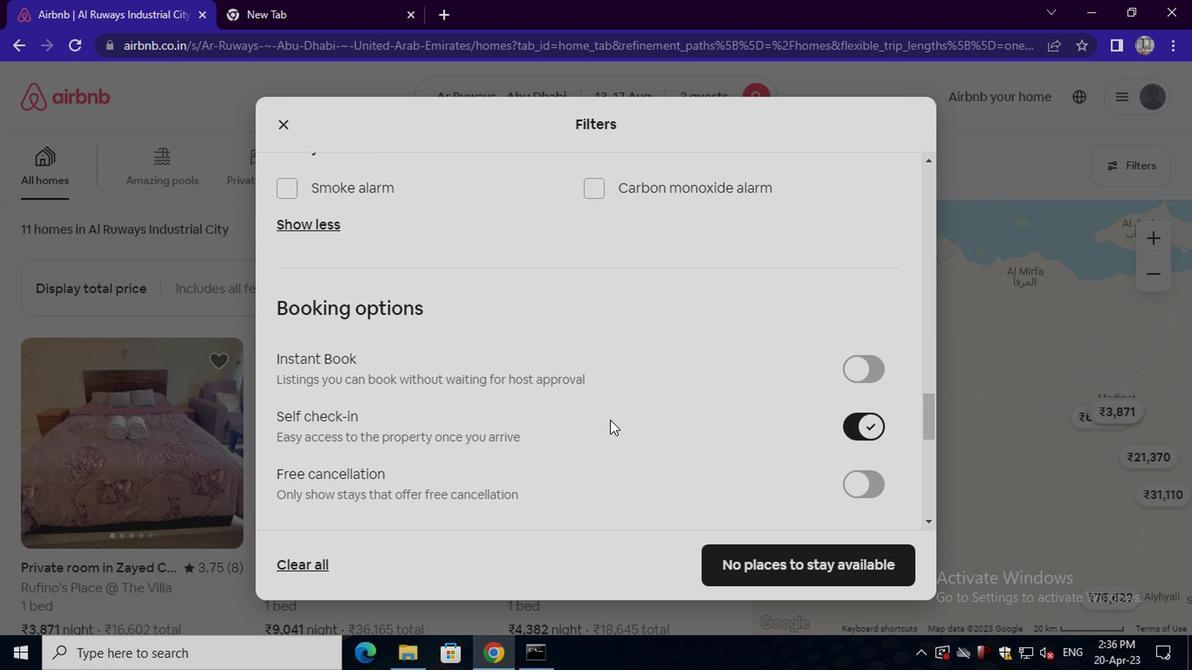
Action: Mouse scrolled (606, 416) with delta (0, 0)
Screenshot: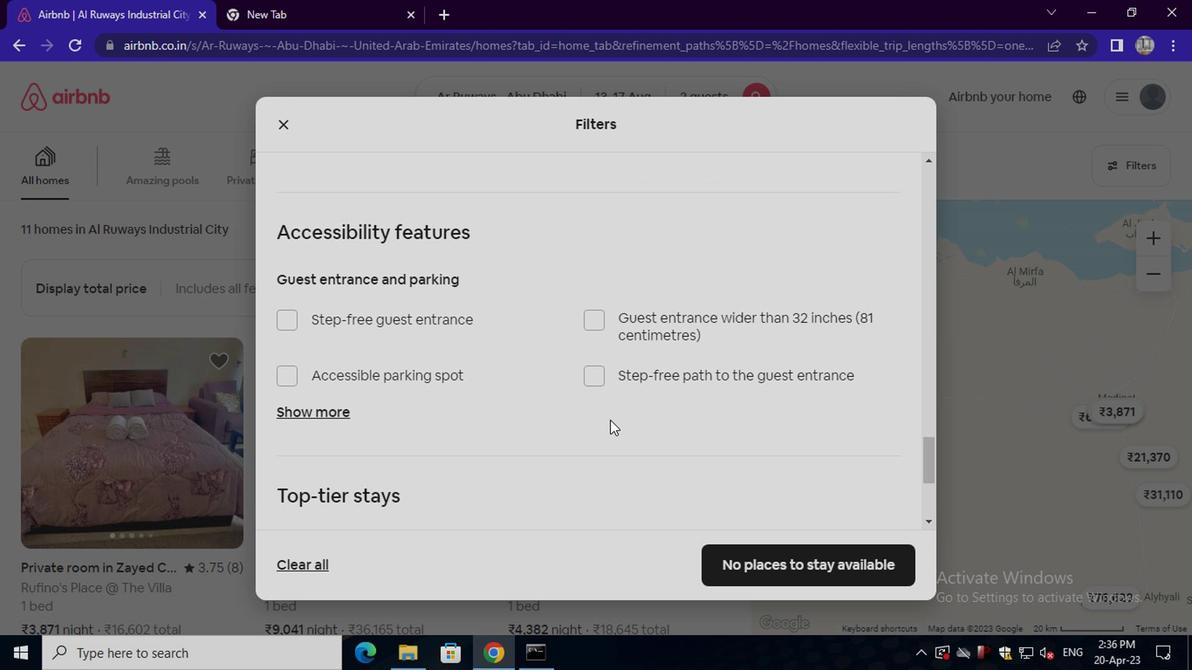 
Action: Mouse moved to (606, 417)
Screenshot: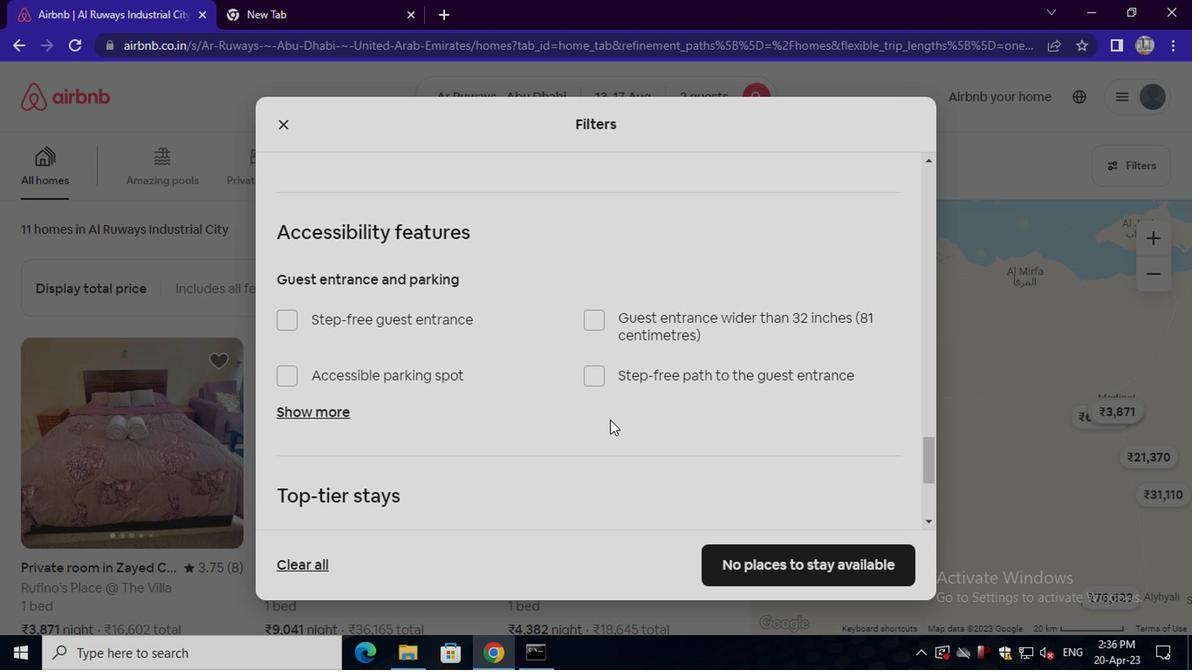 
Action: Mouse scrolled (606, 416) with delta (0, 0)
Screenshot: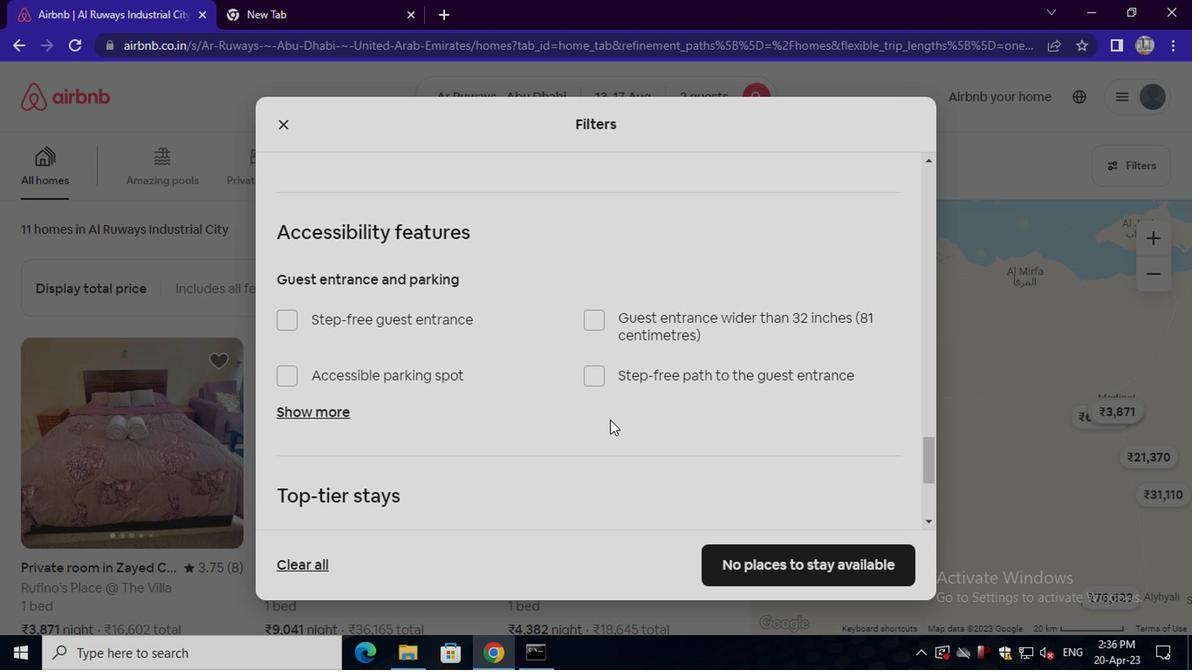 
Action: Mouse moved to (605, 418)
Screenshot: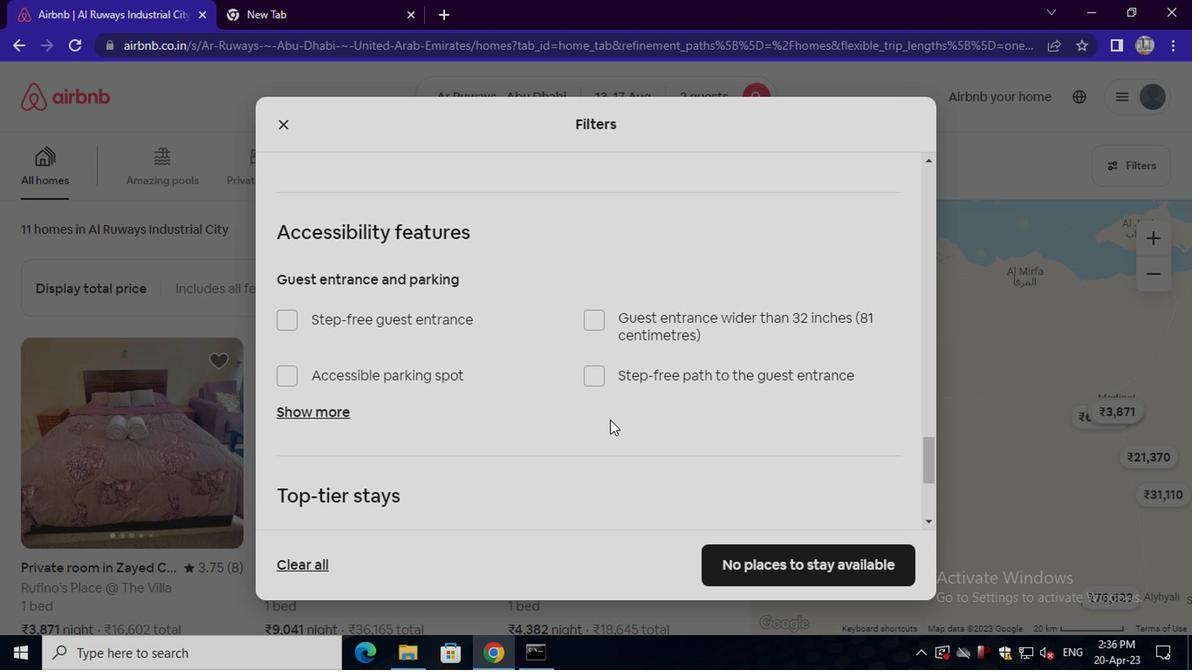 
Action: Mouse scrolled (605, 417) with delta (0, 0)
Screenshot: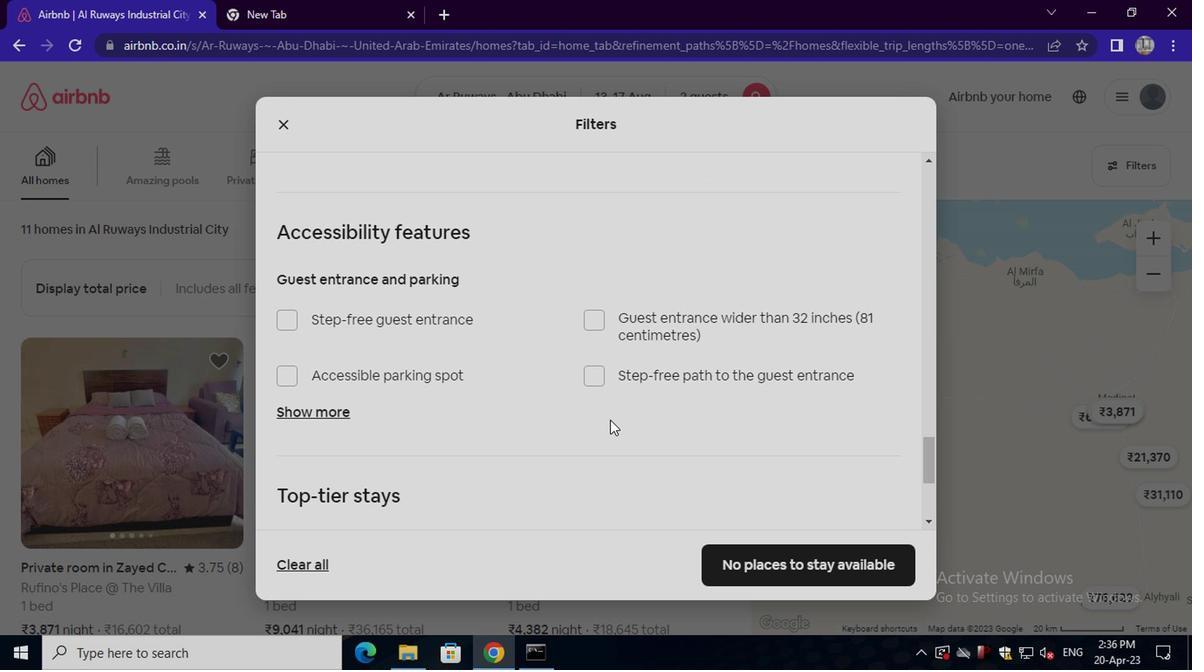 
Action: Mouse moved to (606, 417)
Screenshot: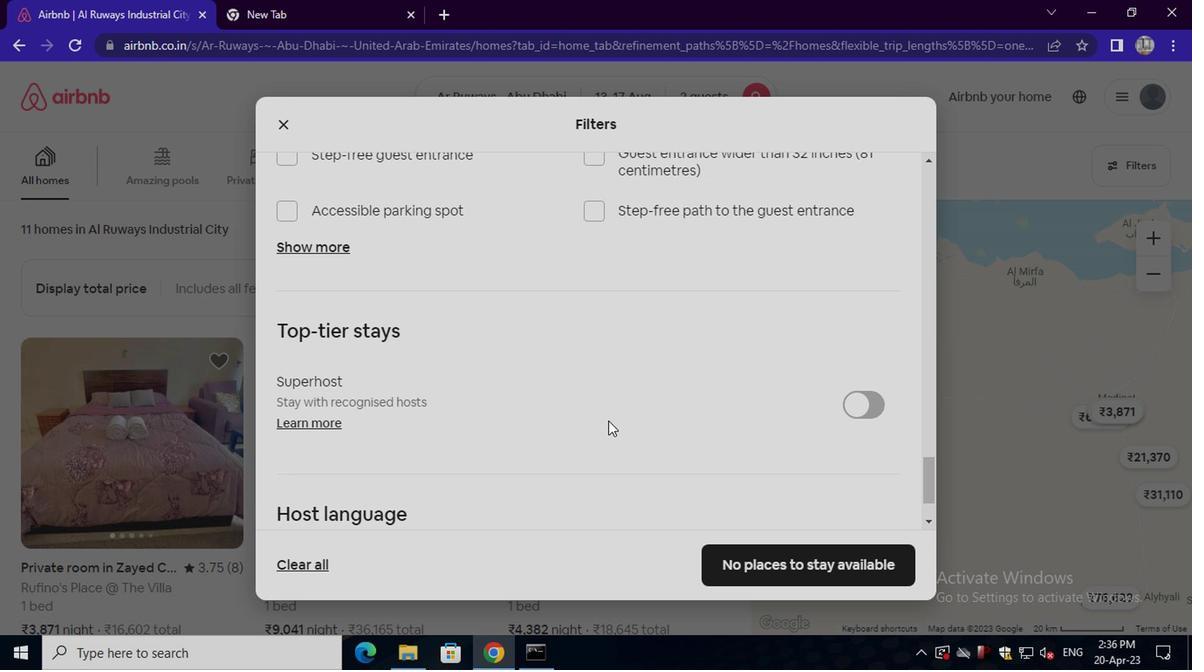 
Action: Mouse scrolled (606, 416) with delta (0, 0)
Screenshot: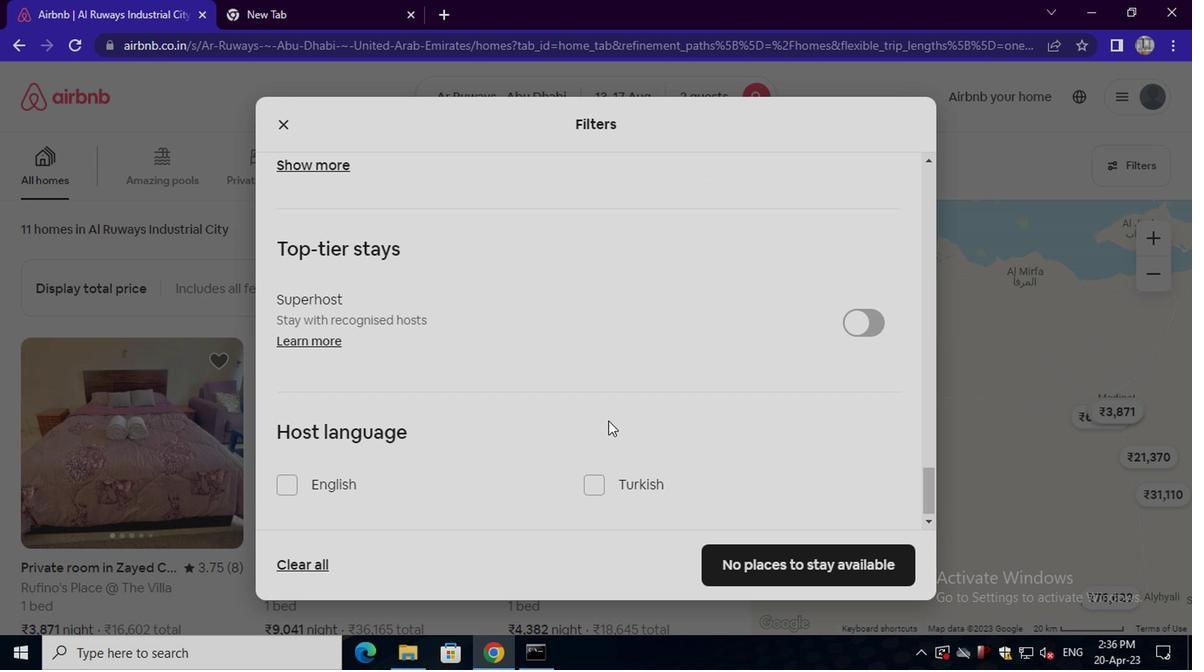 
Action: Mouse scrolled (606, 416) with delta (0, 0)
Screenshot: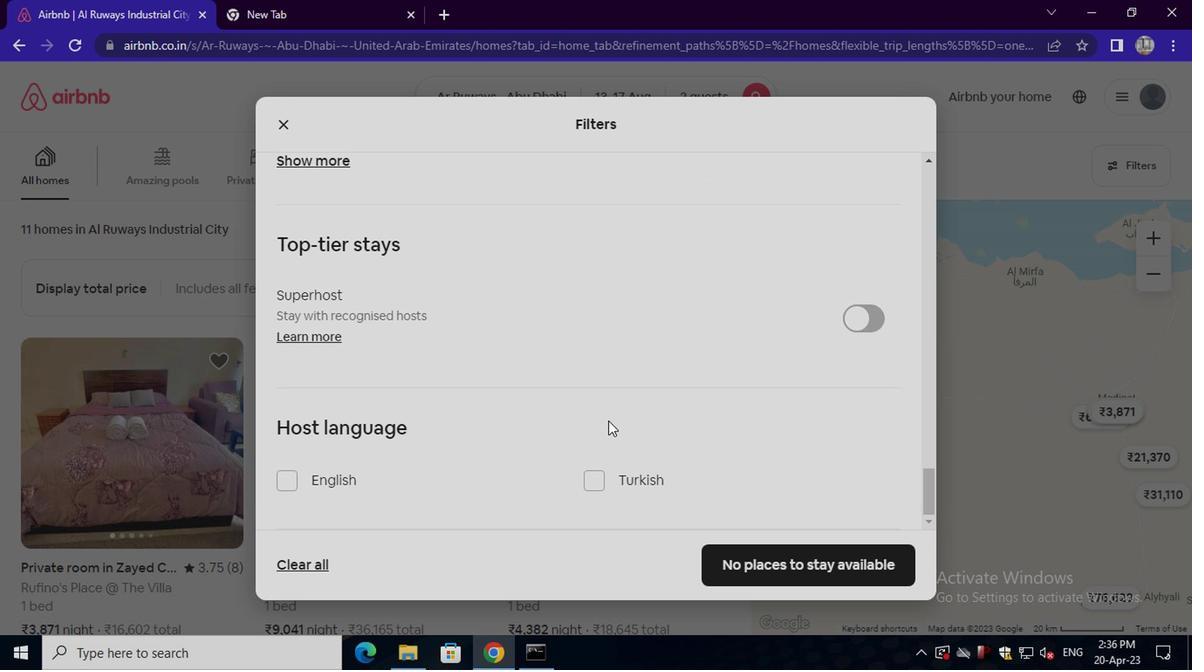 
Action: Mouse scrolled (606, 416) with delta (0, 0)
Screenshot: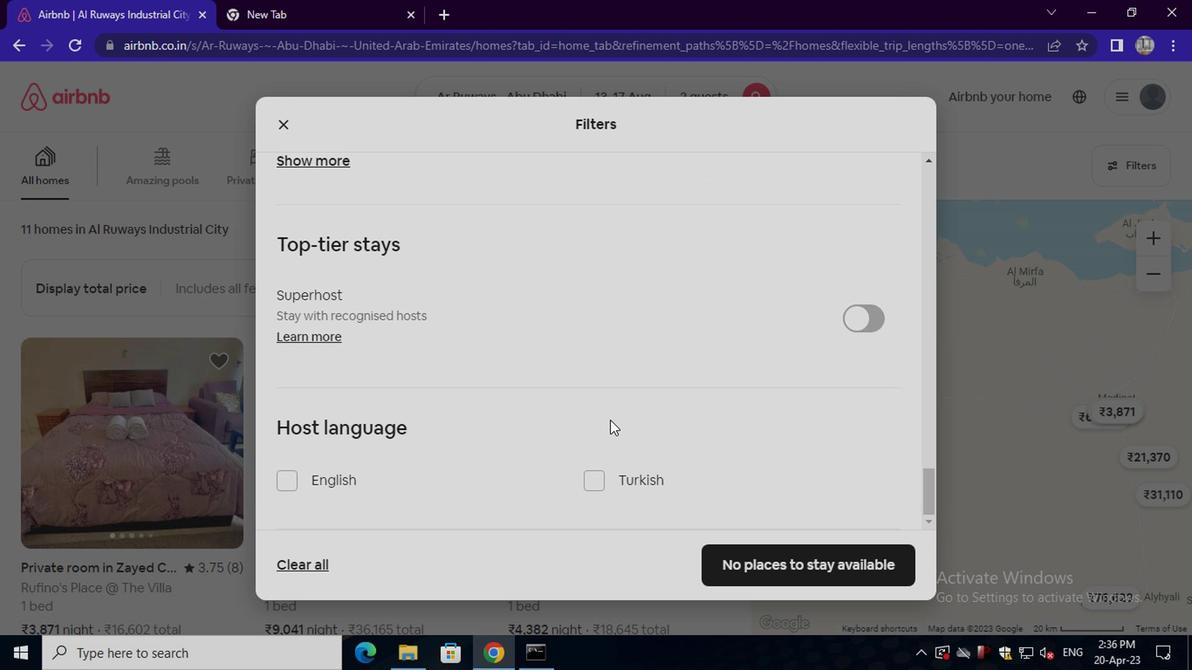 
Action: Mouse scrolled (606, 416) with delta (0, 0)
Screenshot: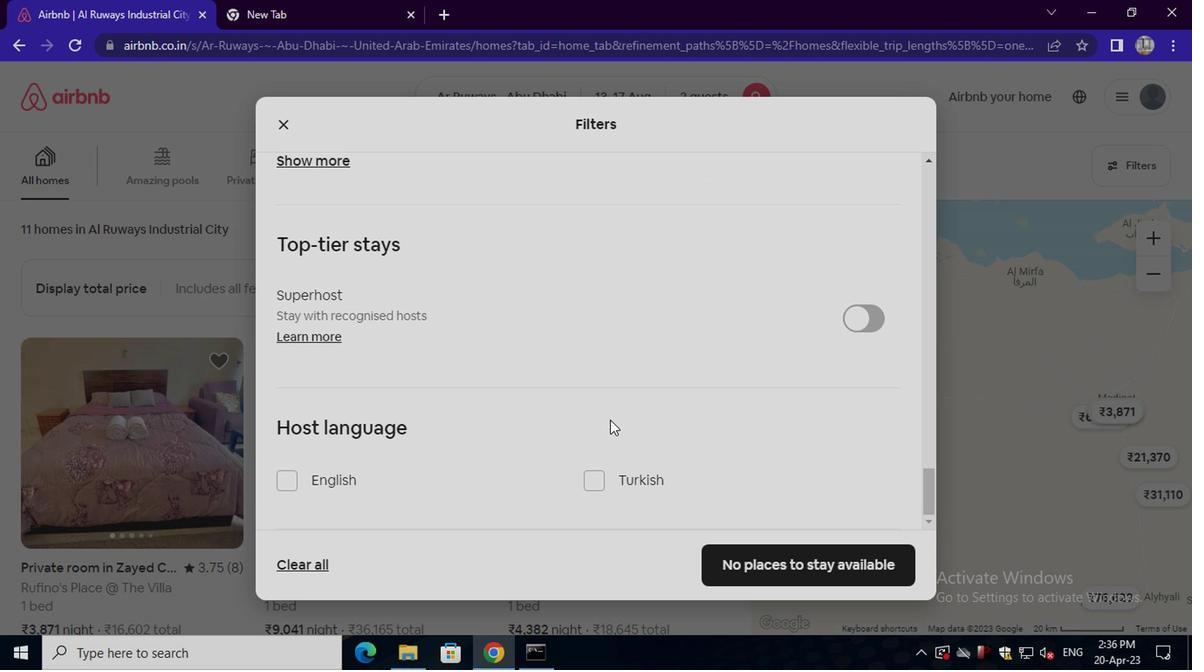 
Action: Mouse moved to (339, 467)
Screenshot: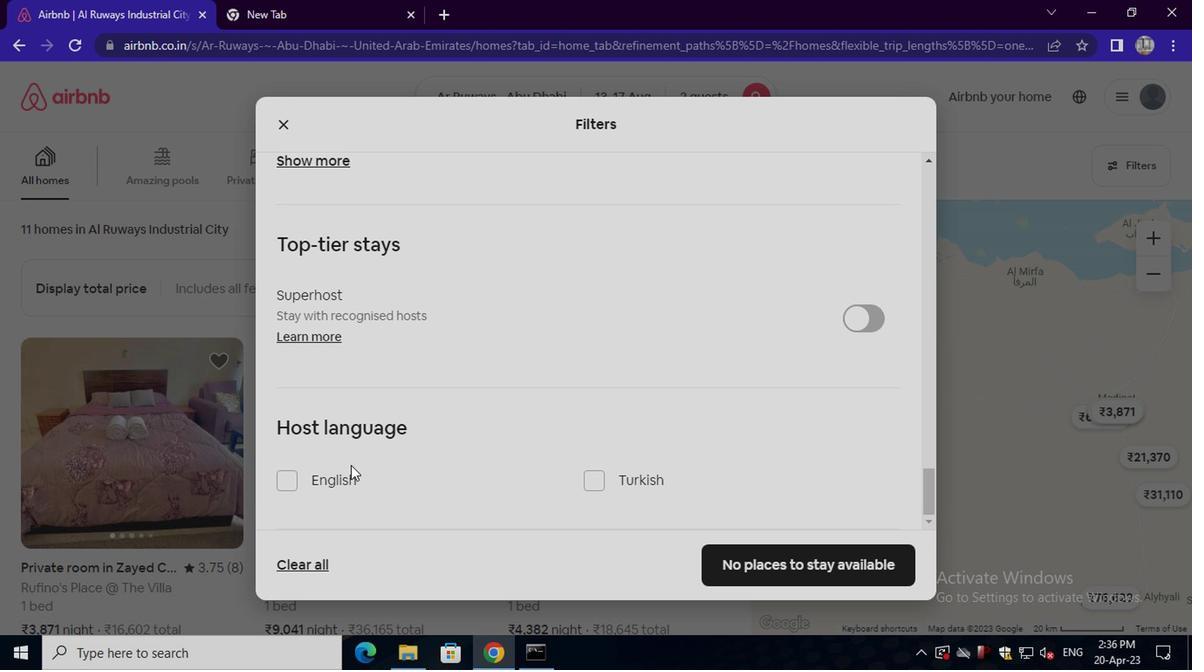 
Action: Mouse pressed left at (339, 467)
Screenshot: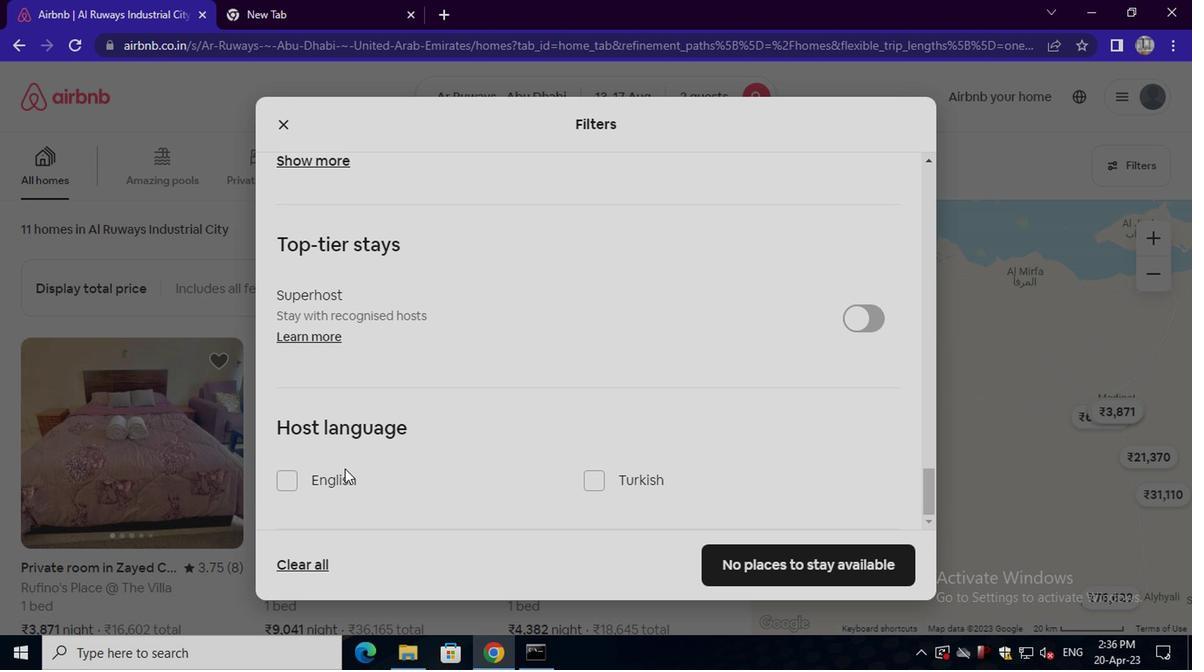 
Action: Mouse moved to (742, 554)
Screenshot: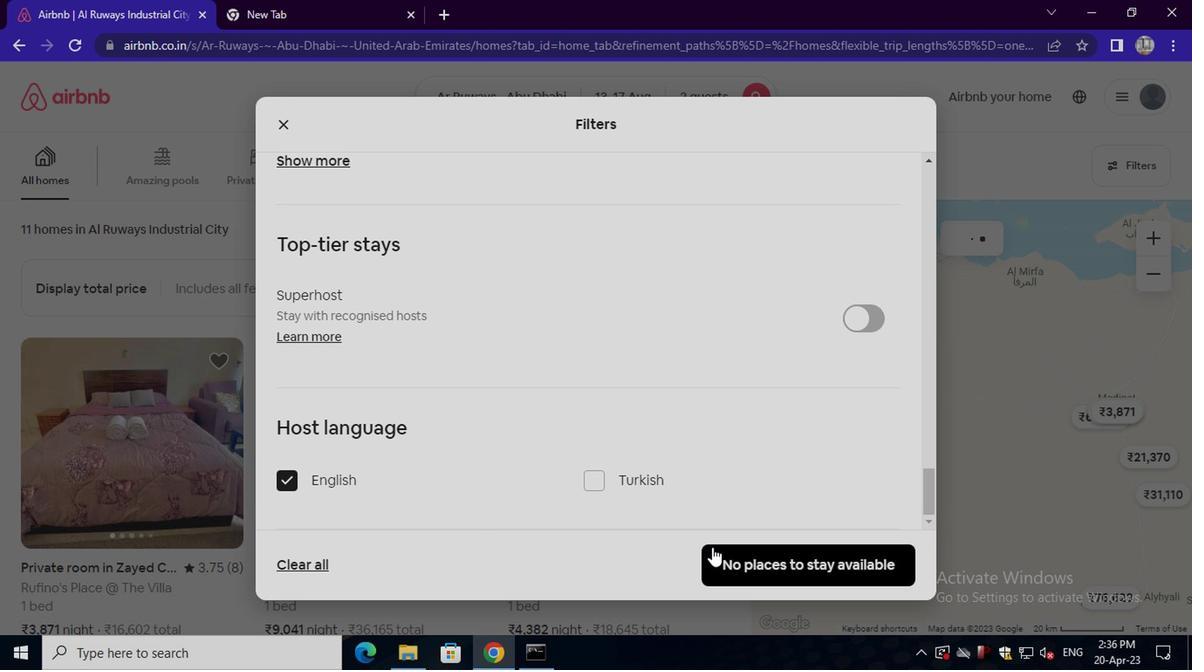 
Action: Mouse pressed left at (742, 554)
Screenshot: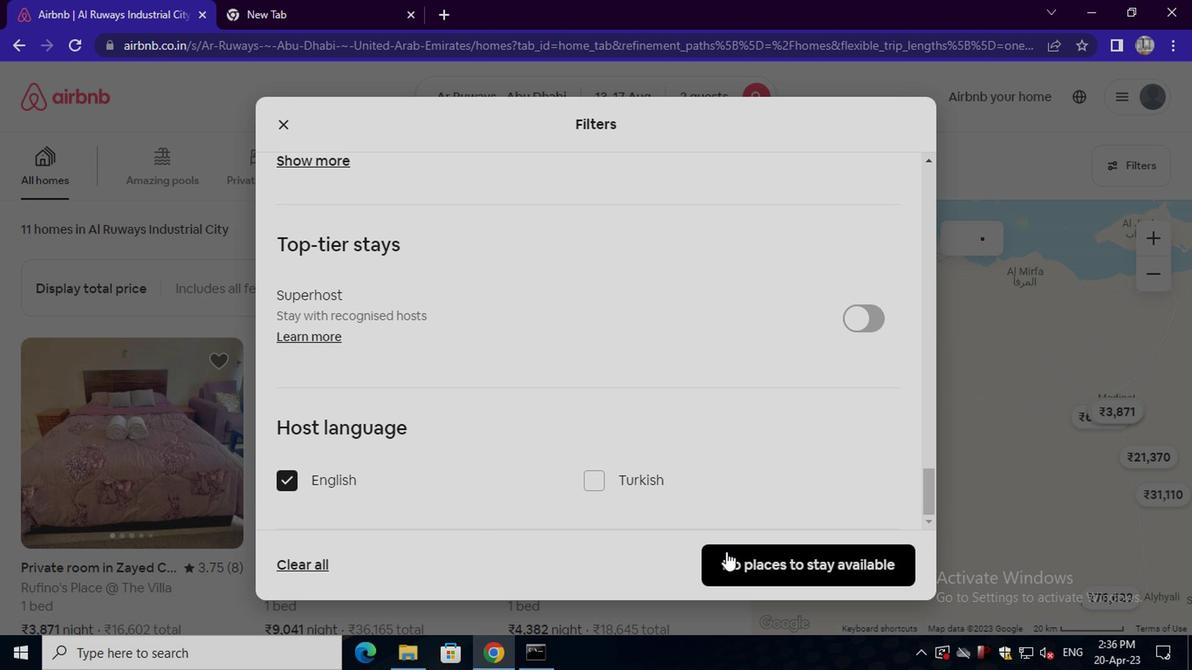 
